 Task: Find connections with filter location Bururi with filter topic #digitalnomadwith filter profile language Spanish with filter current company The Souled Store with filter school National Institute of Technology, Andhra Pradesh with filter industry Electric Lighting Equipment Manufacturing with filter service category Retirement Planning with filter keywords title Owner
Action: Mouse moved to (144, 237)
Screenshot: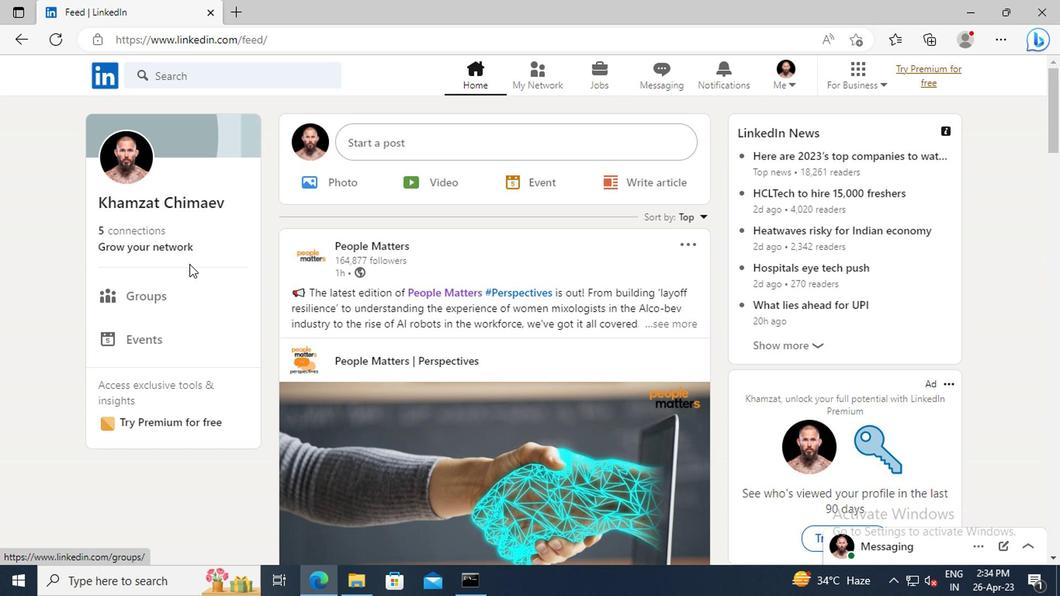 
Action: Mouse pressed left at (144, 237)
Screenshot: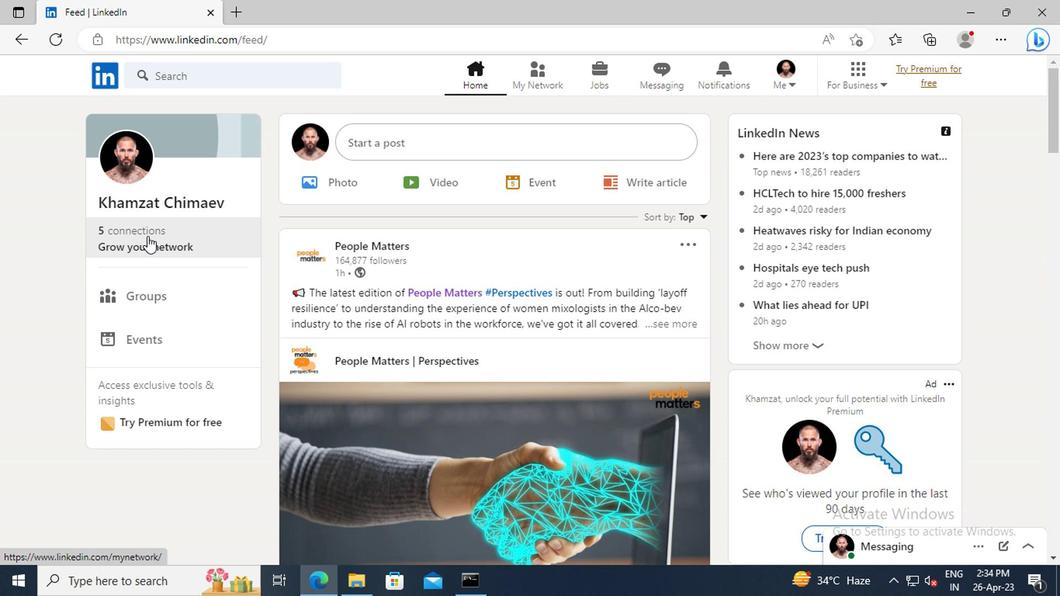 
Action: Mouse moved to (169, 164)
Screenshot: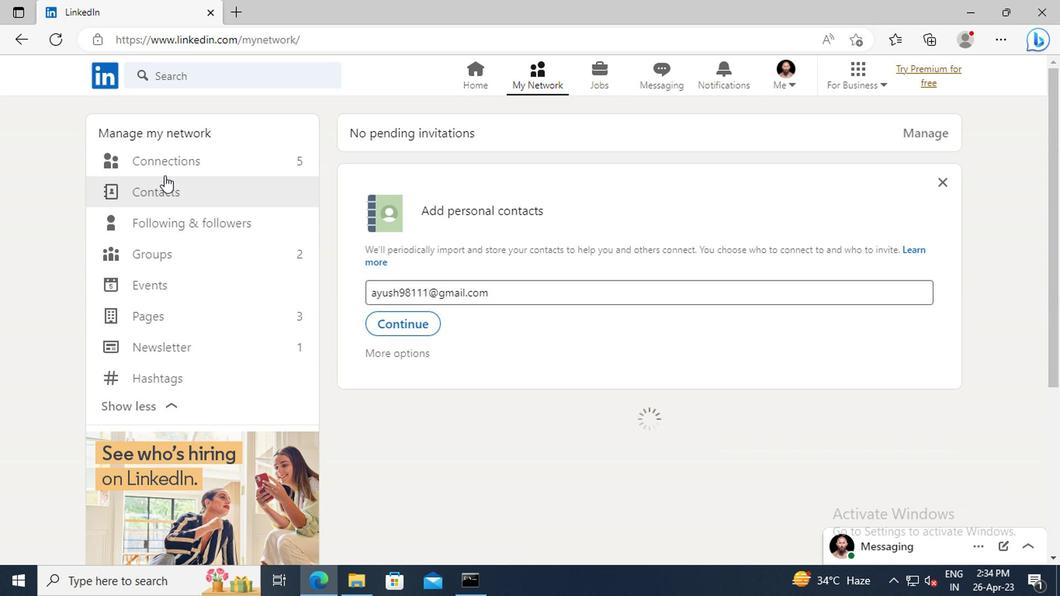 
Action: Mouse pressed left at (169, 164)
Screenshot: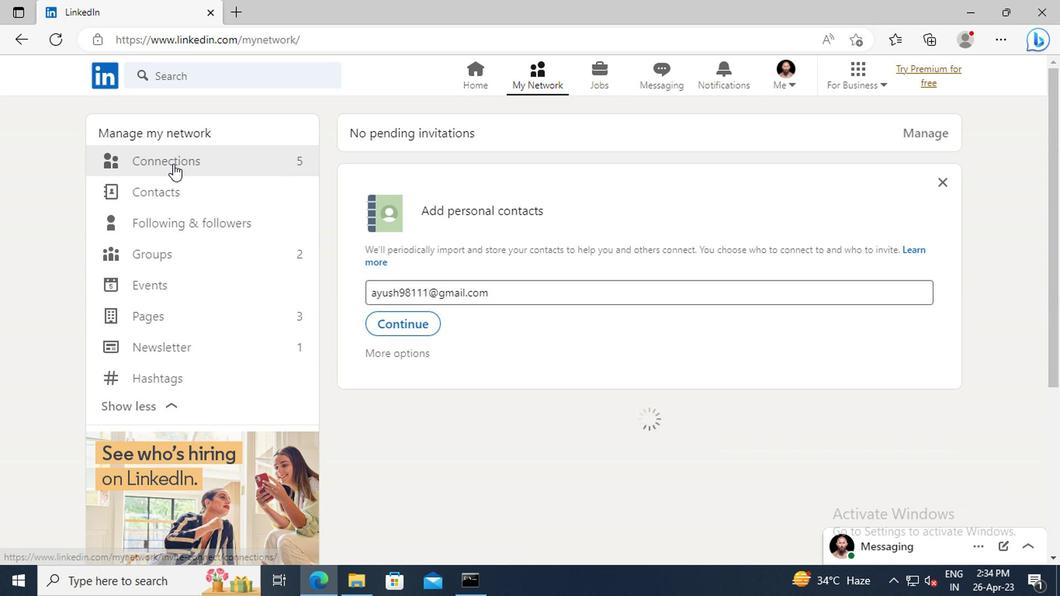 
Action: Mouse moved to (617, 168)
Screenshot: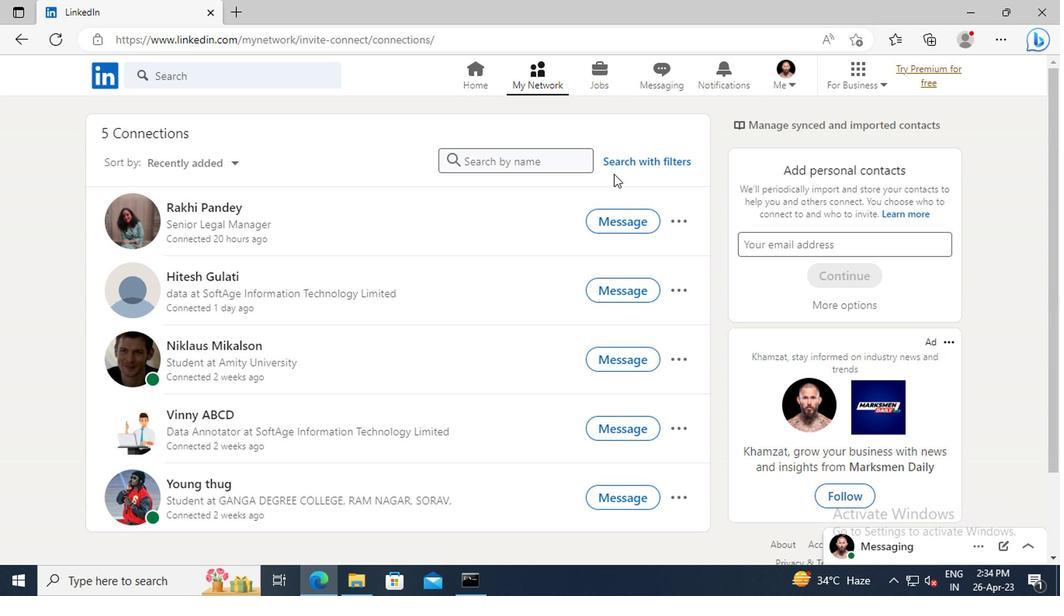 
Action: Mouse pressed left at (617, 168)
Screenshot: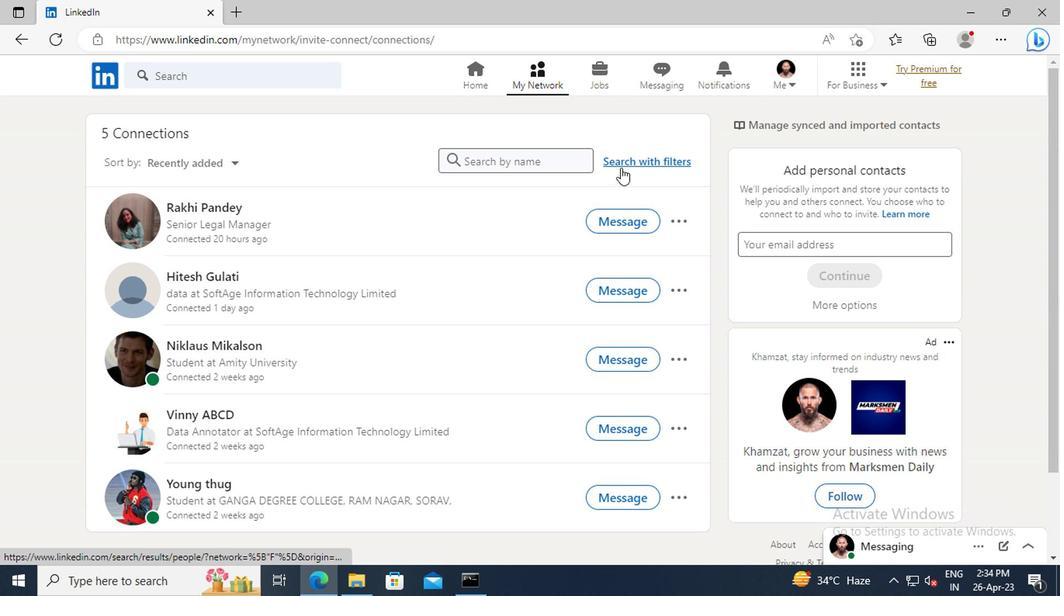 
Action: Mouse moved to (567, 123)
Screenshot: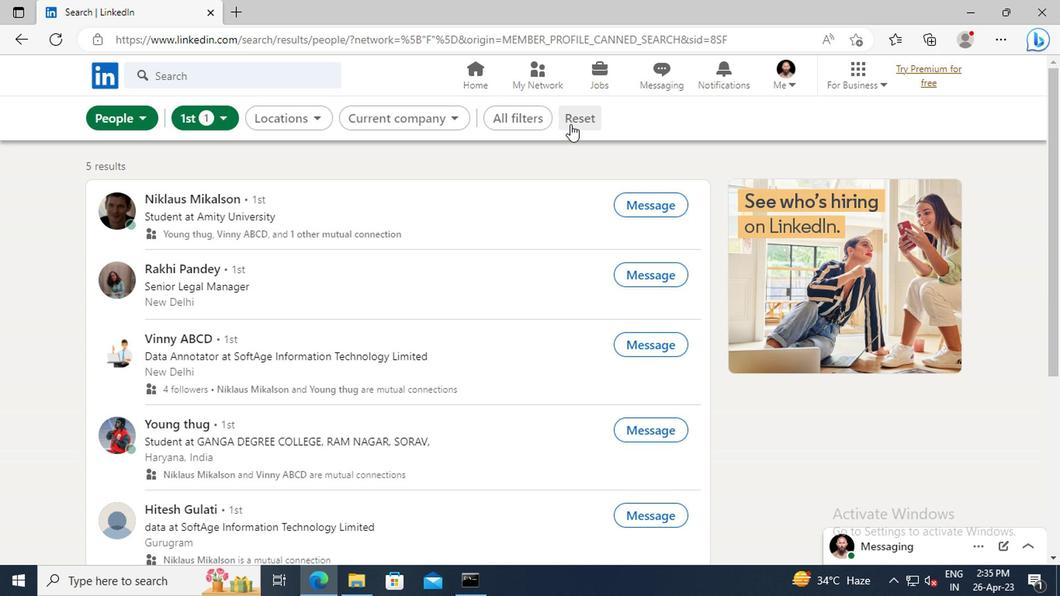 
Action: Mouse pressed left at (567, 123)
Screenshot: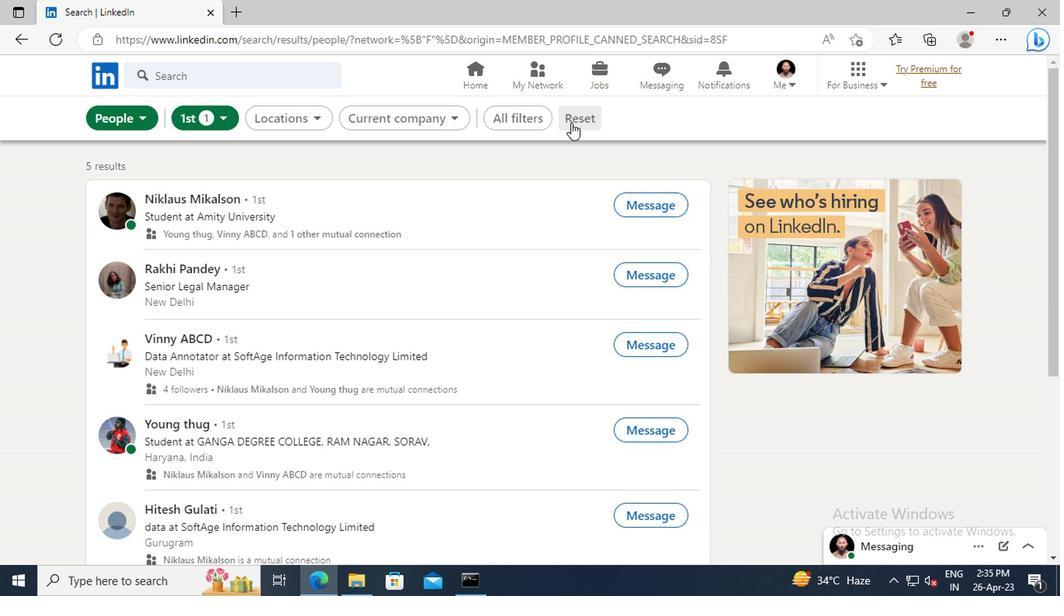 
Action: Mouse moved to (553, 118)
Screenshot: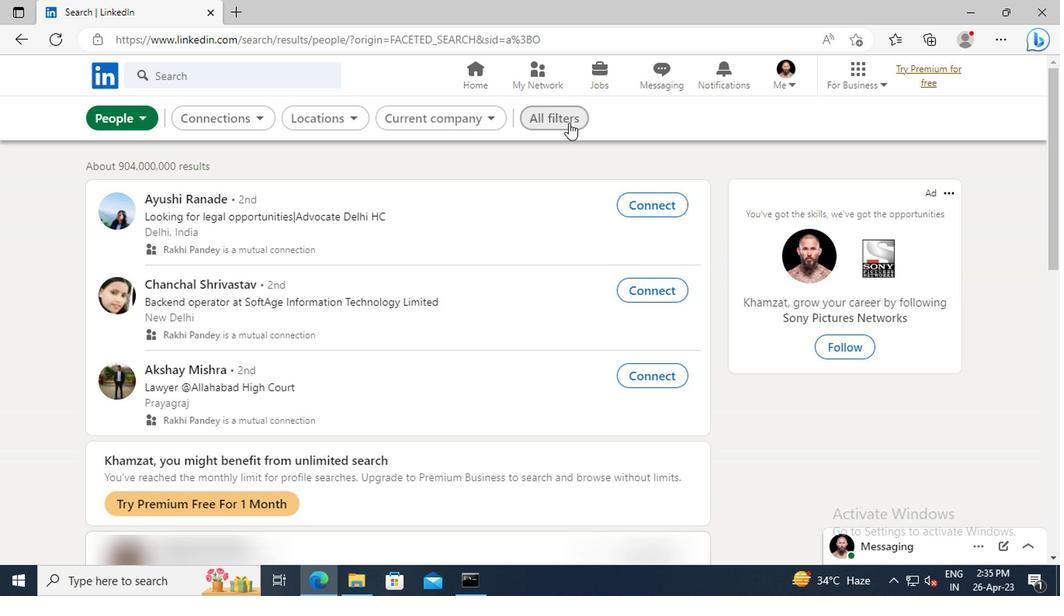 
Action: Mouse pressed left at (553, 118)
Screenshot: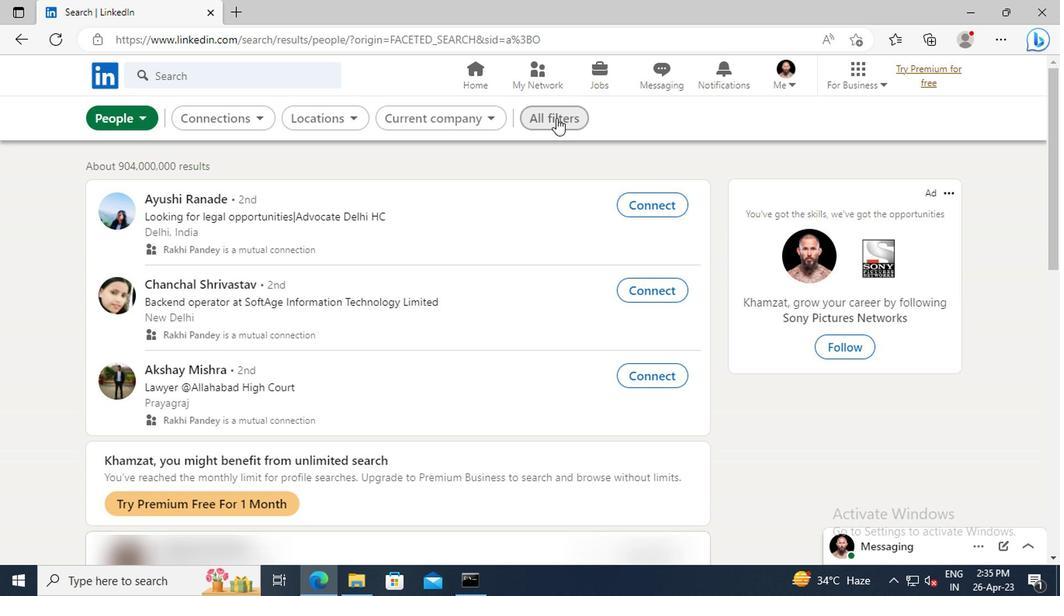 
Action: Mouse moved to (858, 316)
Screenshot: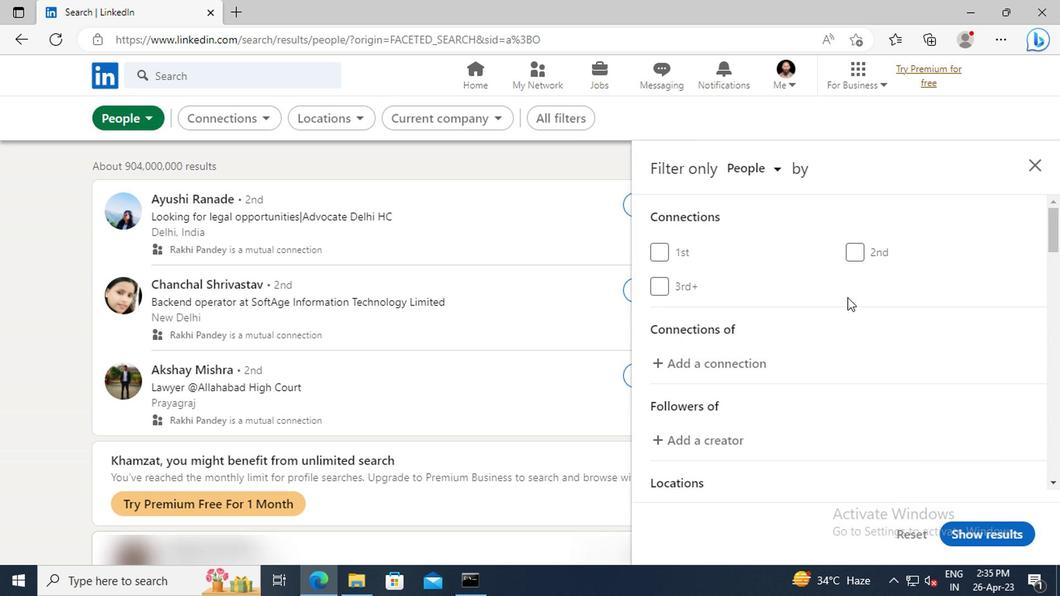 
Action: Mouse scrolled (858, 314) with delta (0, -1)
Screenshot: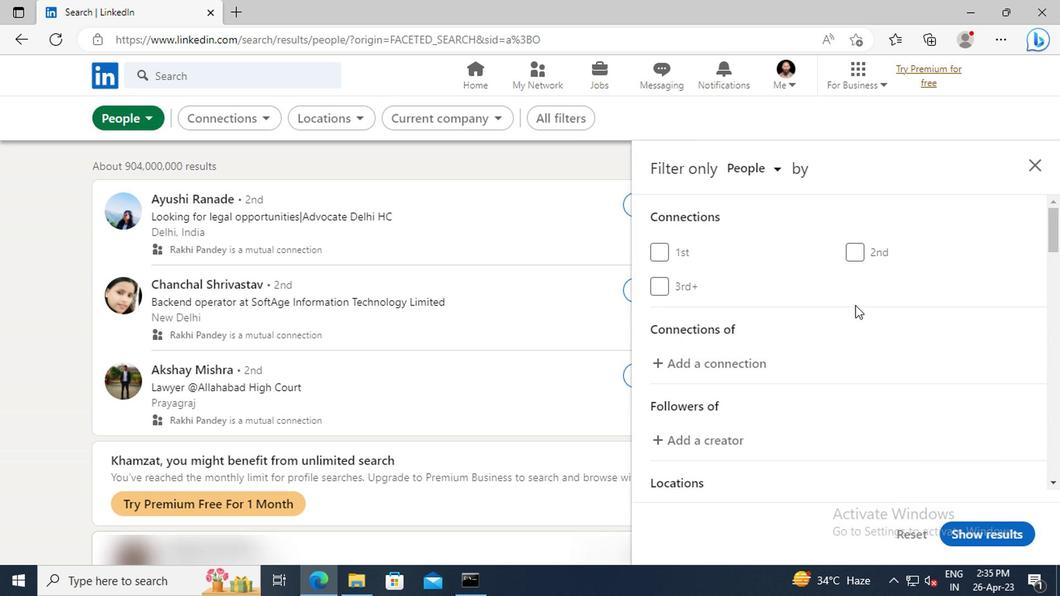 
Action: Mouse moved to (858, 316)
Screenshot: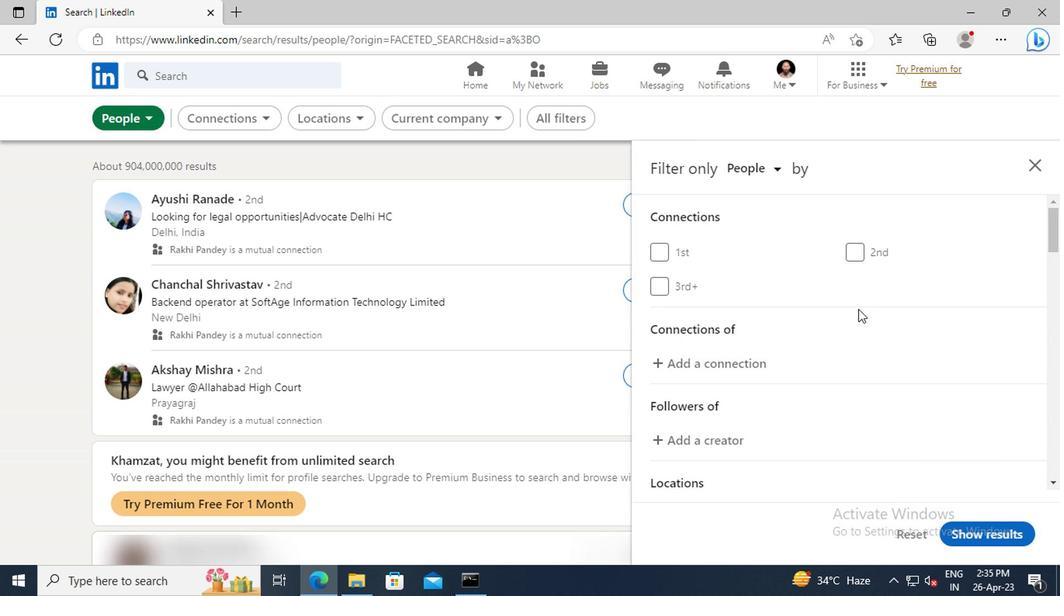 
Action: Mouse scrolled (858, 314) with delta (0, -1)
Screenshot: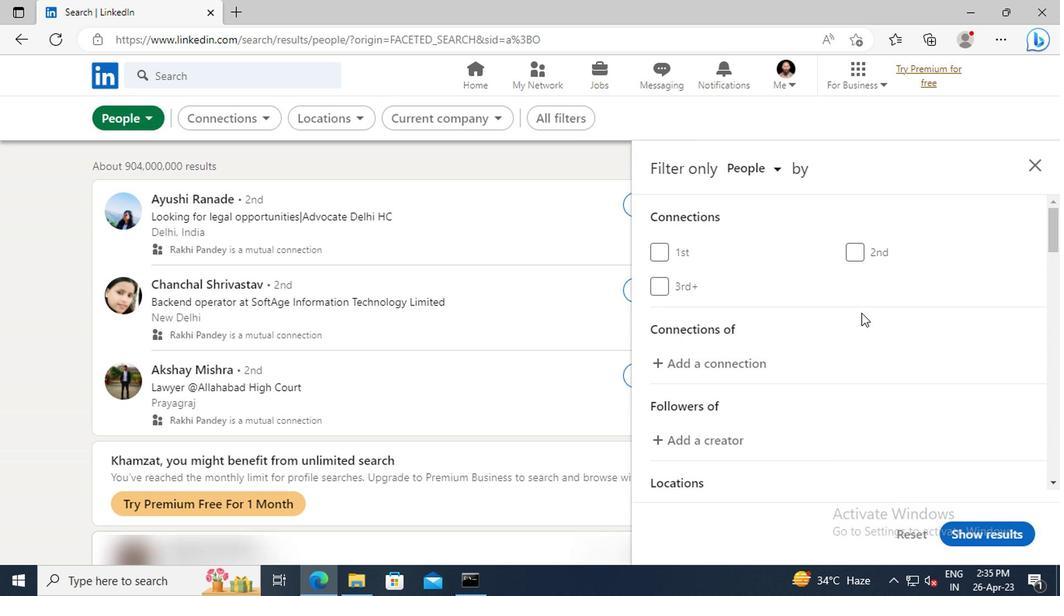
Action: Mouse scrolled (858, 314) with delta (0, -1)
Screenshot: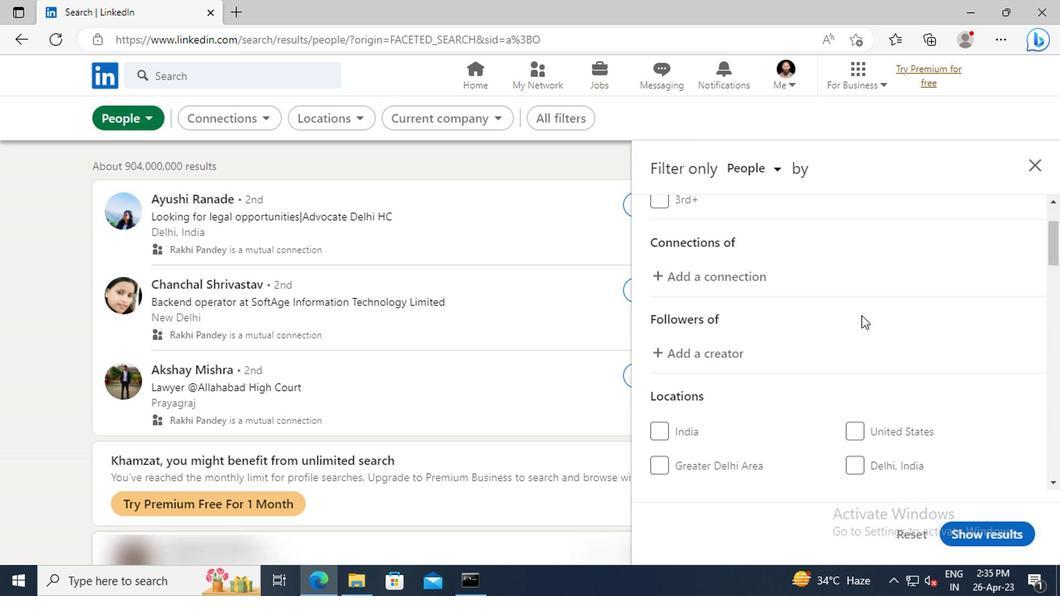 
Action: Mouse scrolled (858, 314) with delta (0, -1)
Screenshot: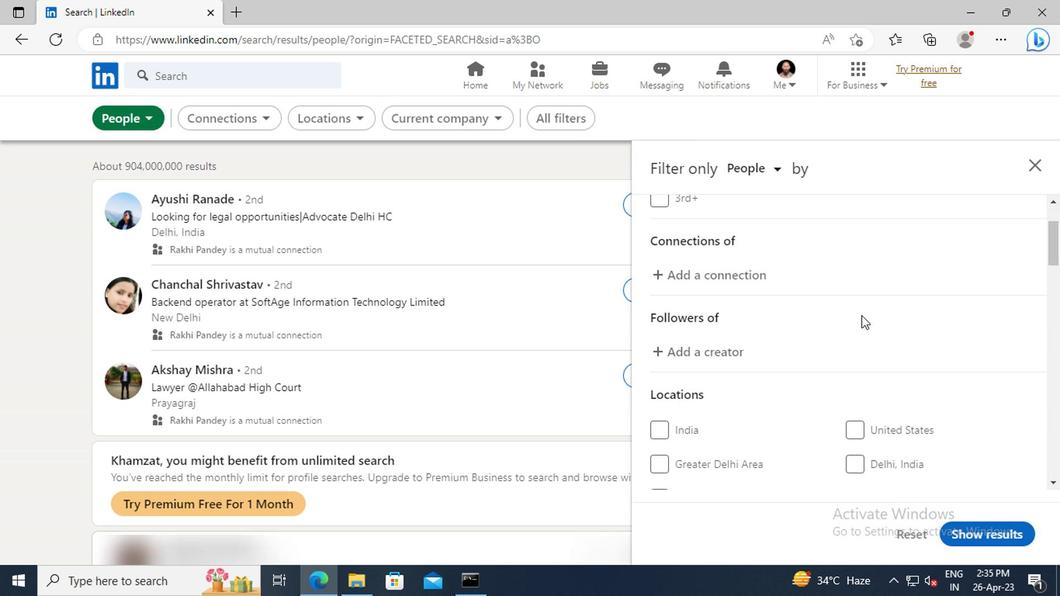 
Action: Mouse scrolled (858, 314) with delta (0, -1)
Screenshot: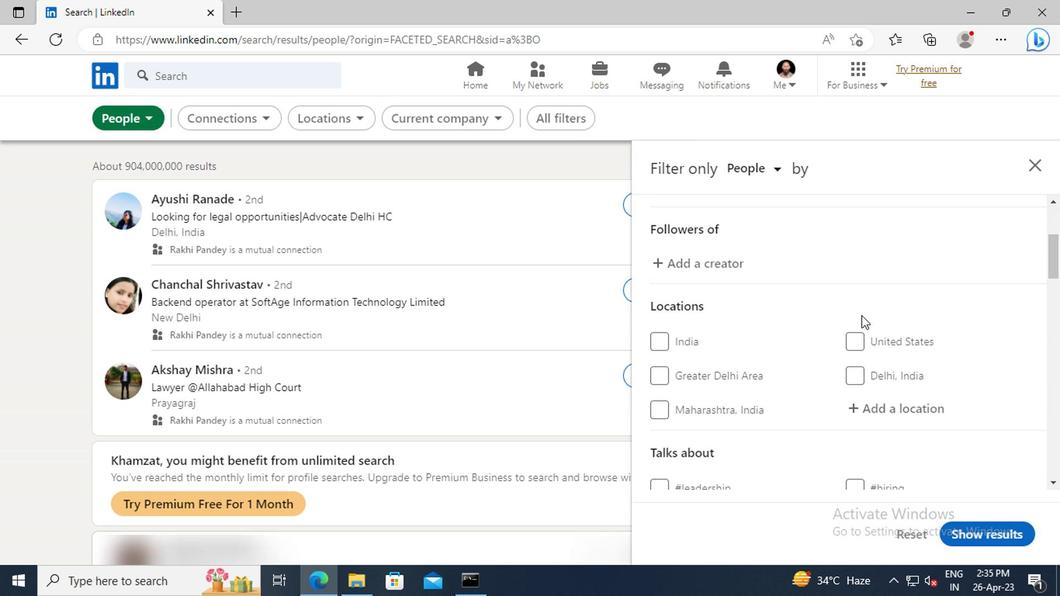 
Action: Mouse scrolled (858, 314) with delta (0, -1)
Screenshot: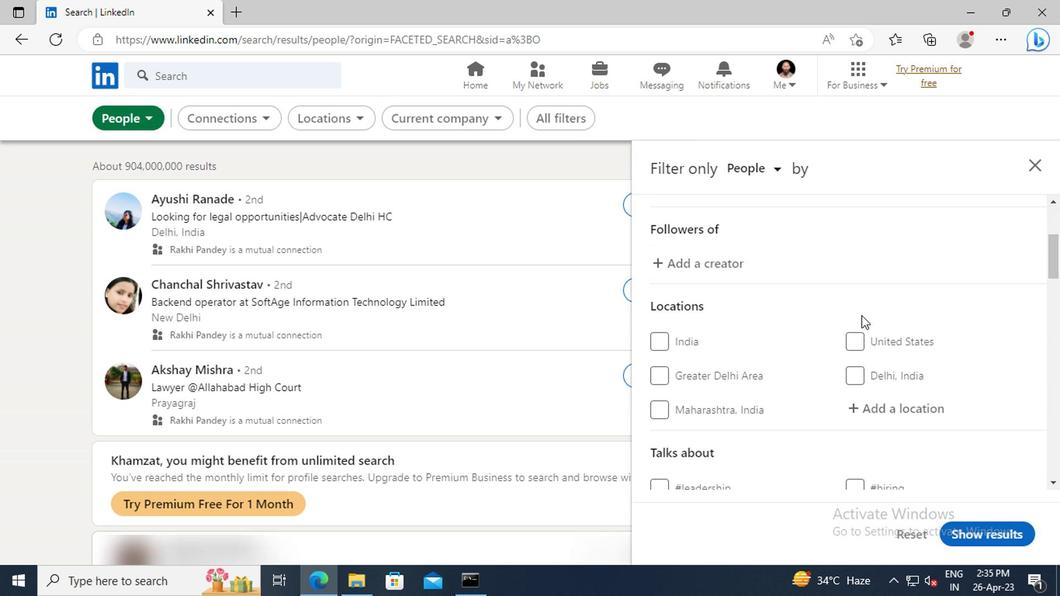 
Action: Mouse moved to (869, 326)
Screenshot: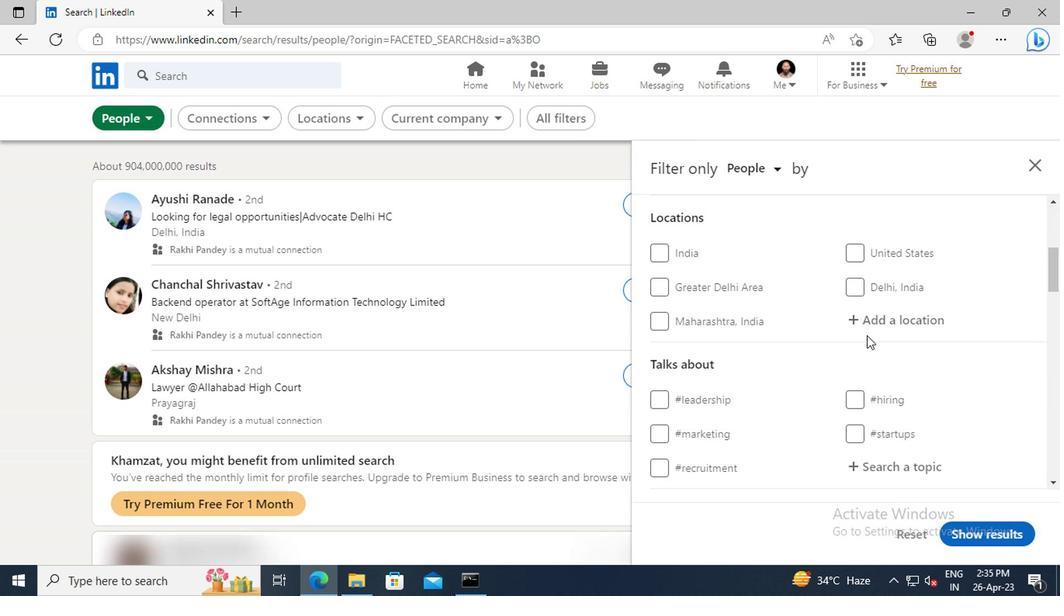 
Action: Mouse pressed left at (869, 326)
Screenshot: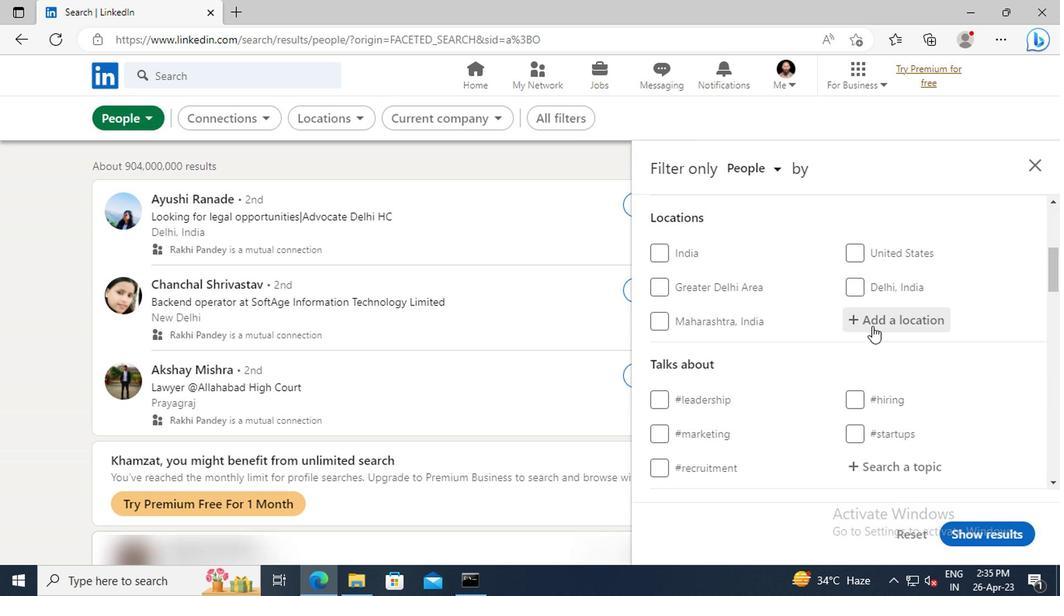 
Action: Mouse moved to (760, 285)
Screenshot: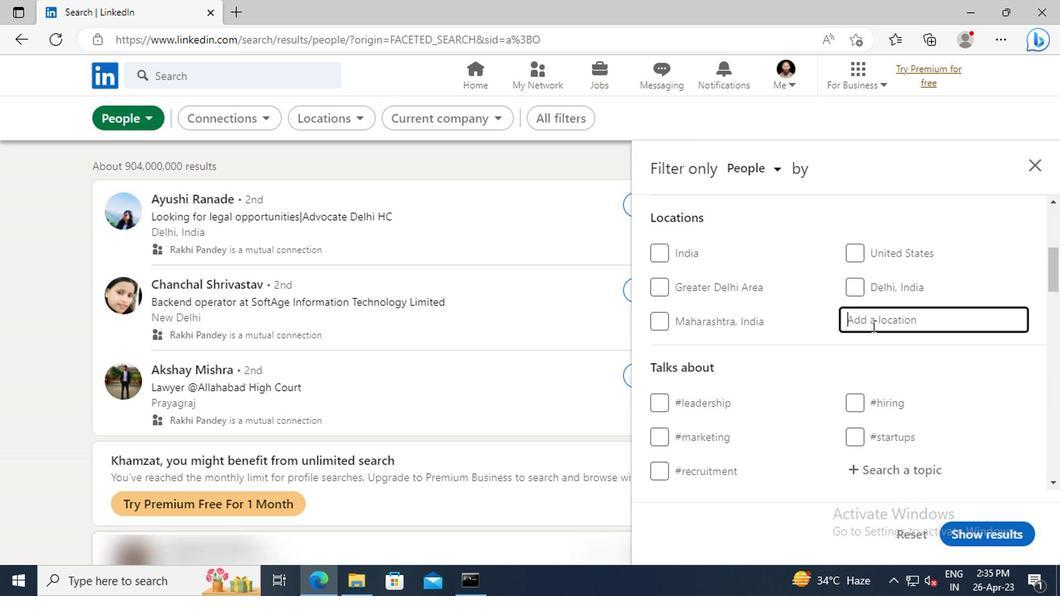 
Action: Key pressed <Key.shift>BURURI
Screenshot: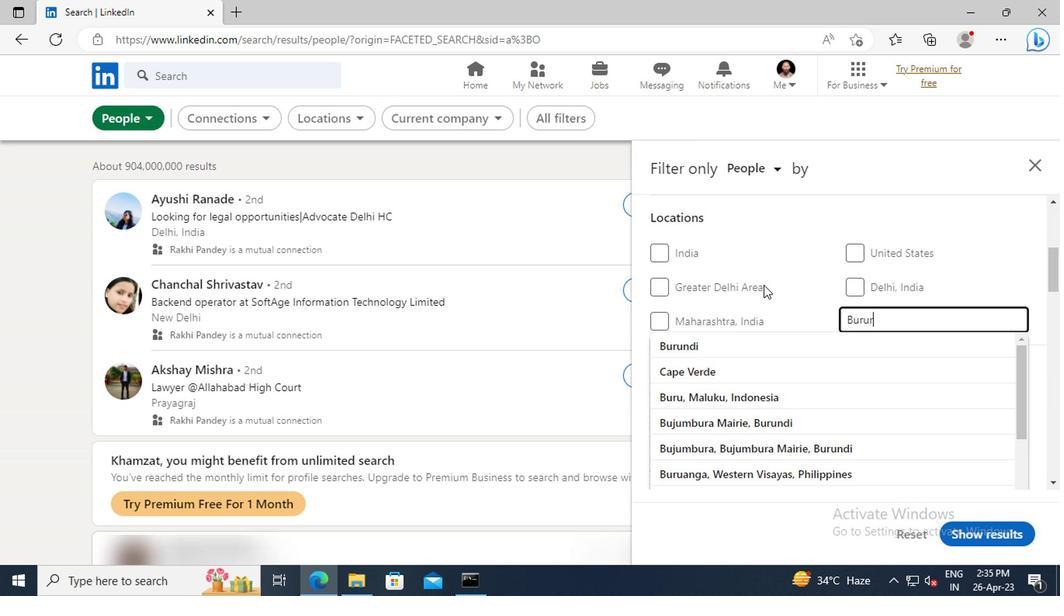
Action: Mouse moved to (785, 344)
Screenshot: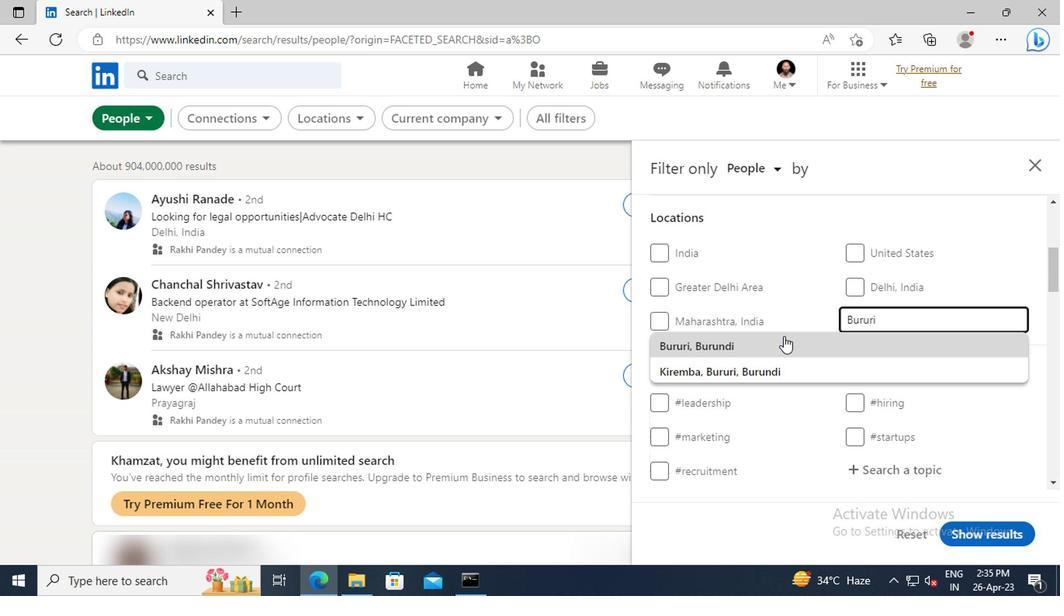 
Action: Mouse pressed left at (785, 344)
Screenshot: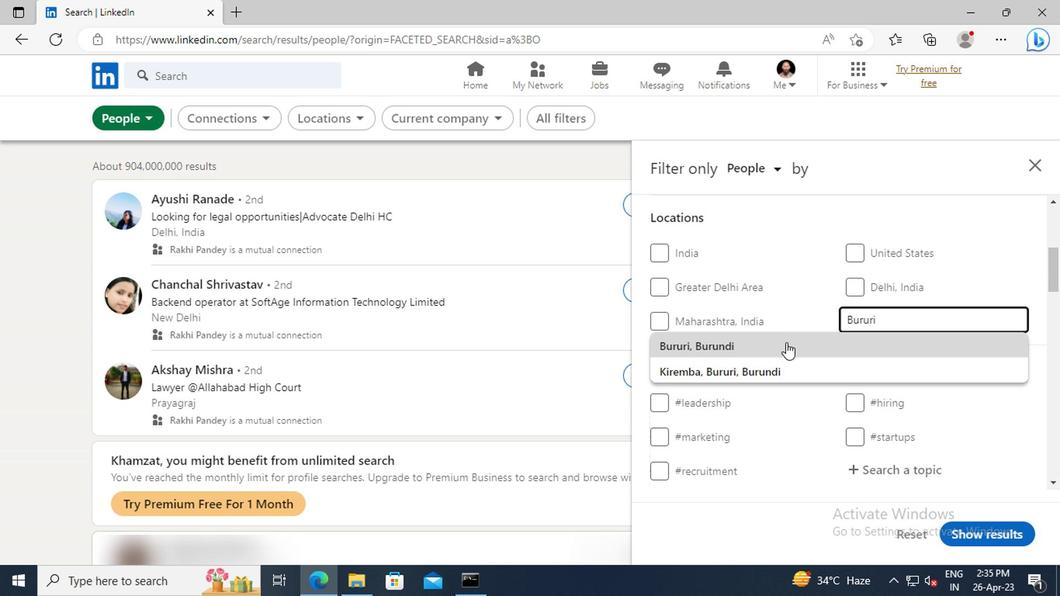 
Action: Mouse moved to (840, 344)
Screenshot: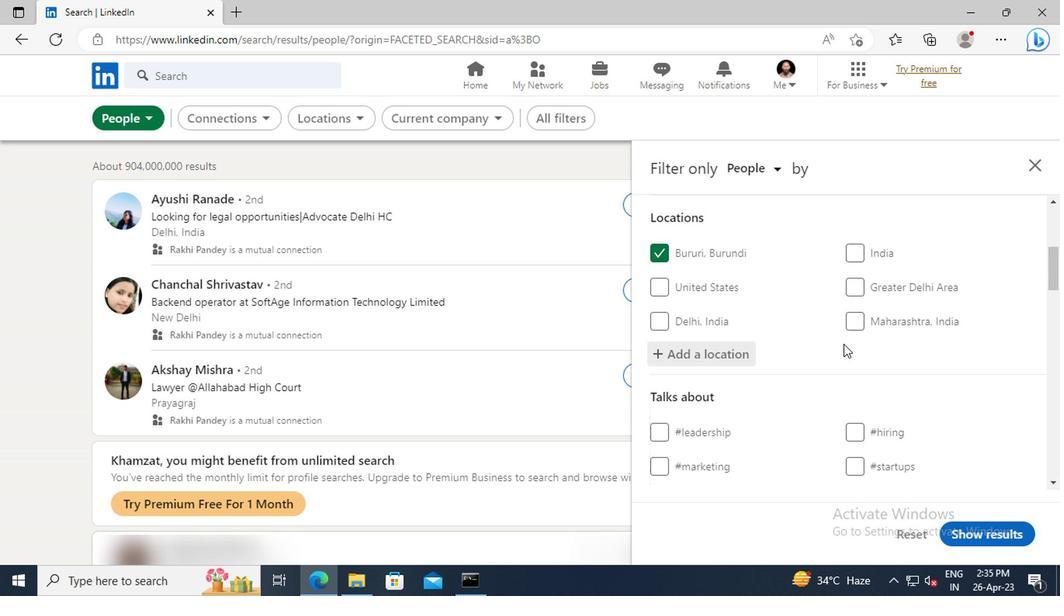 
Action: Mouse scrolled (840, 343) with delta (0, -1)
Screenshot: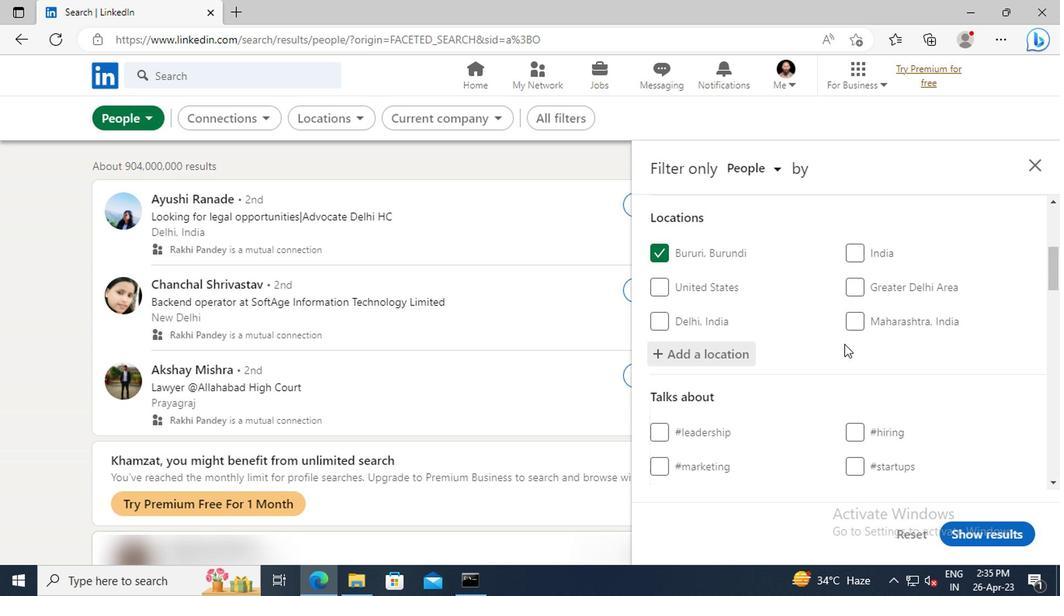 
Action: Mouse scrolled (840, 343) with delta (0, -1)
Screenshot: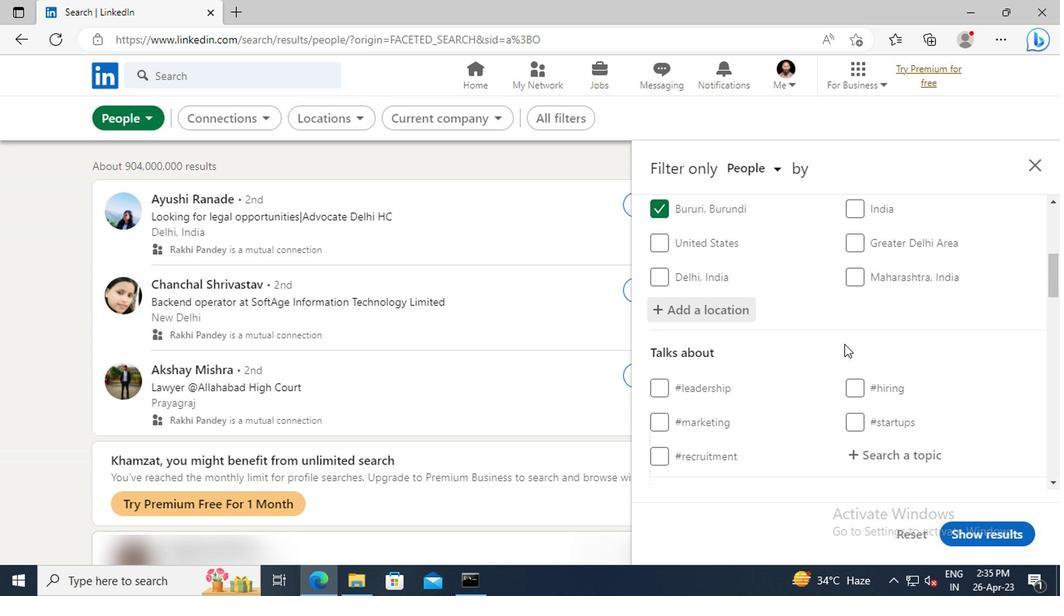 
Action: Mouse scrolled (840, 343) with delta (0, -1)
Screenshot: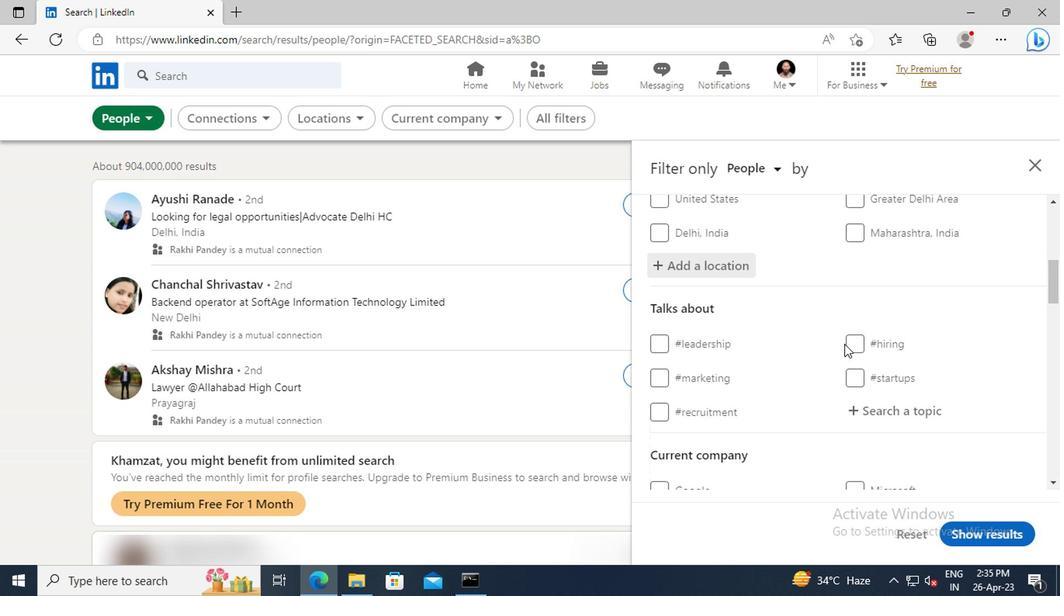 
Action: Mouse scrolled (840, 343) with delta (0, -1)
Screenshot: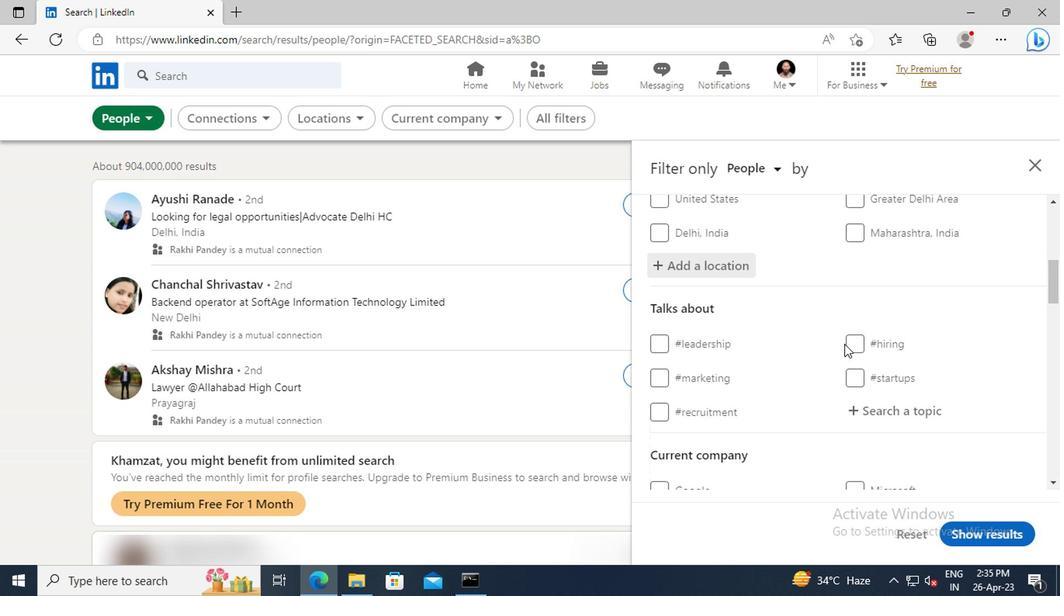 
Action: Mouse moved to (863, 332)
Screenshot: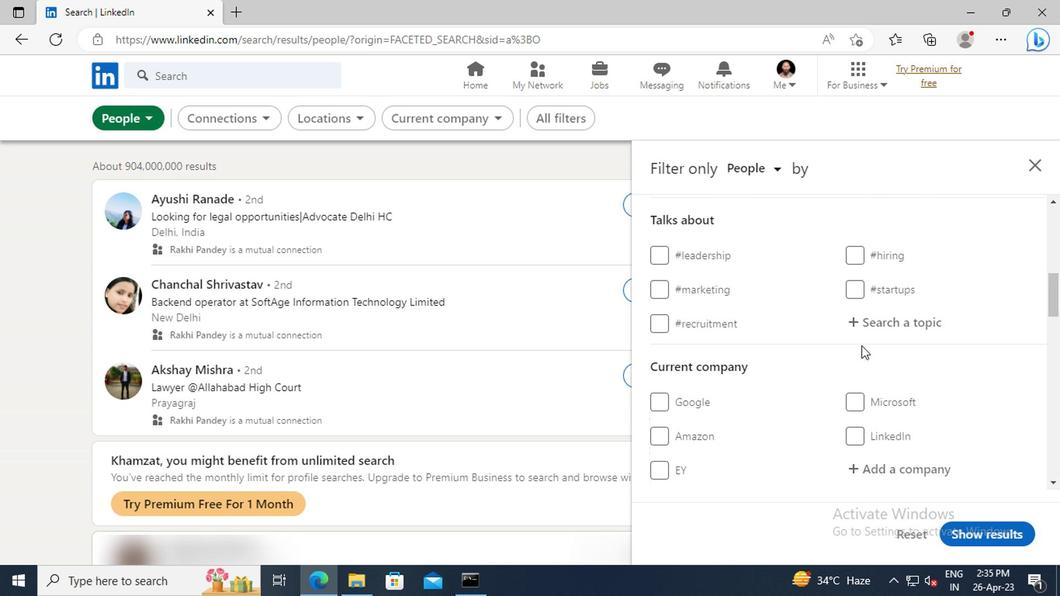 
Action: Mouse pressed left at (863, 332)
Screenshot: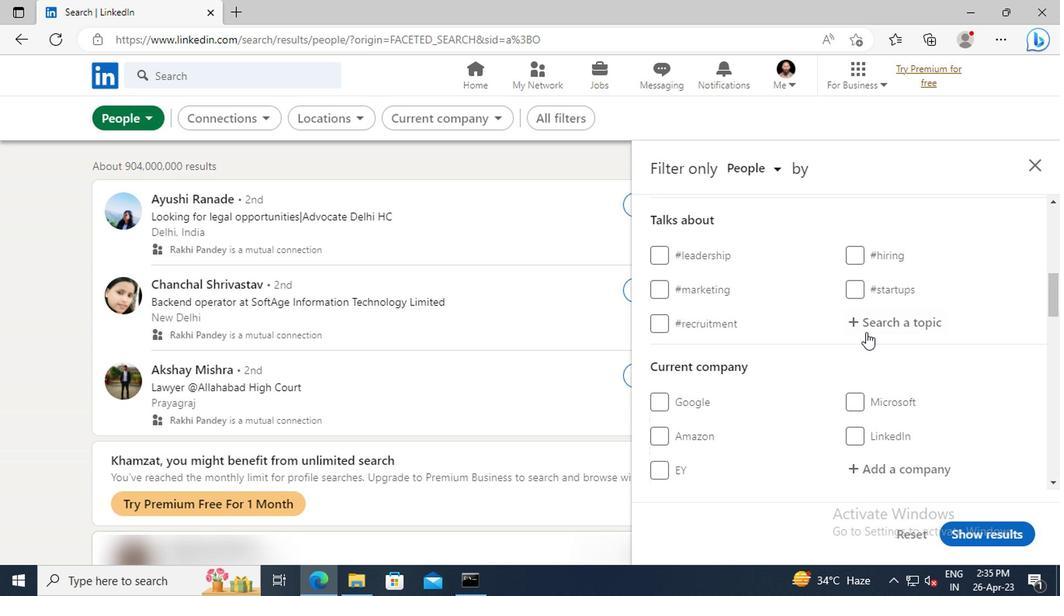 
Action: Key pressed <Key.shift>#
Screenshot: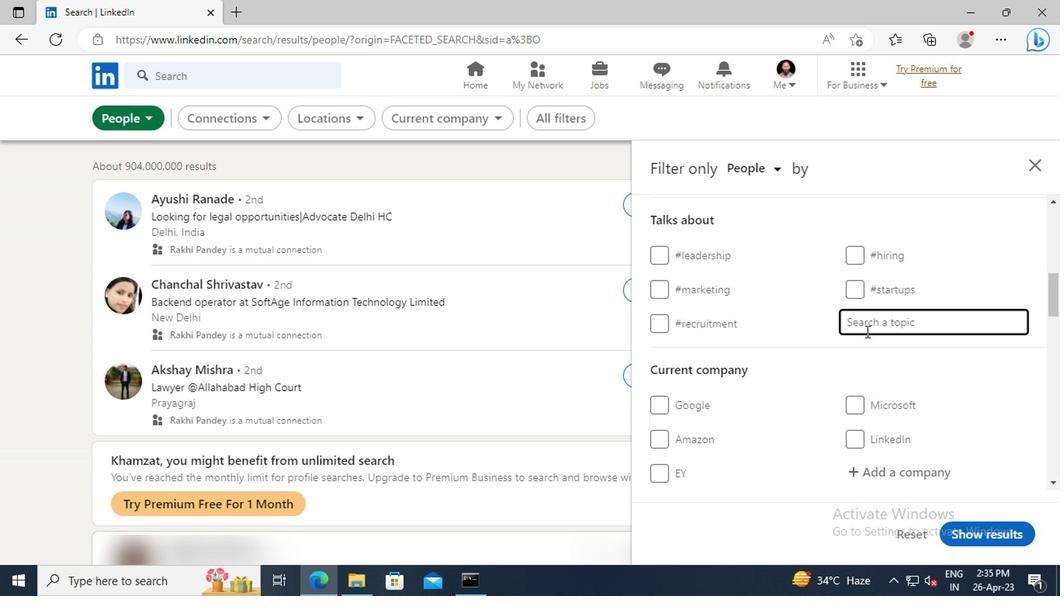 
Action: Mouse moved to (848, 322)
Screenshot: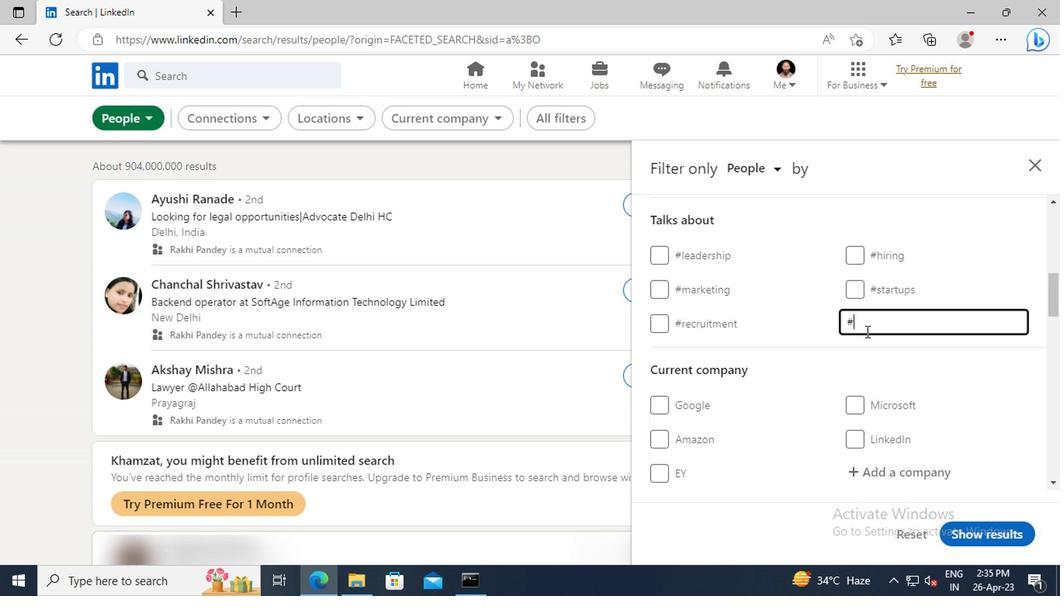 
Action: Key pressed DIGITALNOMADWITH<Key.enter>
Screenshot: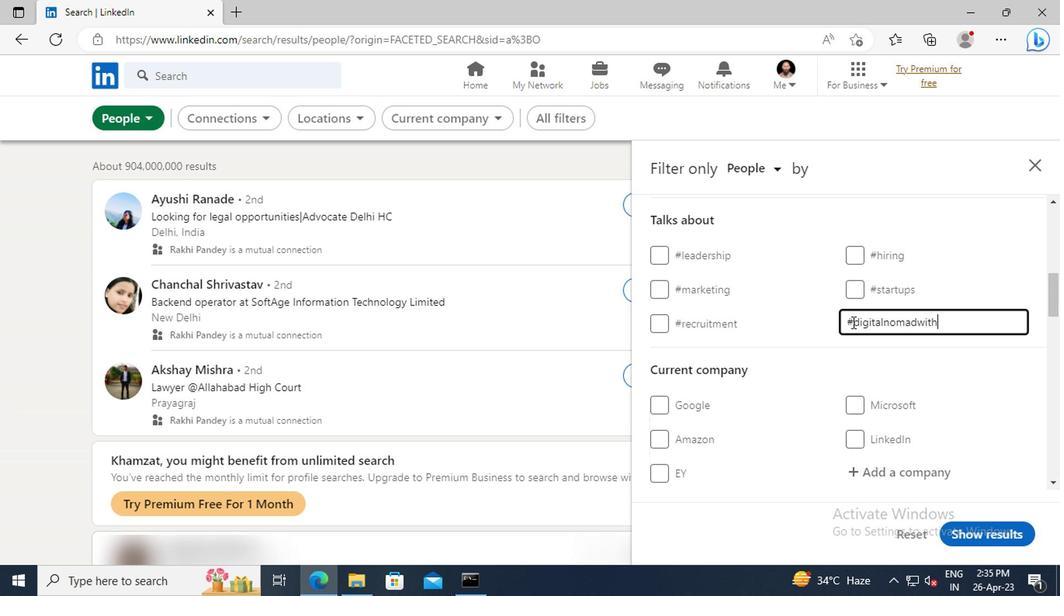 
Action: Mouse scrolled (848, 322) with delta (0, 0)
Screenshot: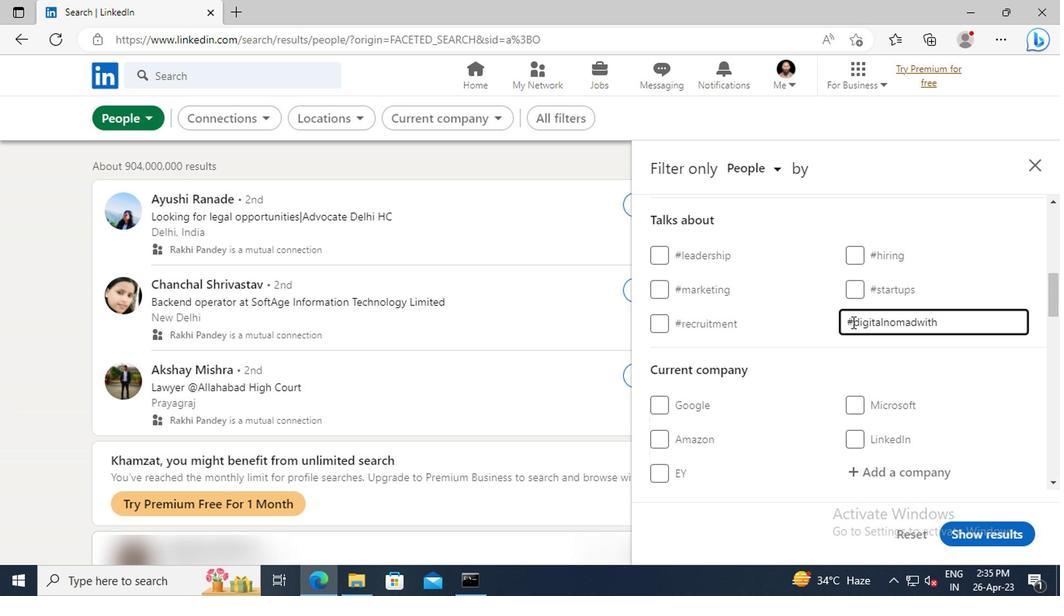 
Action: Mouse scrolled (848, 322) with delta (0, 0)
Screenshot: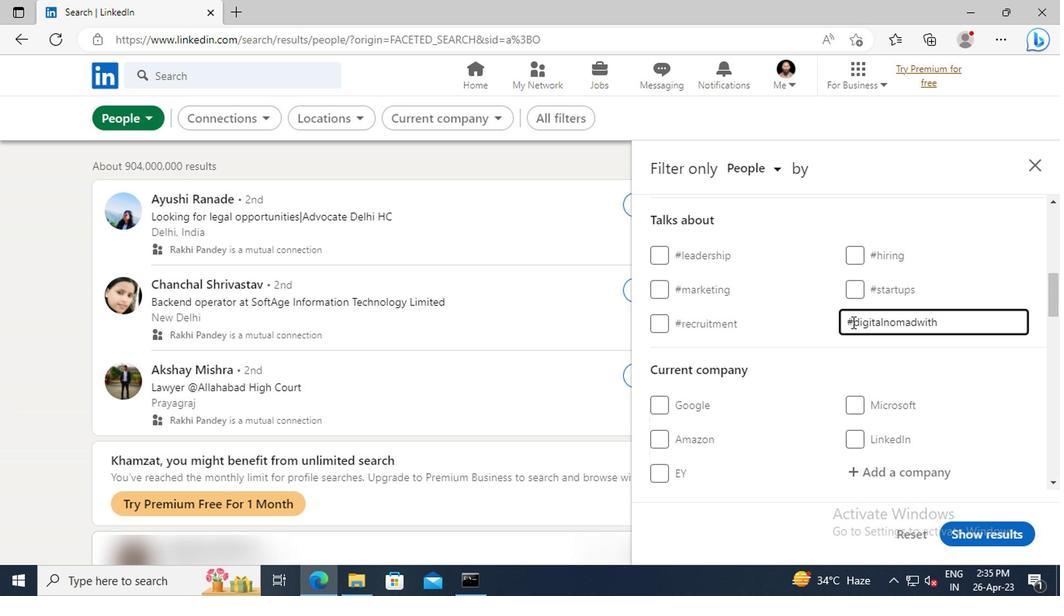 
Action: Mouse moved to (842, 325)
Screenshot: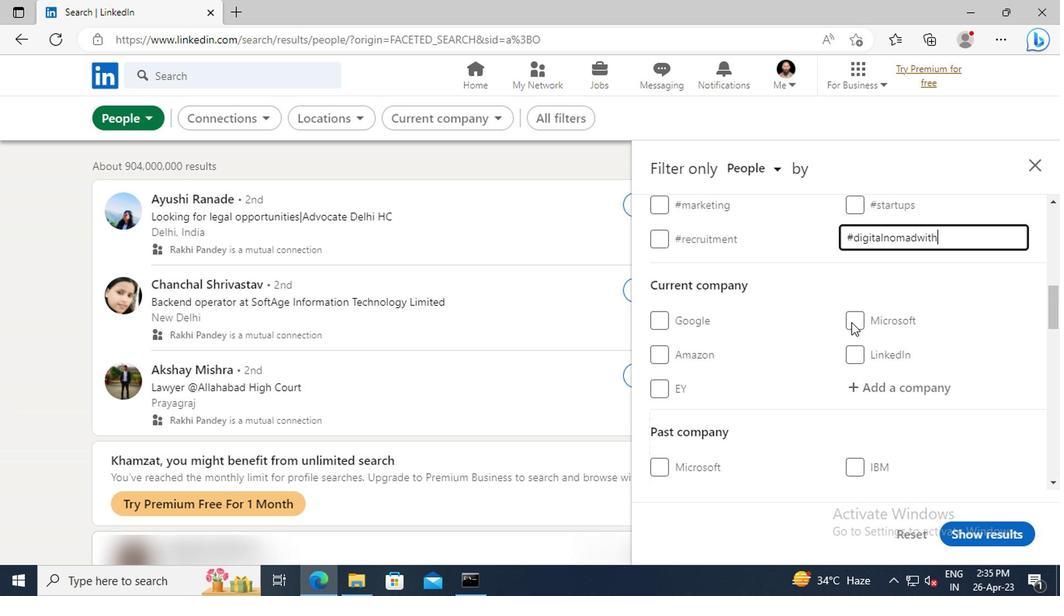 
Action: Mouse scrolled (842, 325) with delta (0, 0)
Screenshot: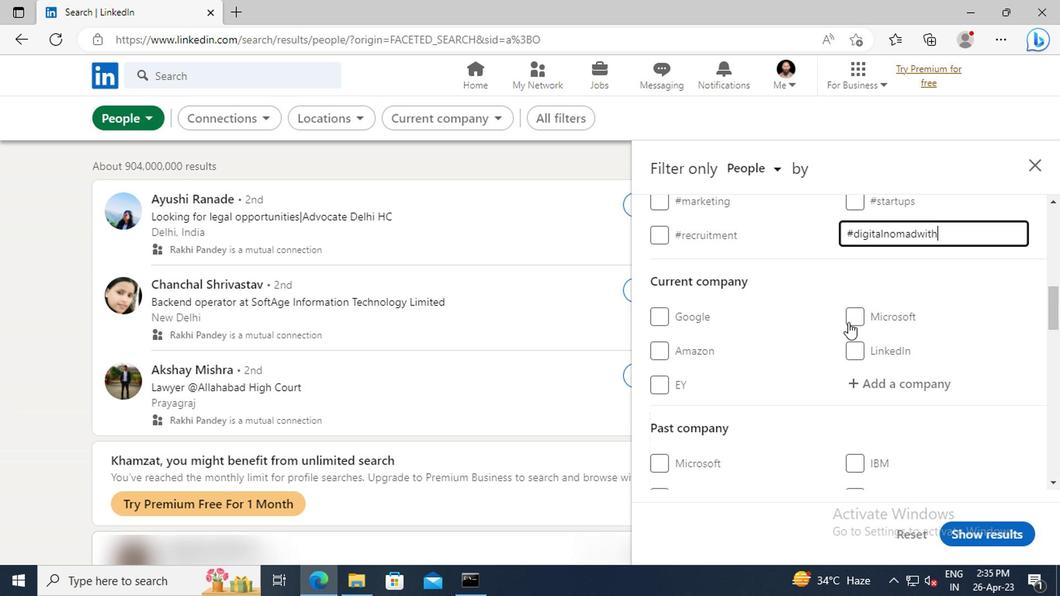 
Action: Mouse scrolled (842, 325) with delta (0, 0)
Screenshot: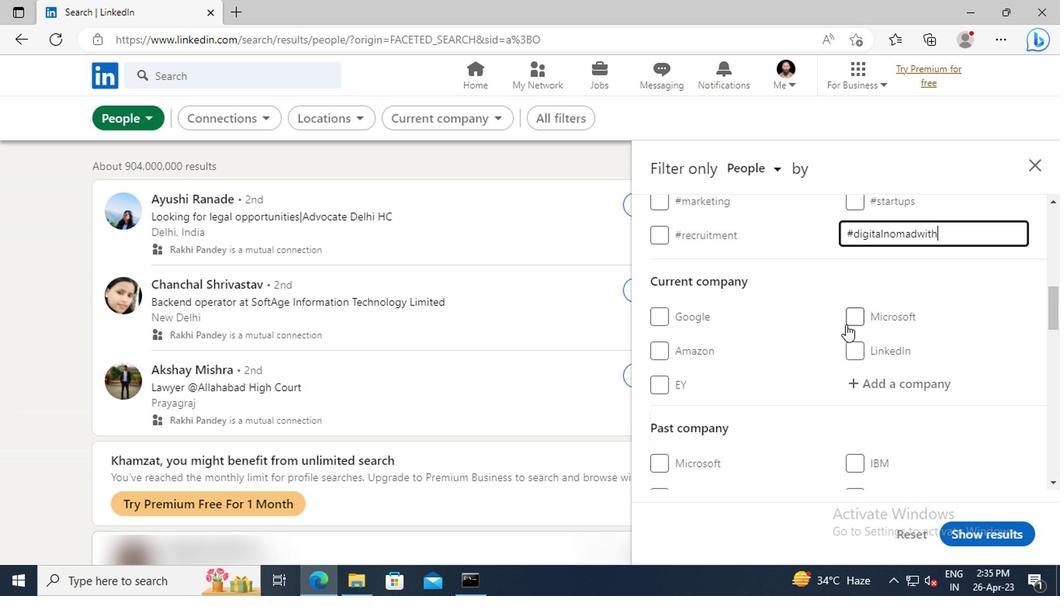 
Action: Mouse scrolled (842, 325) with delta (0, 0)
Screenshot: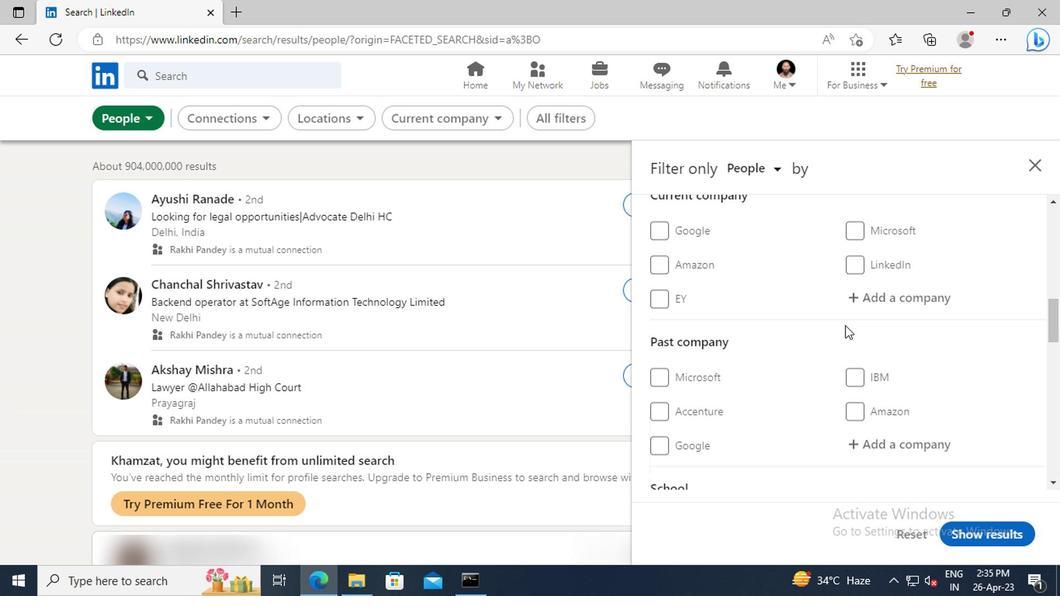 
Action: Mouse scrolled (842, 325) with delta (0, 0)
Screenshot: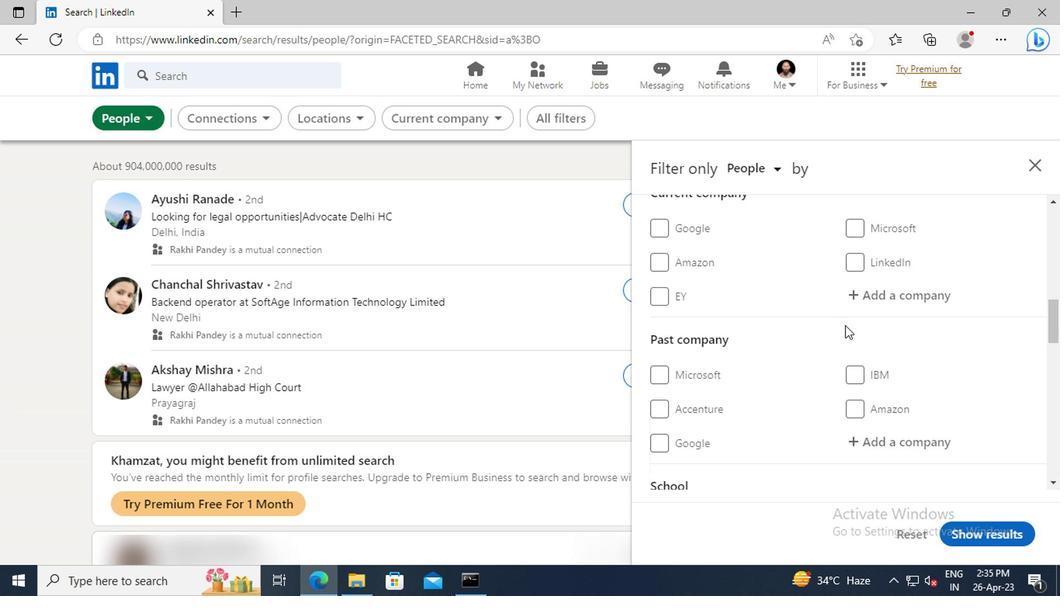 
Action: Mouse scrolled (842, 325) with delta (0, 0)
Screenshot: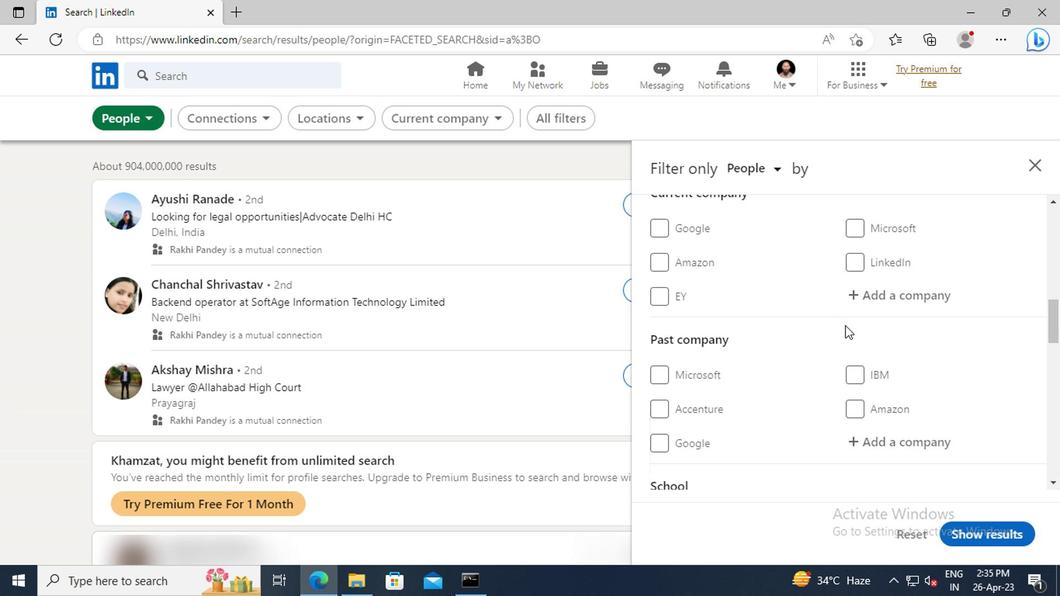 
Action: Mouse scrolled (842, 325) with delta (0, 0)
Screenshot: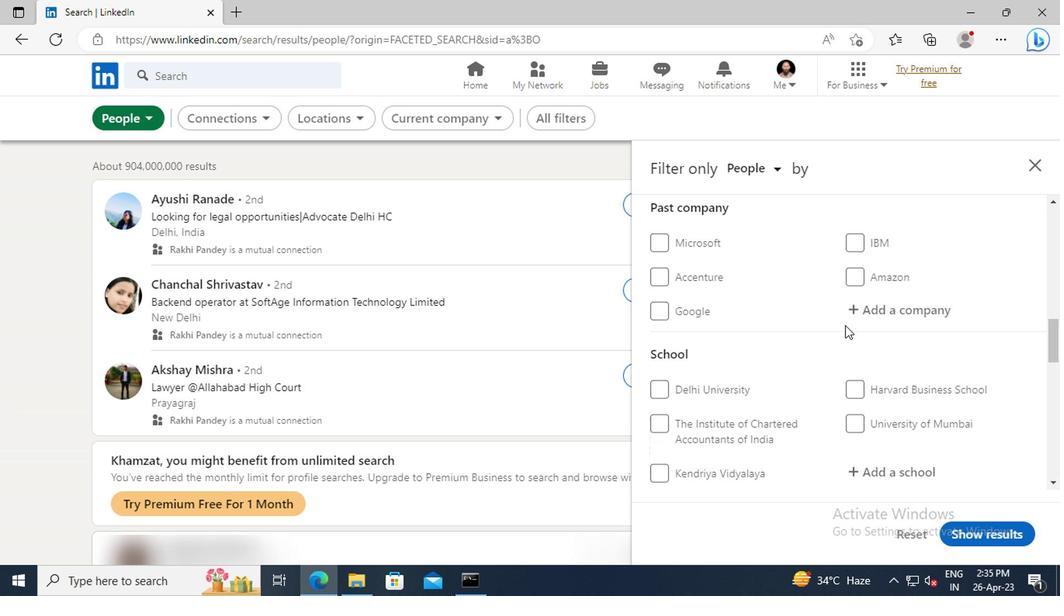 
Action: Mouse scrolled (842, 325) with delta (0, 0)
Screenshot: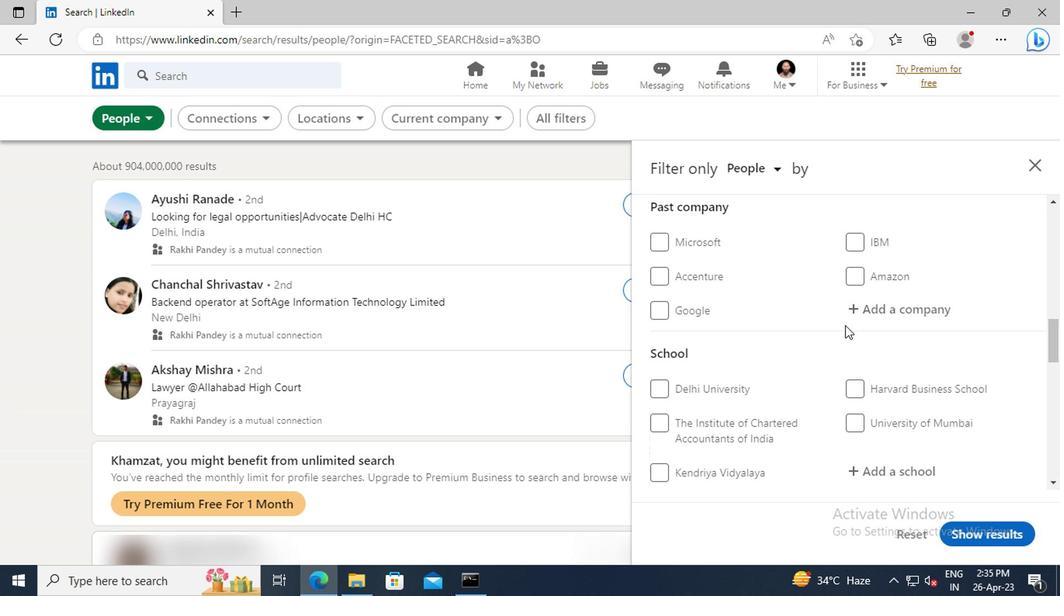 
Action: Mouse scrolled (842, 325) with delta (0, 0)
Screenshot: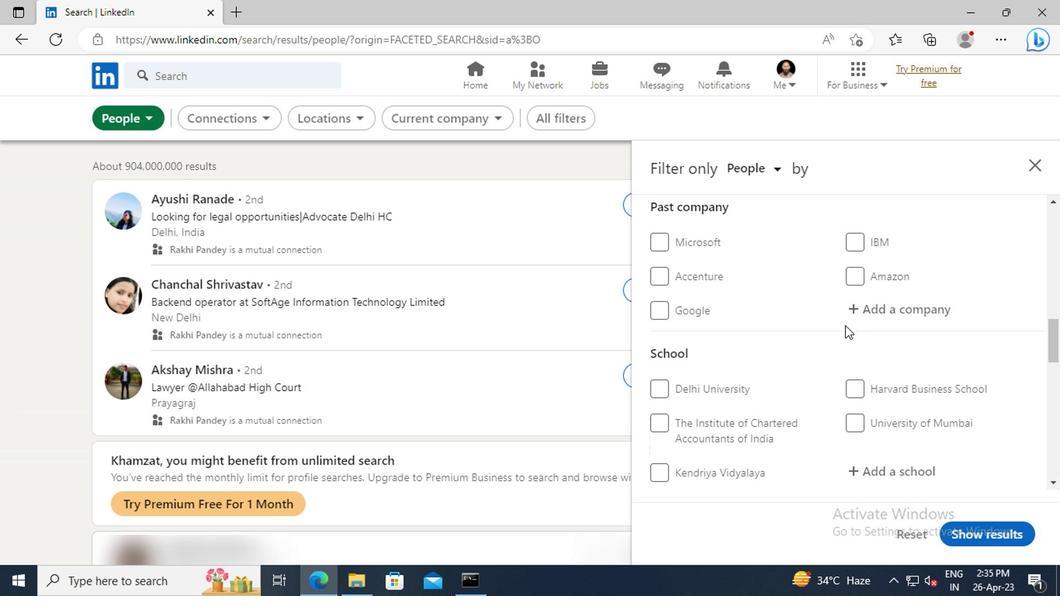
Action: Mouse scrolled (842, 325) with delta (0, 0)
Screenshot: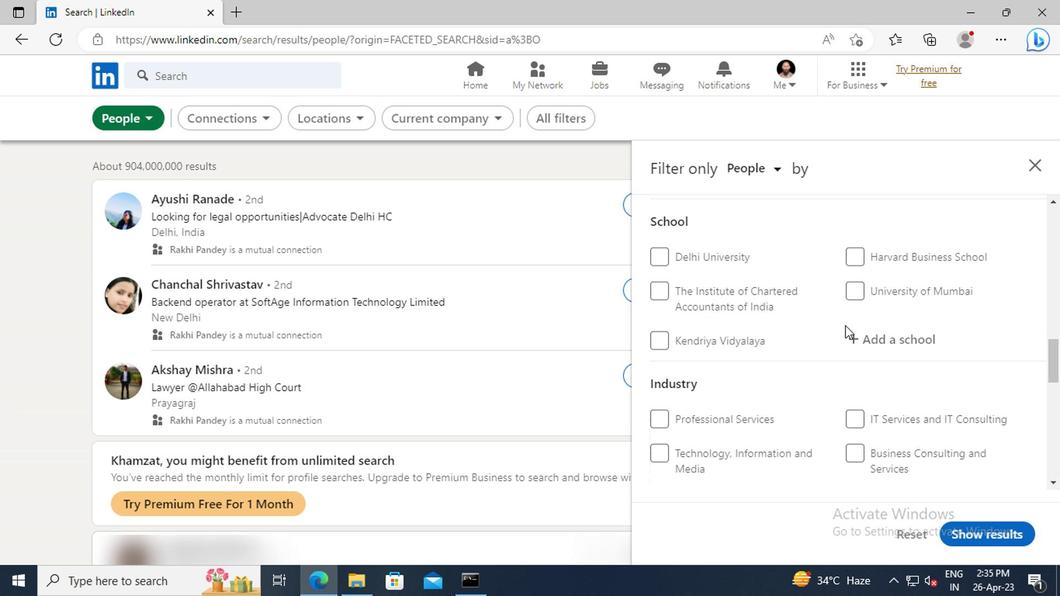 
Action: Mouse scrolled (842, 325) with delta (0, 0)
Screenshot: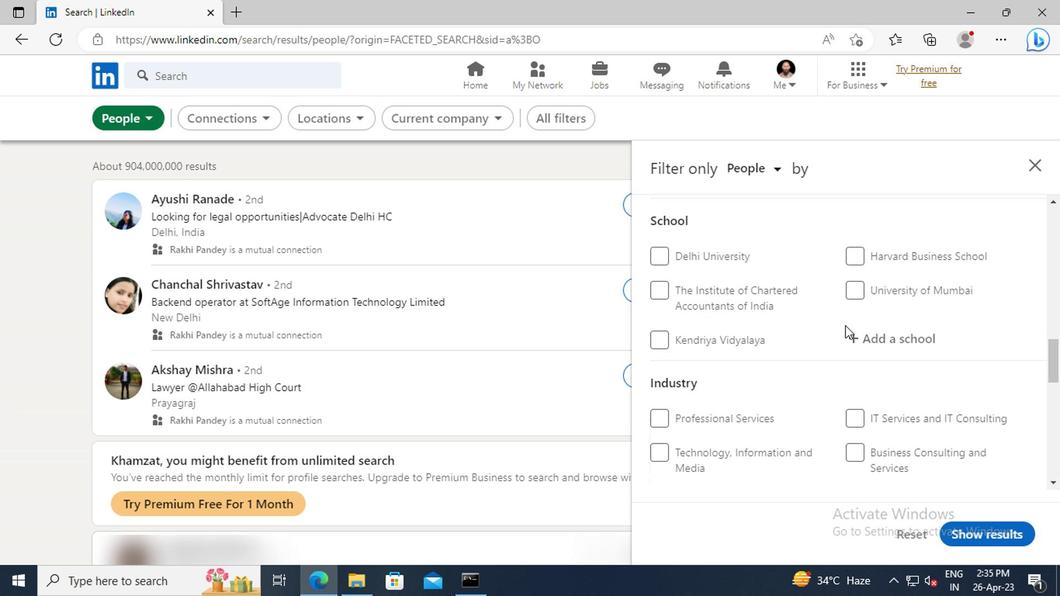 
Action: Mouse scrolled (842, 325) with delta (0, 0)
Screenshot: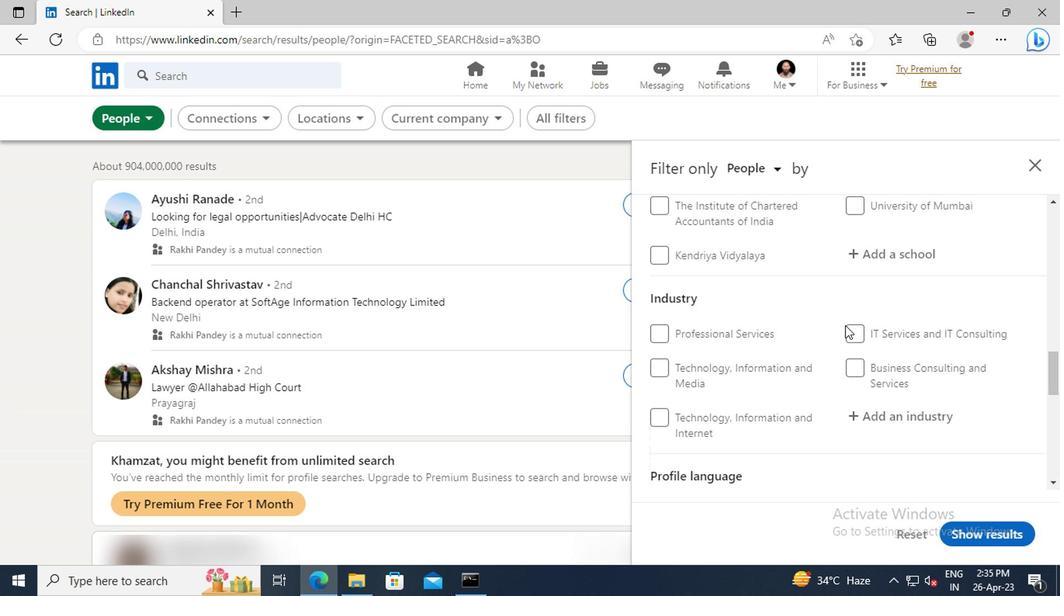 
Action: Mouse scrolled (842, 325) with delta (0, 0)
Screenshot: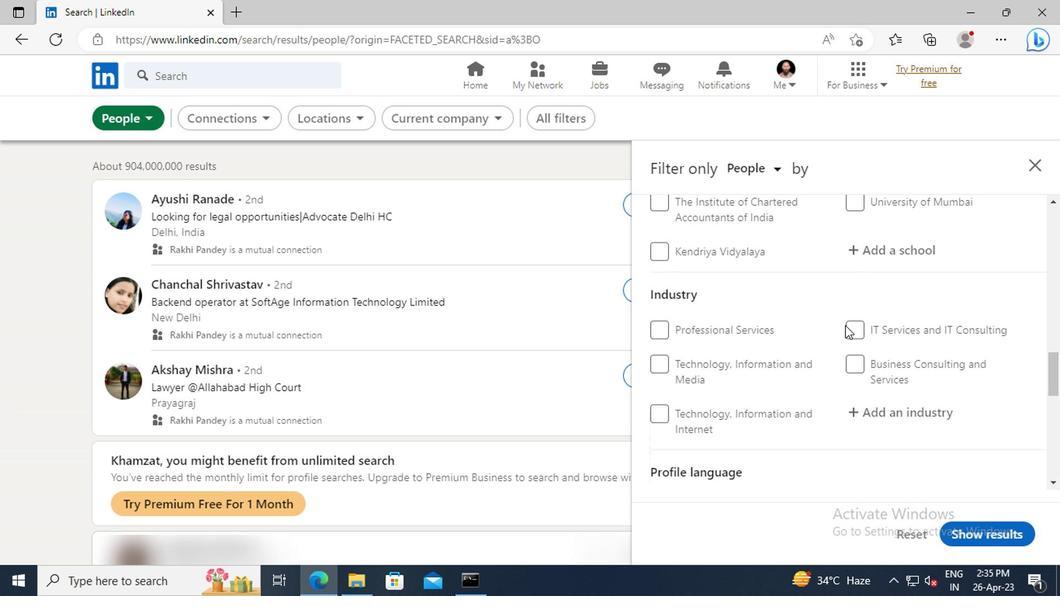 
Action: Mouse scrolled (842, 325) with delta (0, 0)
Screenshot: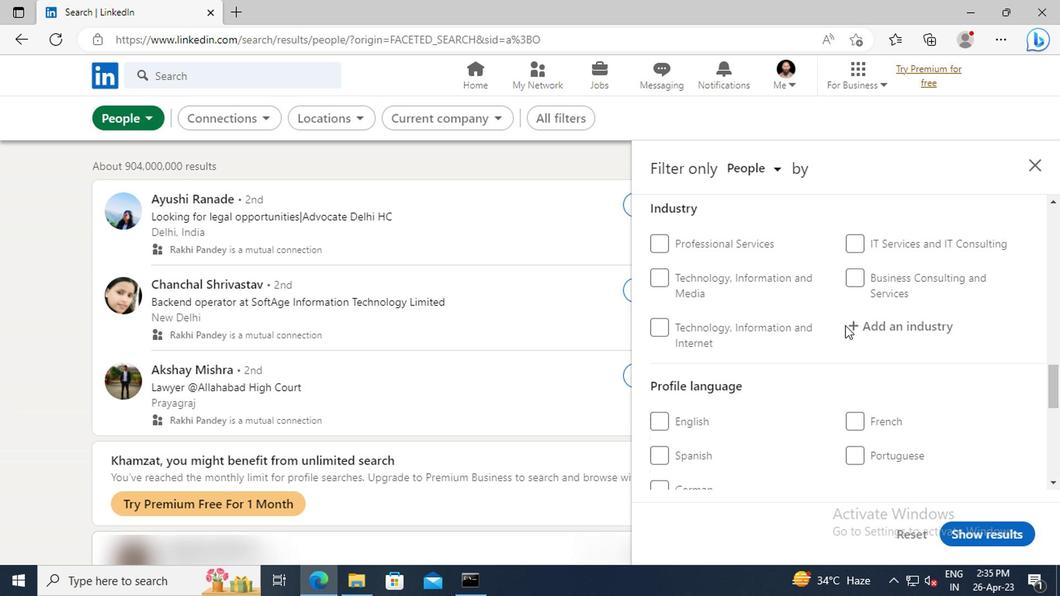 
Action: Mouse scrolled (842, 325) with delta (0, 0)
Screenshot: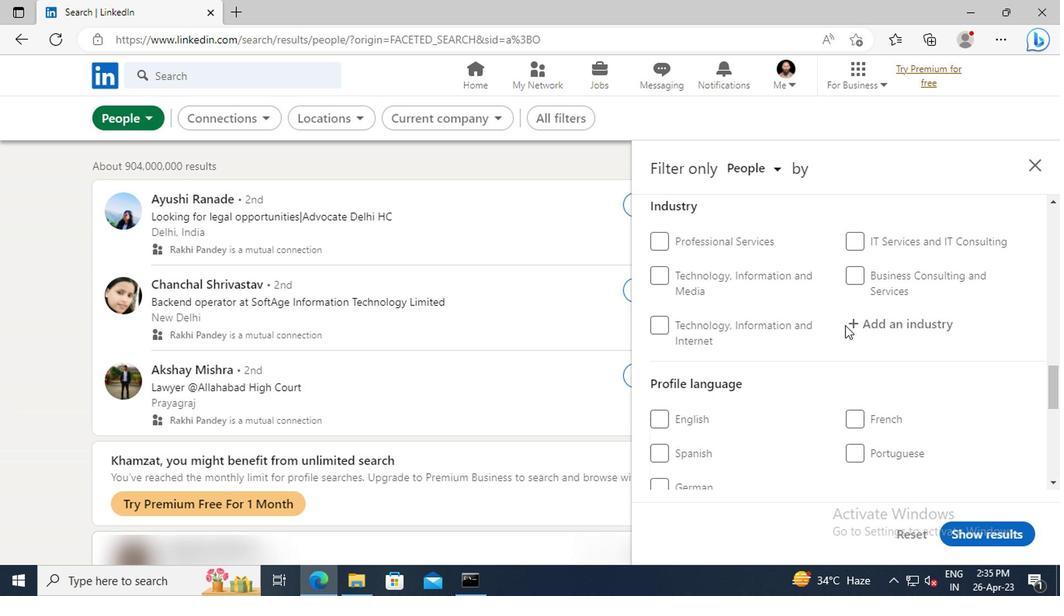 
Action: Mouse moved to (659, 364)
Screenshot: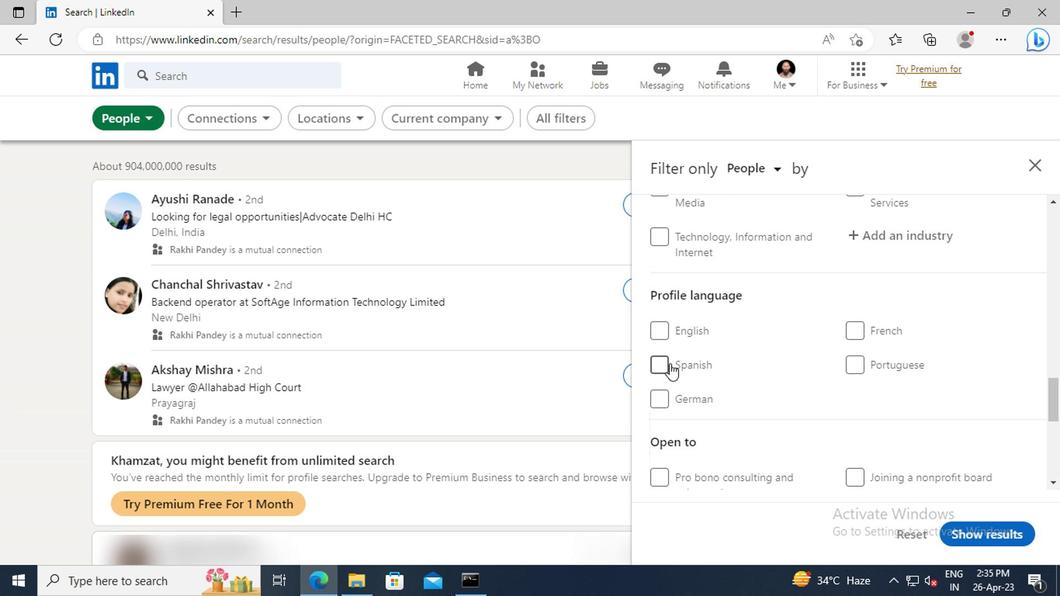 
Action: Mouse pressed left at (659, 364)
Screenshot: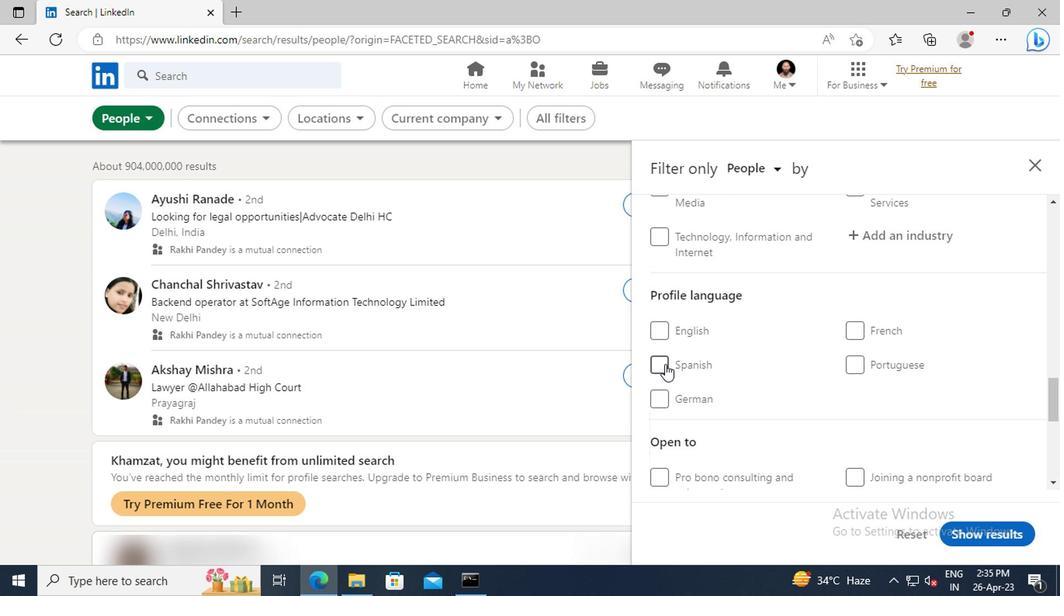 
Action: Mouse moved to (800, 369)
Screenshot: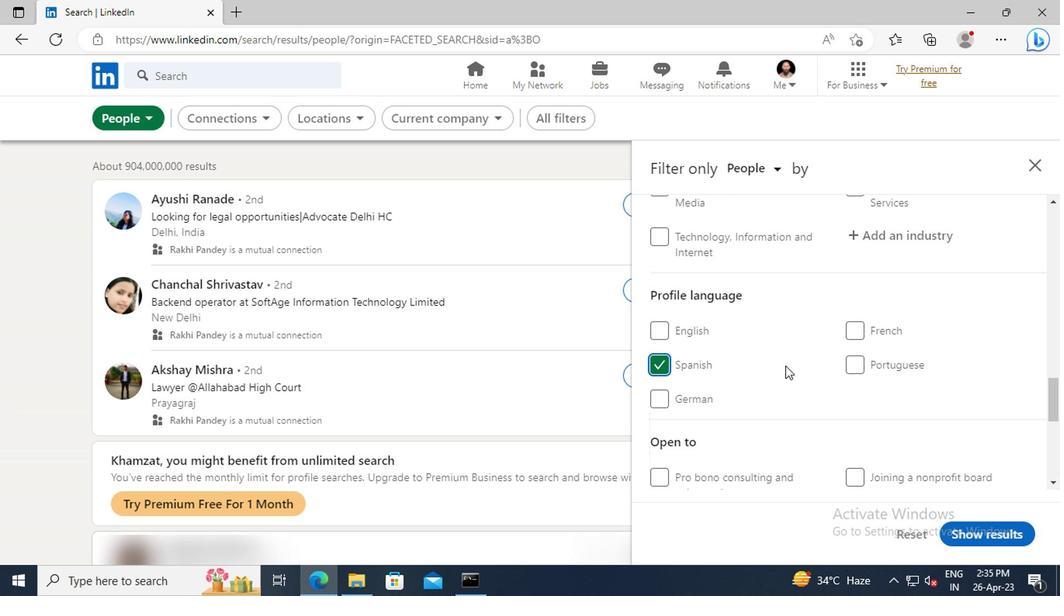 
Action: Mouse scrolled (800, 370) with delta (0, 0)
Screenshot: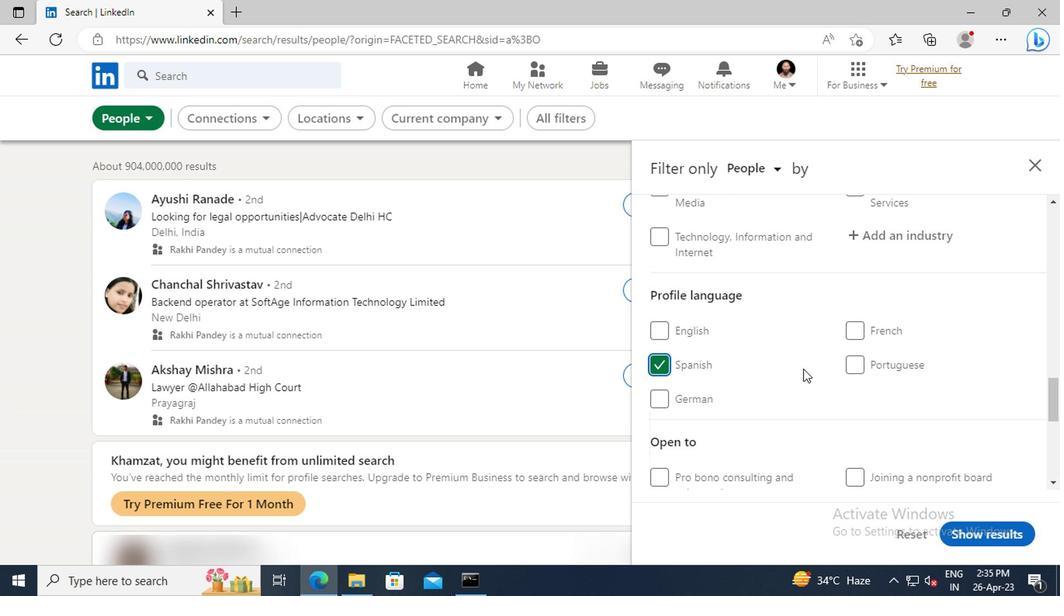 
Action: Mouse scrolled (800, 370) with delta (0, 0)
Screenshot: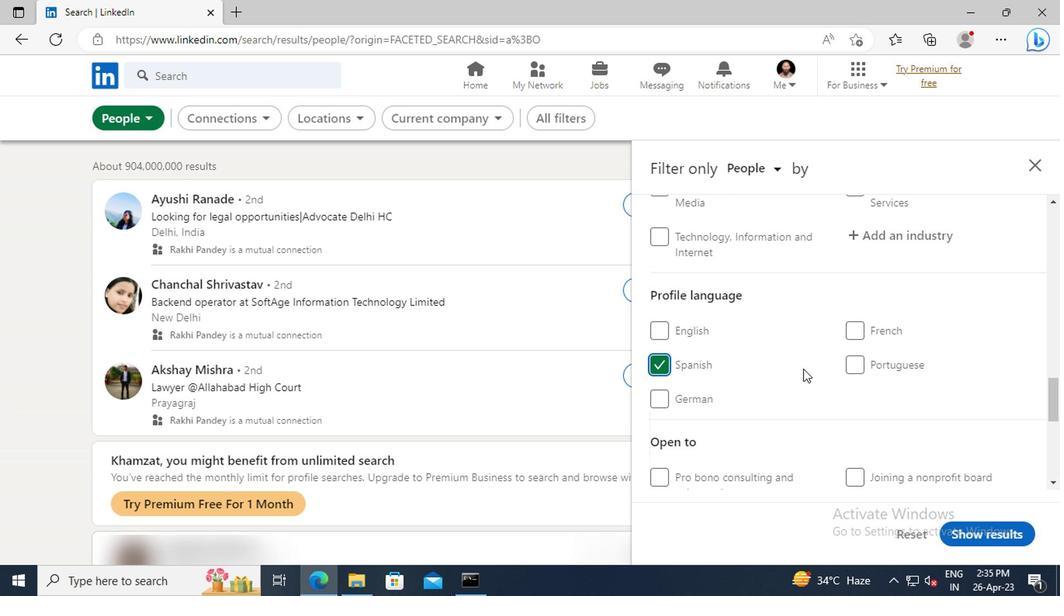 
Action: Mouse scrolled (800, 370) with delta (0, 0)
Screenshot: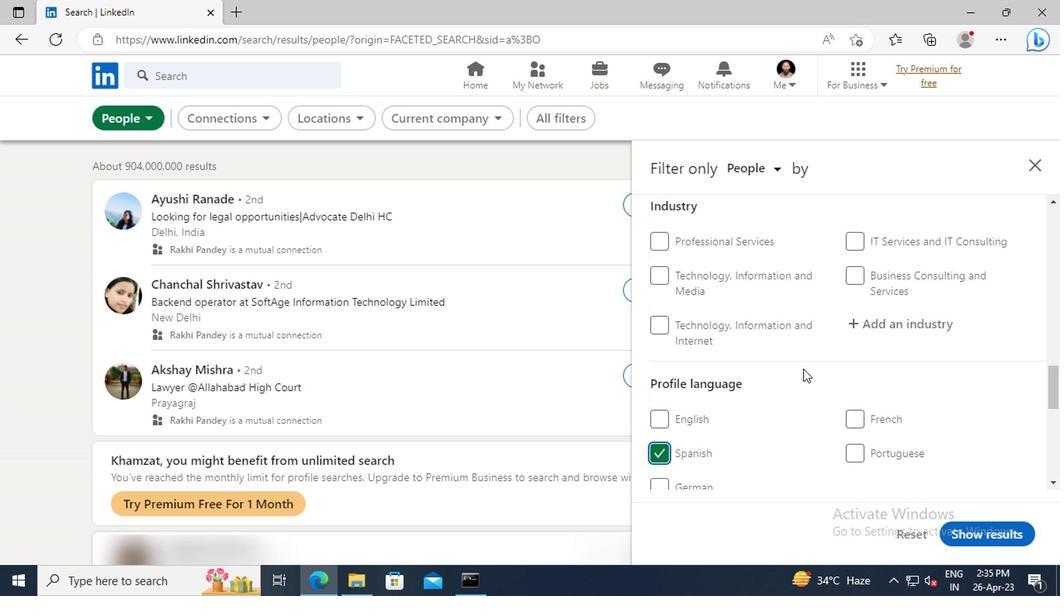 
Action: Mouse scrolled (800, 370) with delta (0, 0)
Screenshot: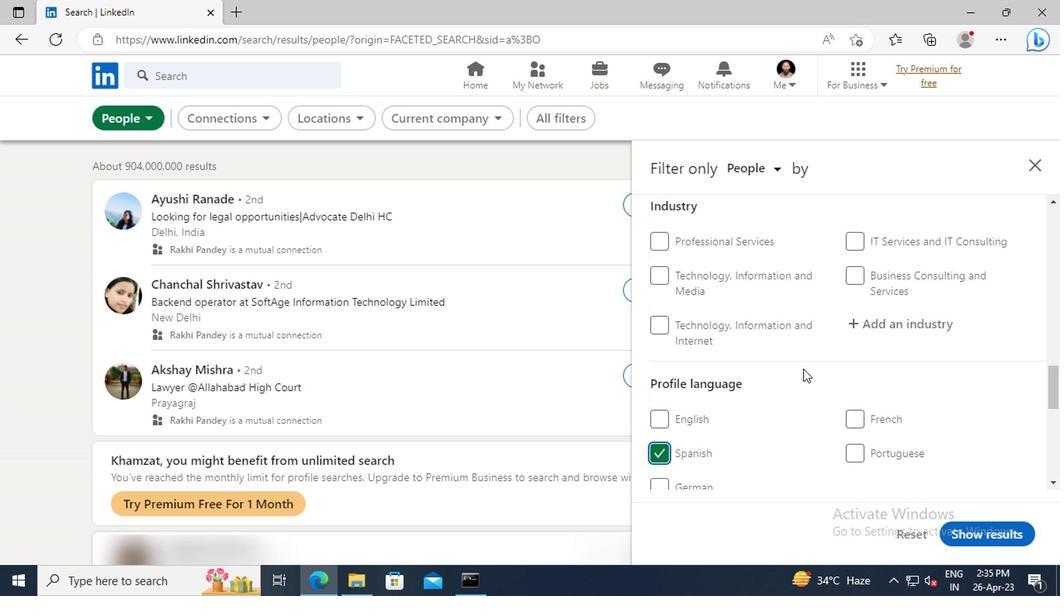 
Action: Mouse scrolled (800, 370) with delta (0, 0)
Screenshot: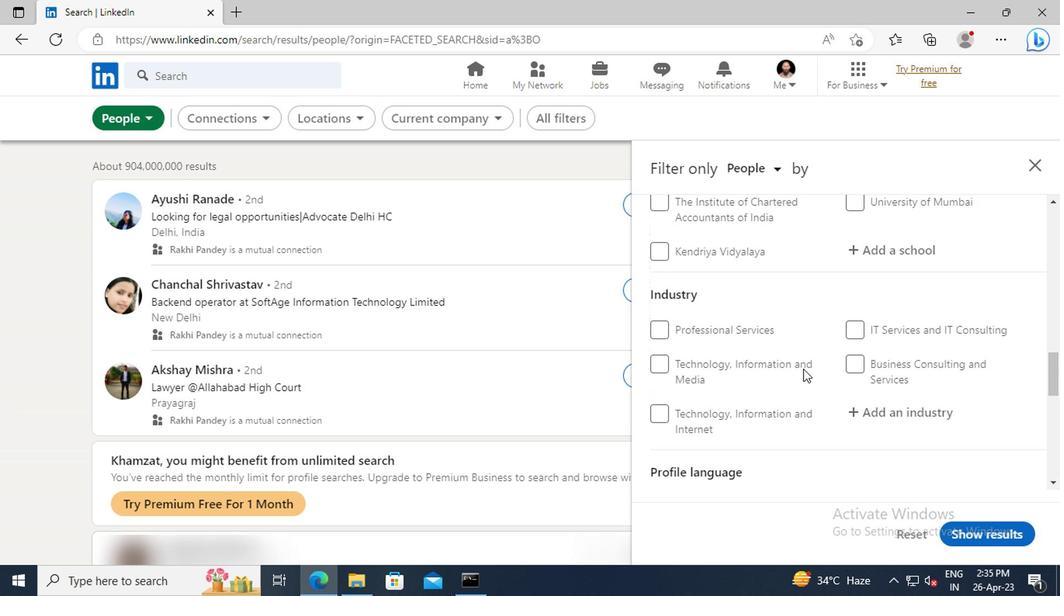 
Action: Mouse scrolled (800, 370) with delta (0, 0)
Screenshot: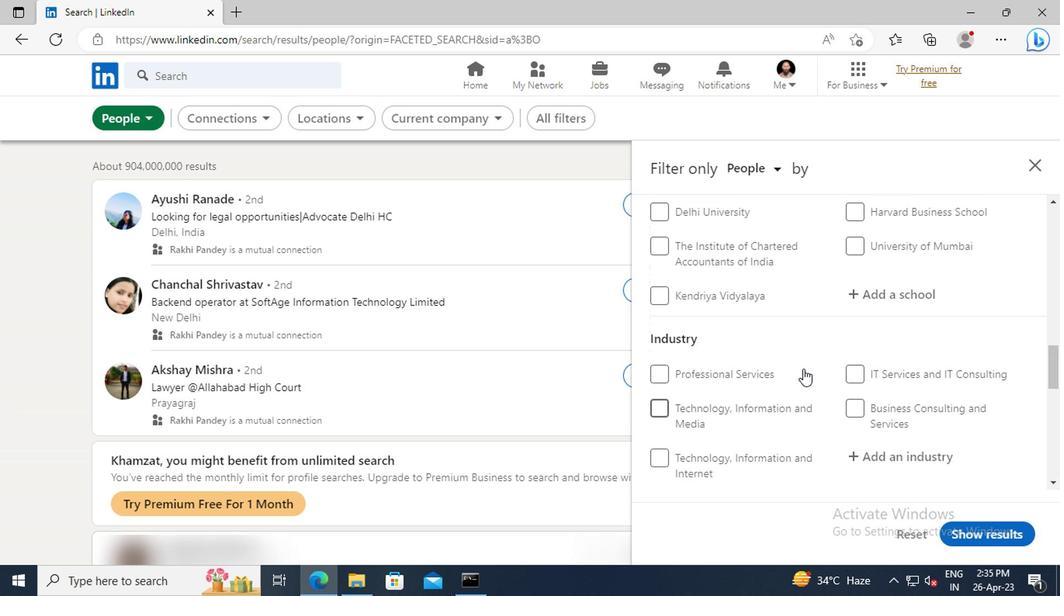 
Action: Mouse scrolled (800, 370) with delta (0, 0)
Screenshot: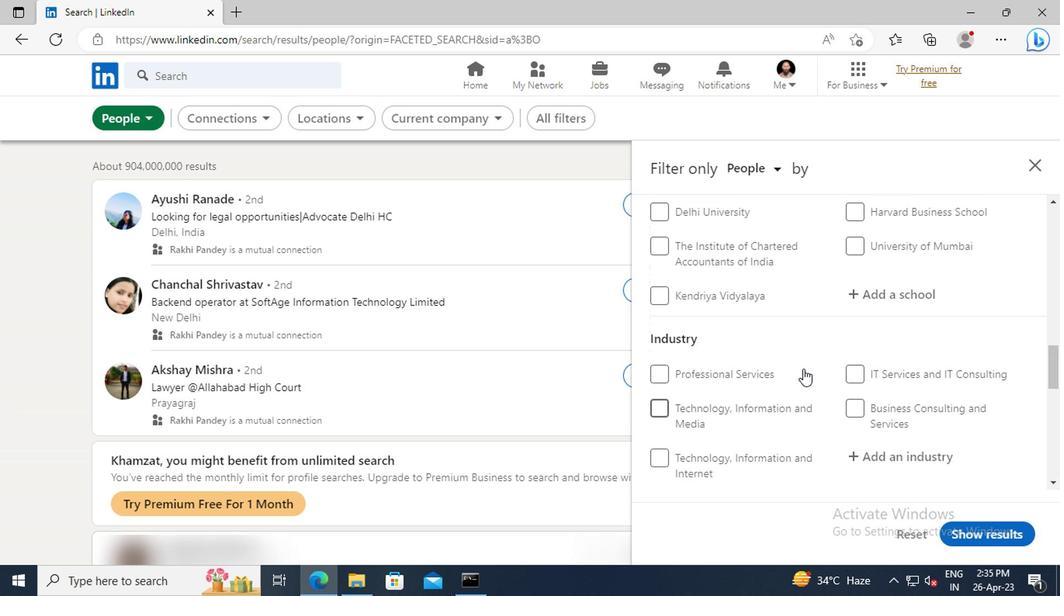 
Action: Mouse scrolled (800, 370) with delta (0, 0)
Screenshot: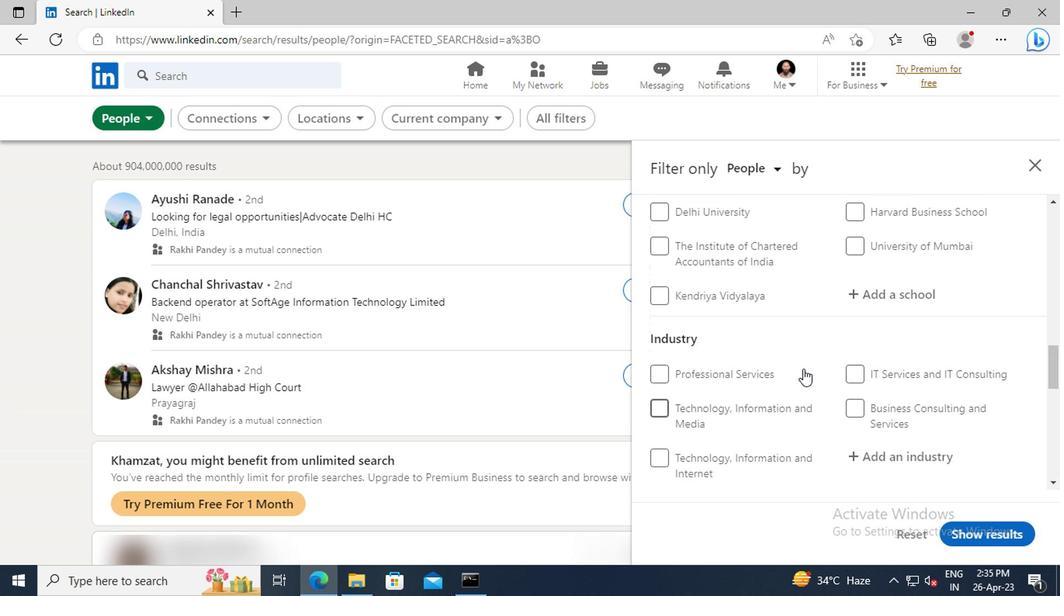 
Action: Mouse scrolled (800, 370) with delta (0, 0)
Screenshot: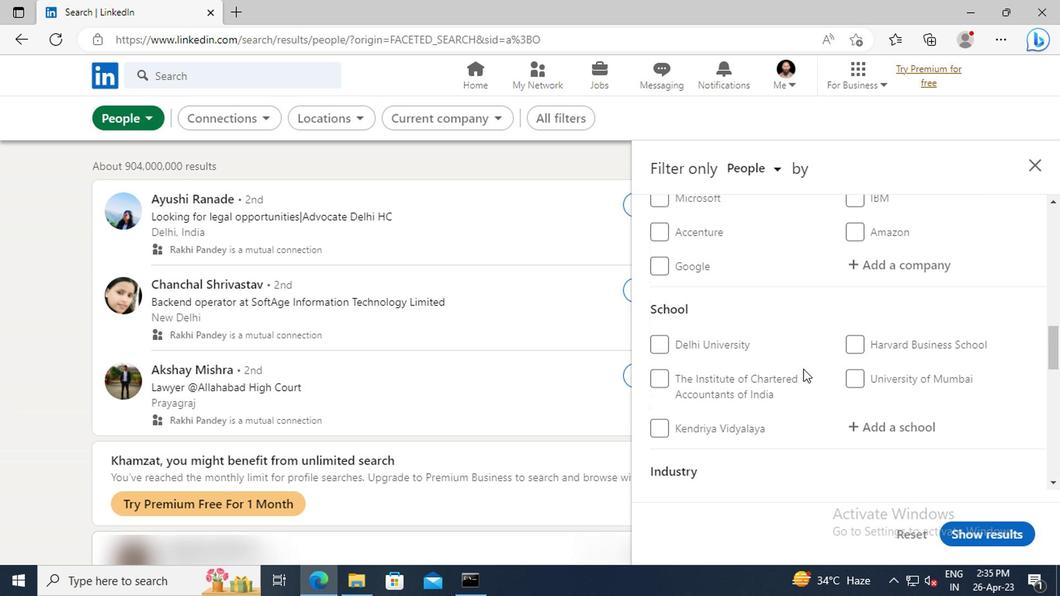 
Action: Mouse scrolled (800, 370) with delta (0, 0)
Screenshot: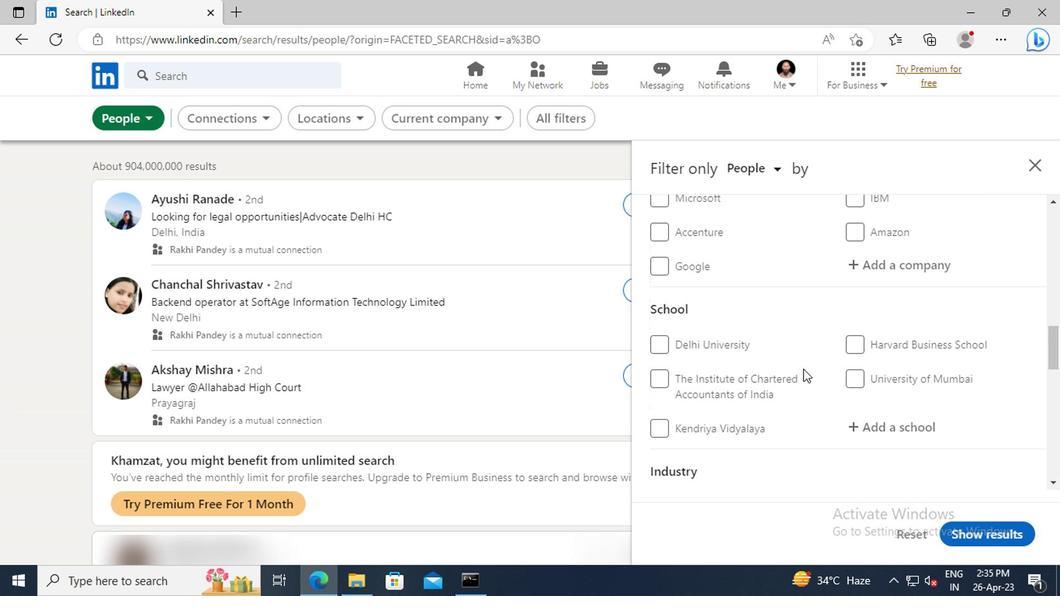 
Action: Mouse scrolled (800, 370) with delta (0, 0)
Screenshot: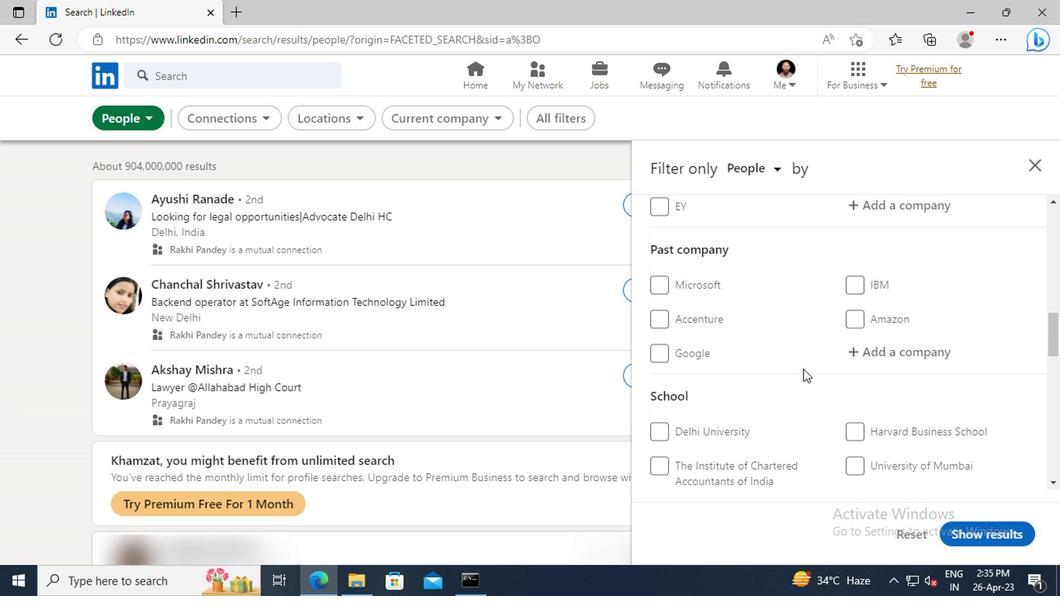 
Action: Mouse scrolled (800, 370) with delta (0, 0)
Screenshot: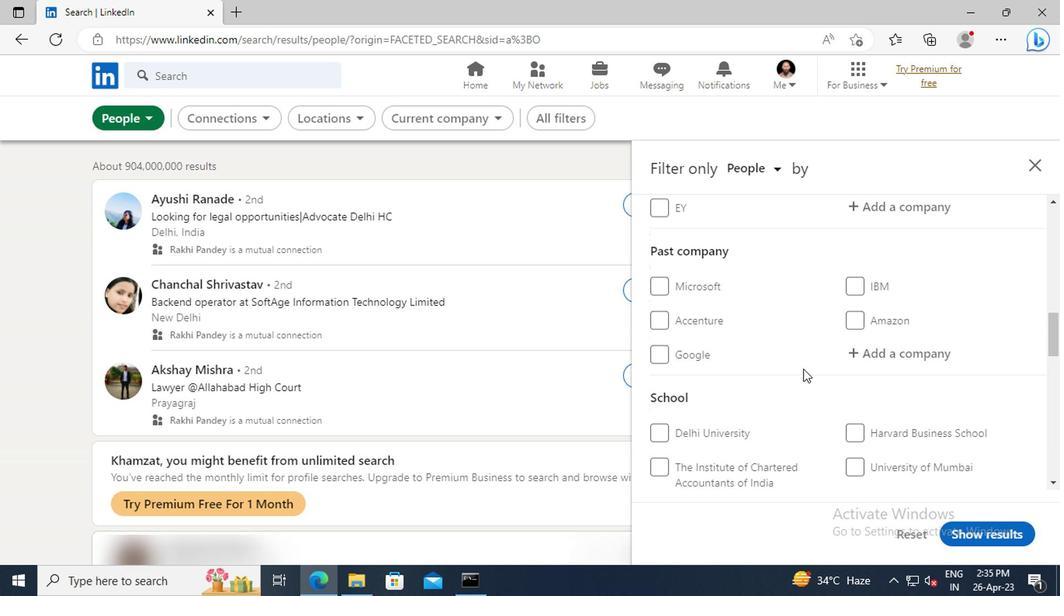 
Action: Mouse scrolled (800, 370) with delta (0, 0)
Screenshot: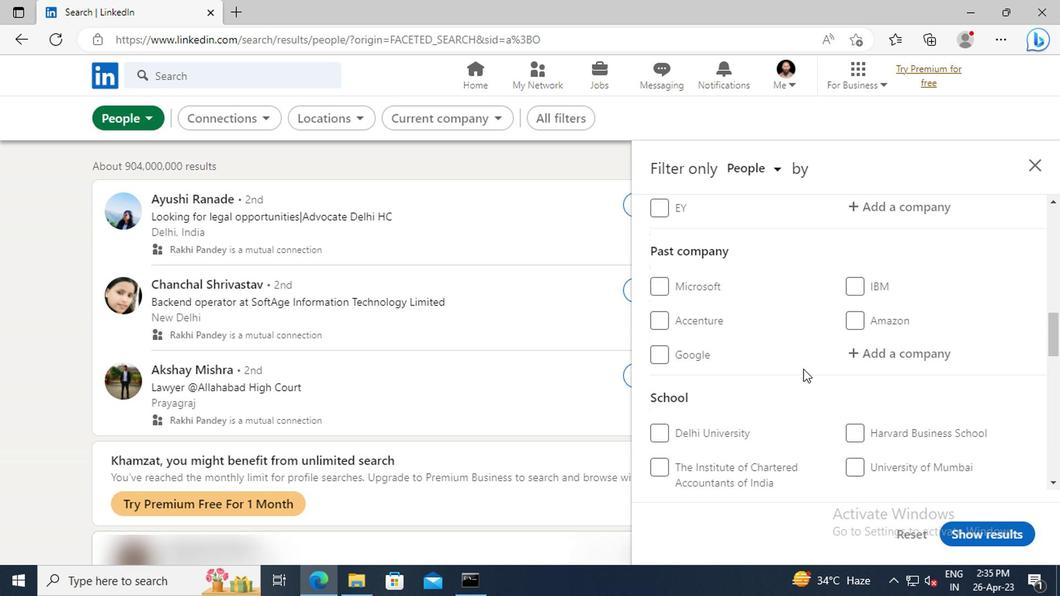 
Action: Mouse scrolled (800, 370) with delta (0, 0)
Screenshot: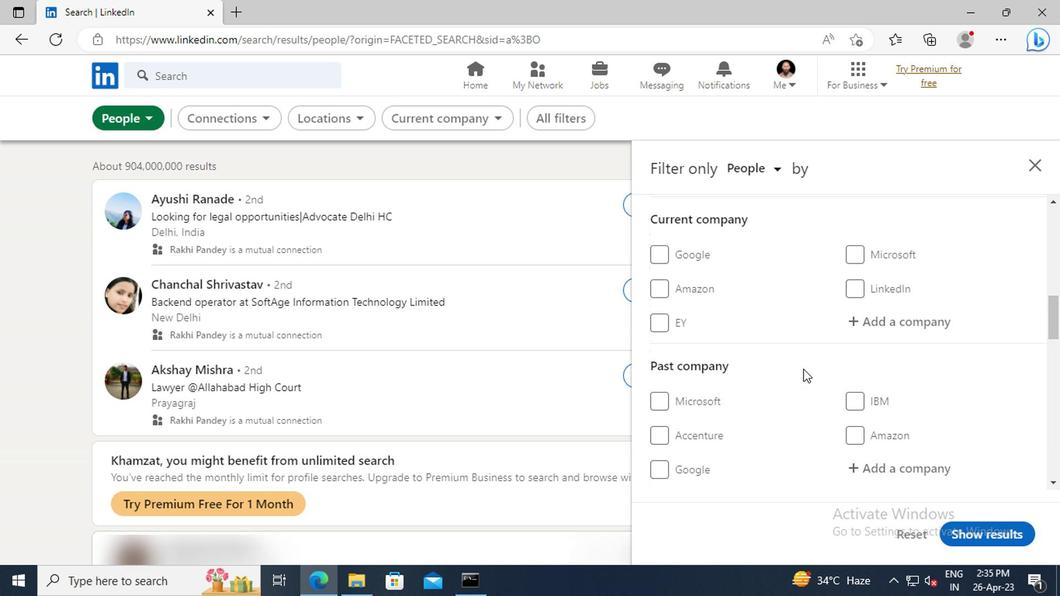 
Action: Mouse scrolled (800, 370) with delta (0, 0)
Screenshot: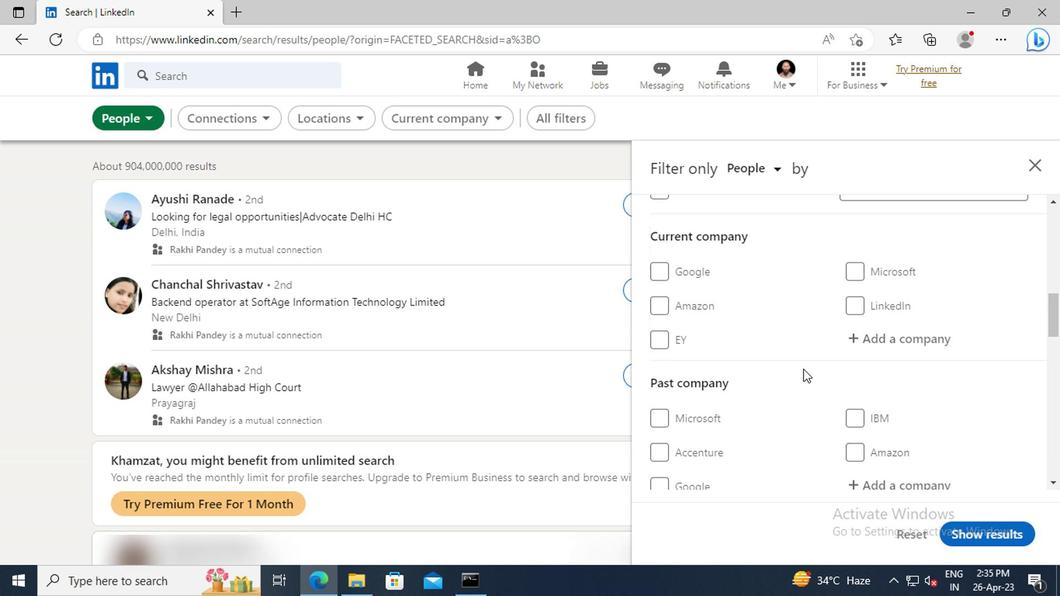 
Action: Mouse moved to (865, 421)
Screenshot: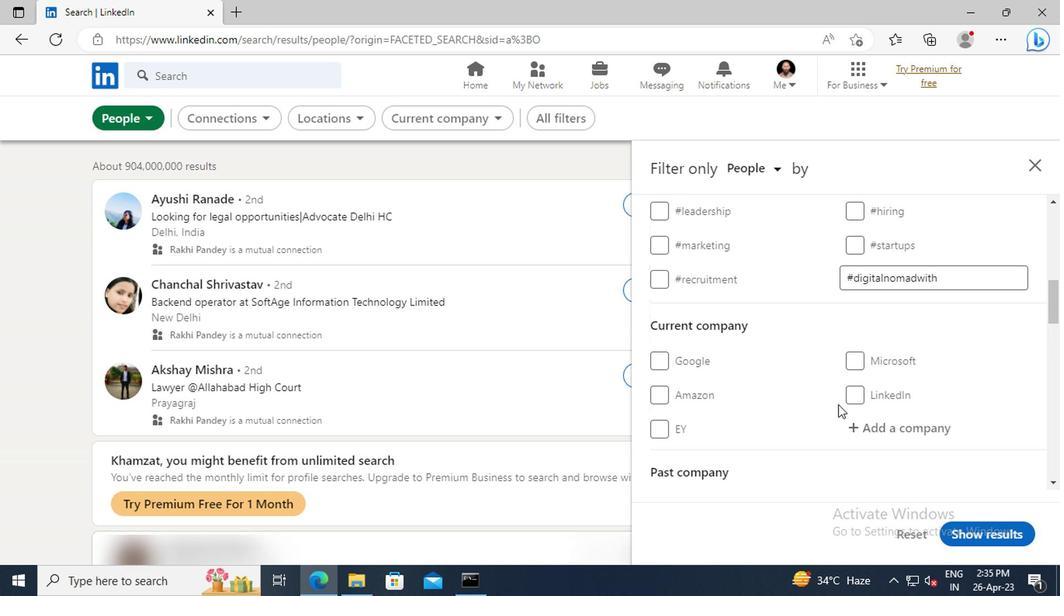 
Action: Mouse pressed left at (865, 421)
Screenshot: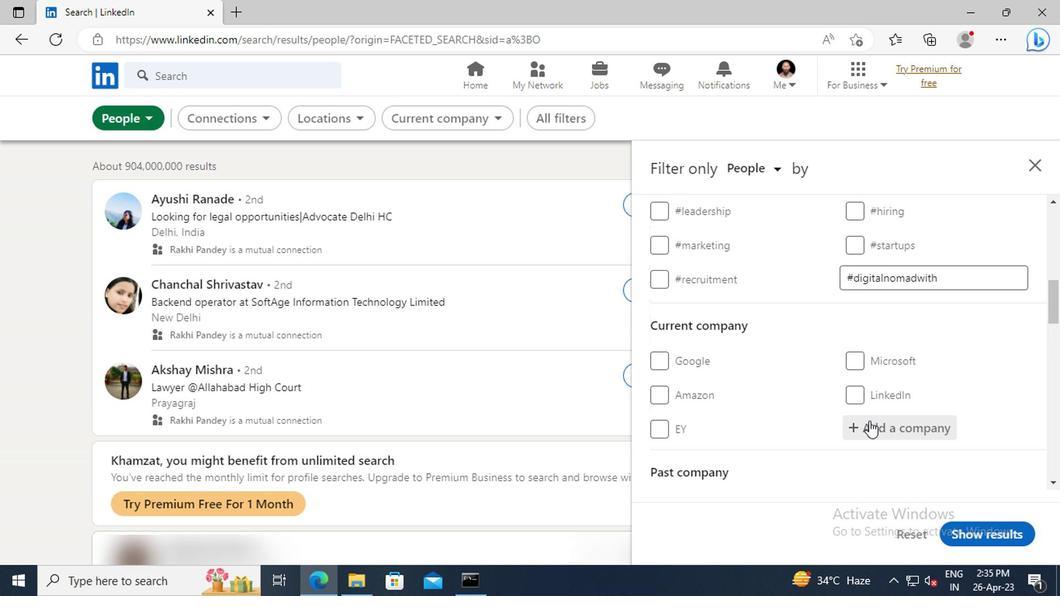 
Action: Mouse moved to (839, 407)
Screenshot: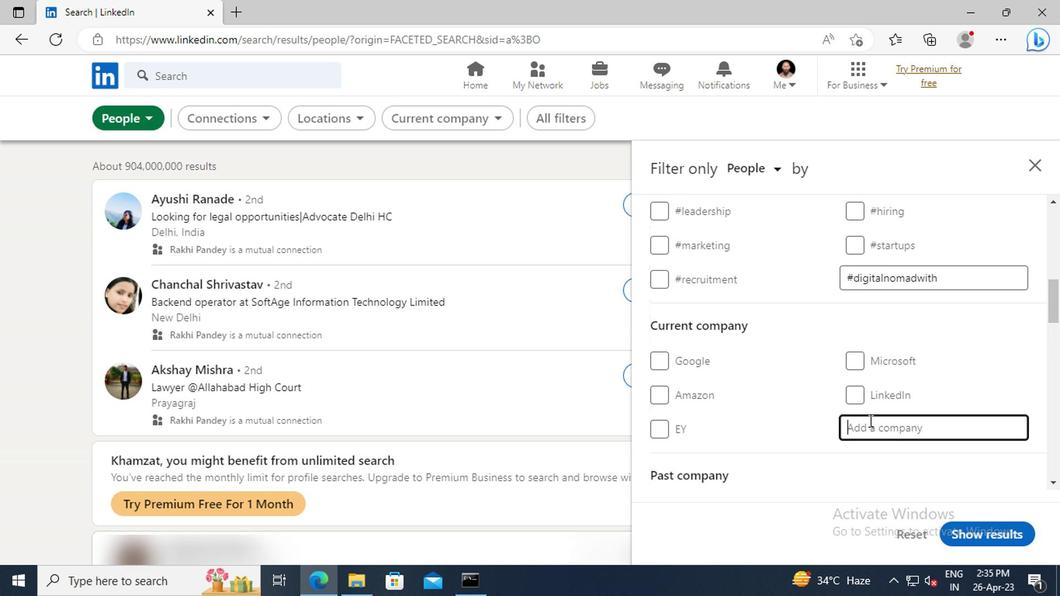 
Action: Key pressed <Key.shift>THE<Key.space><Key.shift>SOULED<Key.space><Key.shift>STORE
Screenshot: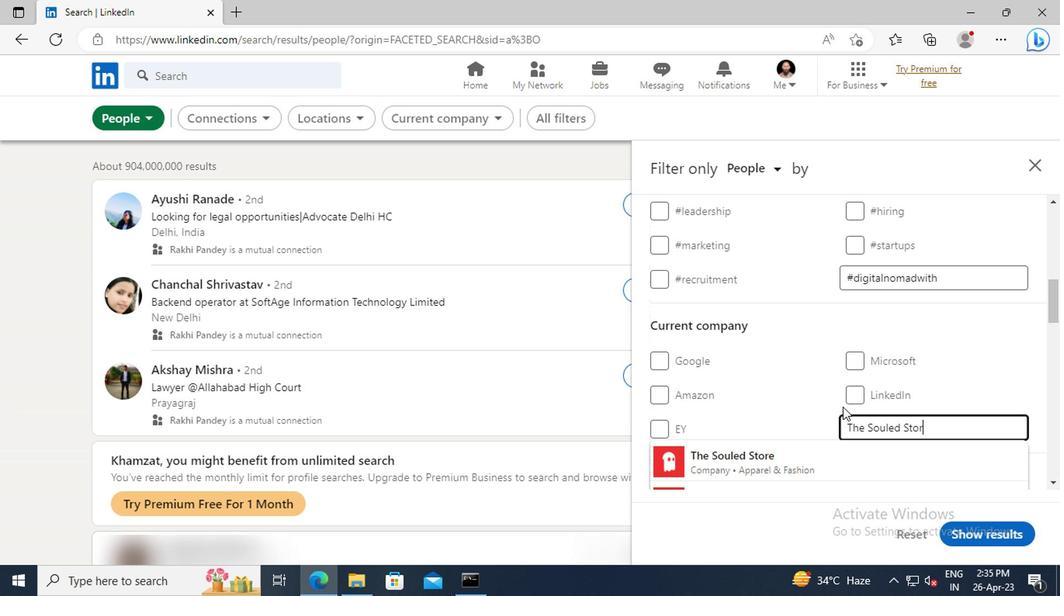 
Action: Mouse moved to (815, 459)
Screenshot: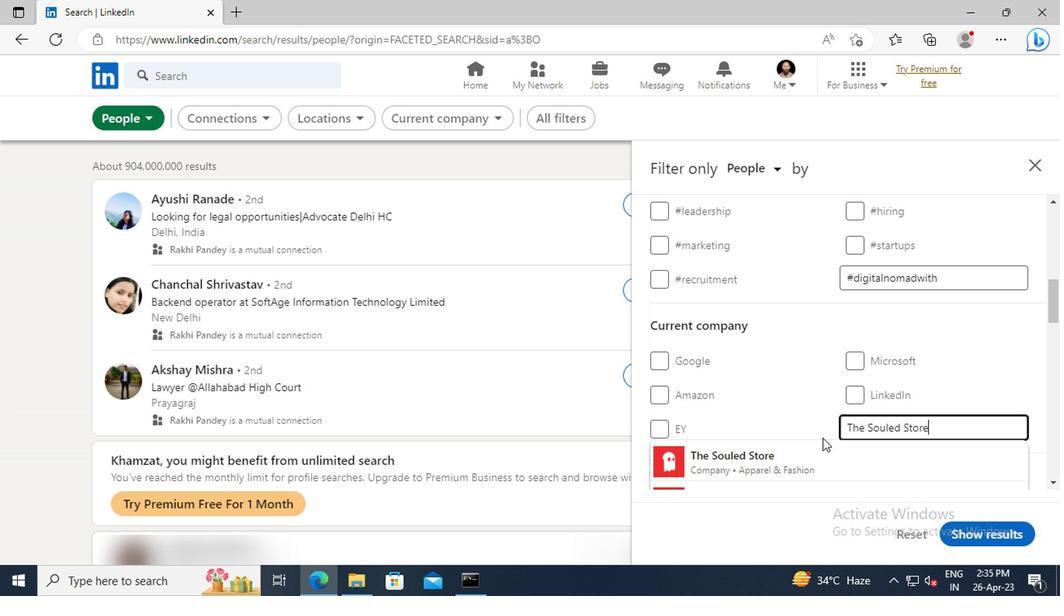 
Action: Mouse pressed left at (815, 459)
Screenshot: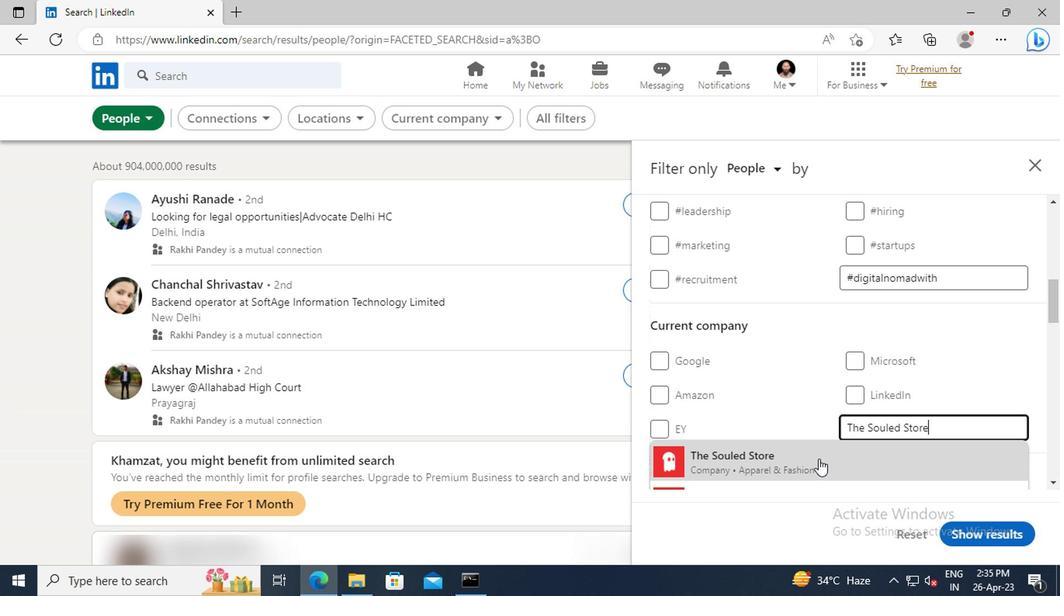
Action: Mouse moved to (825, 352)
Screenshot: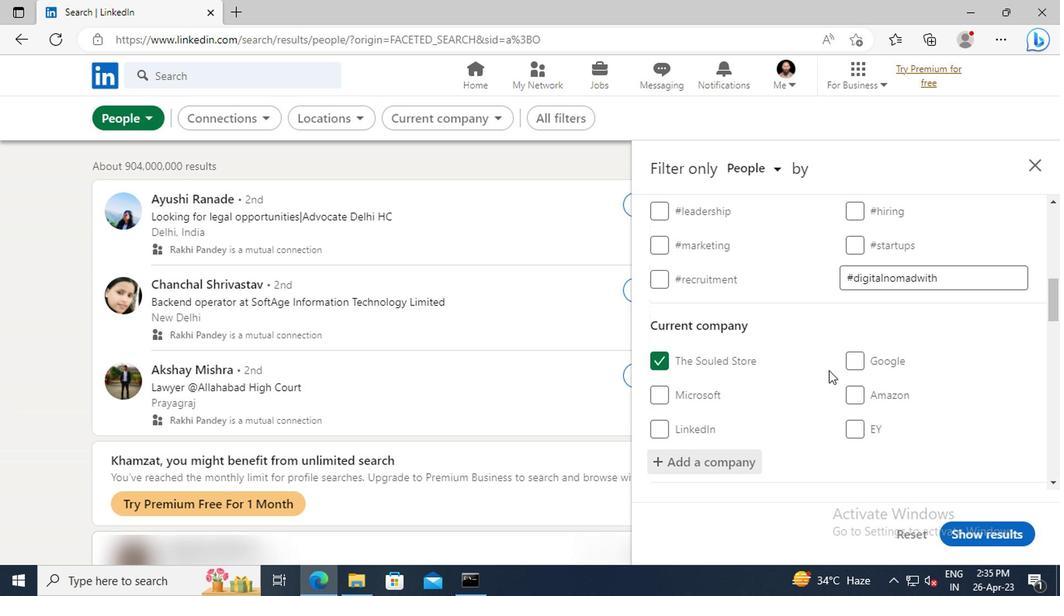 
Action: Mouse scrolled (825, 351) with delta (0, -1)
Screenshot: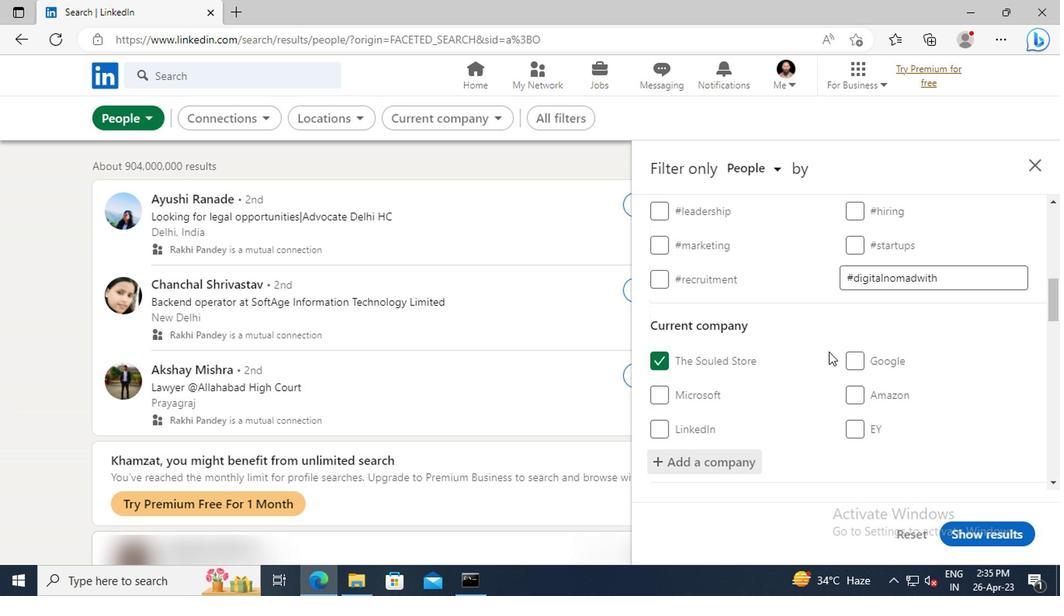 
Action: Mouse scrolled (825, 351) with delta (0, -1)
Screenshot: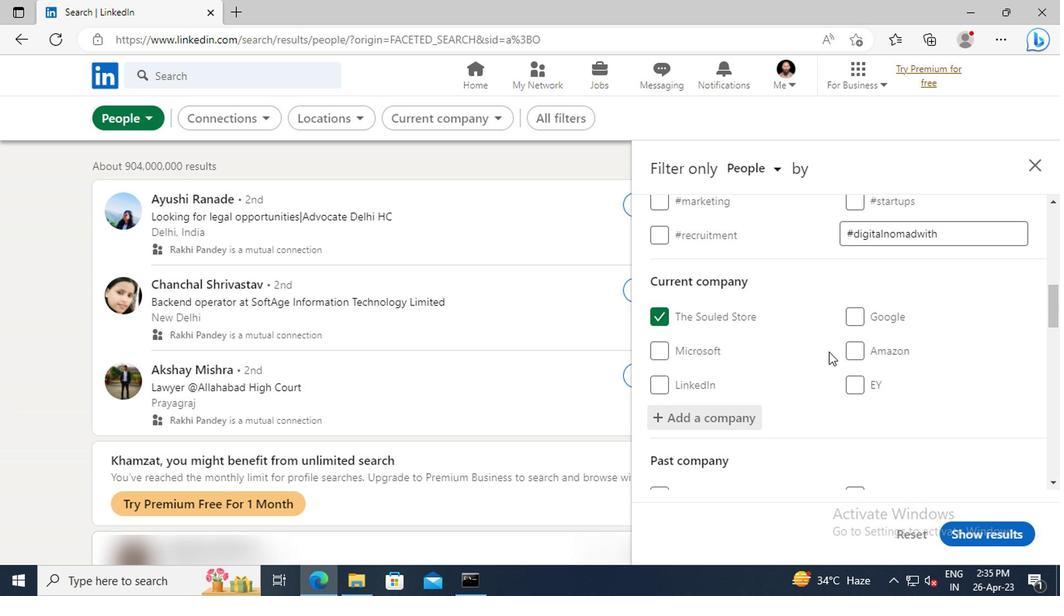 
Action: Mouse scrolled (825, 351) with delta (0, -1)
Screenshot: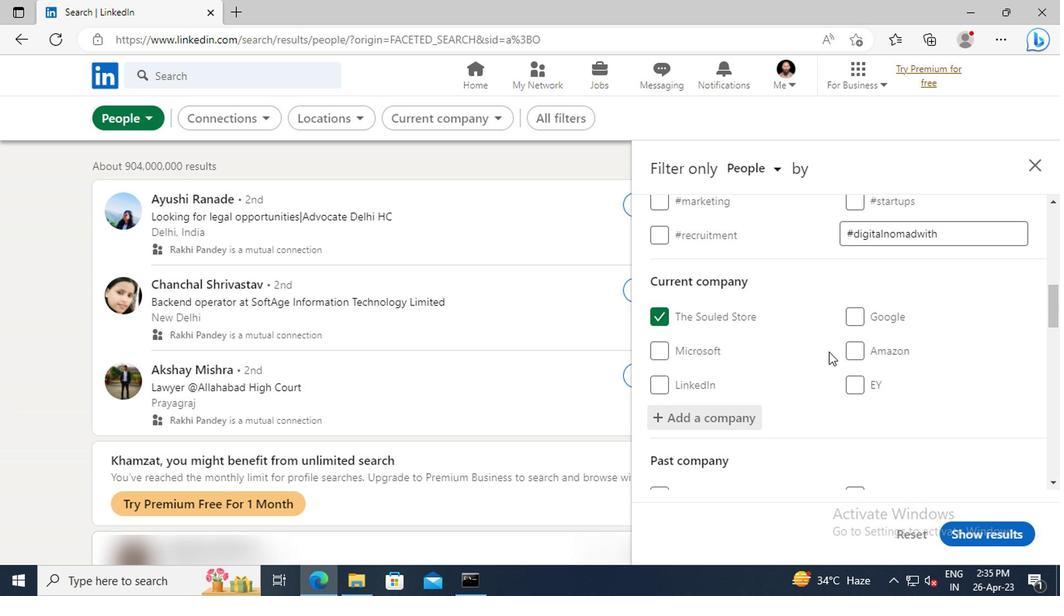 
Action: Mouse moved to (825, 351)
Screenshot: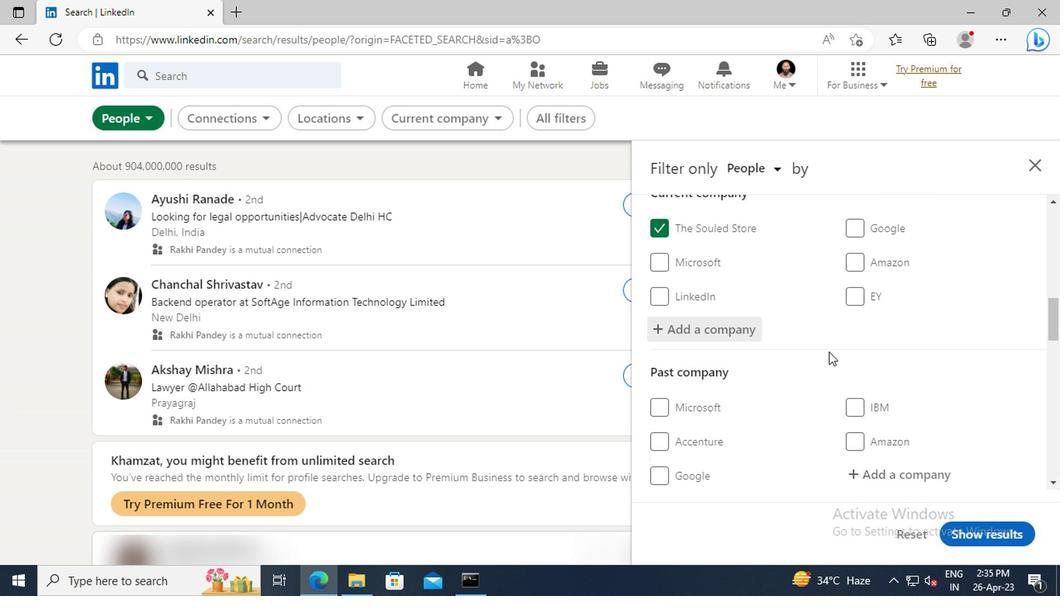 
Action: Mouse scrolled (825, 350) with delta (0, 0)
Screenshot: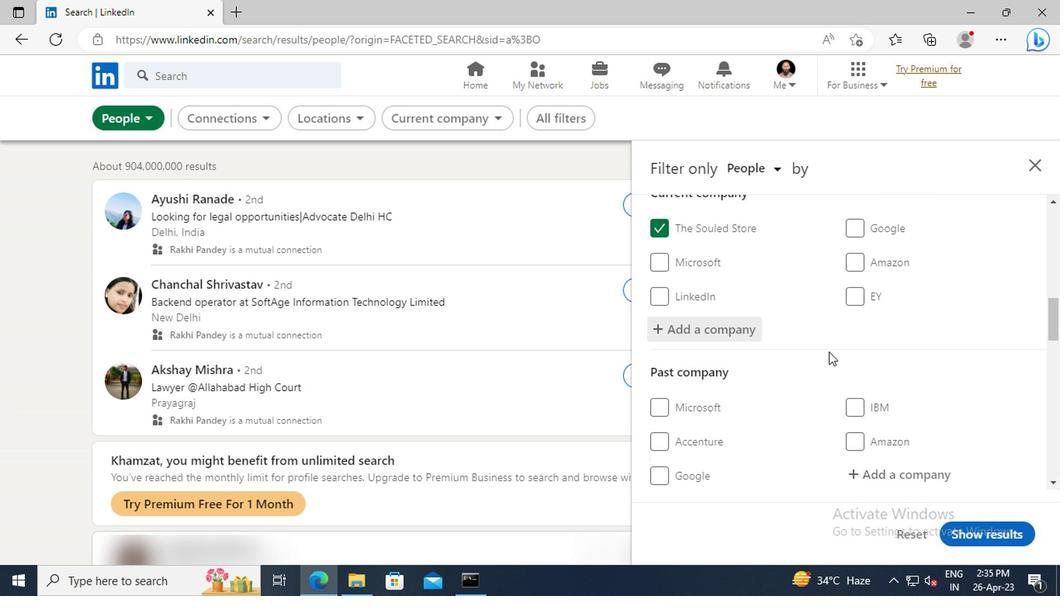 
Action: Mouse scrolled (825, 350) with delta (0, 0)
Screenshot: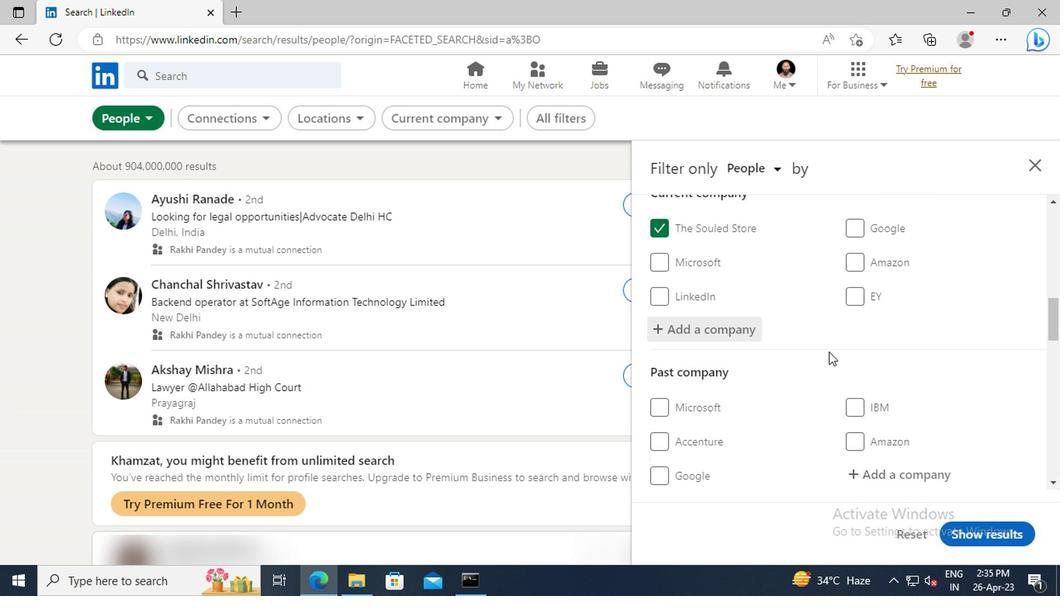 
Action: Mouse scrolled (825, 350) with delta (0, 0)
Screenshot: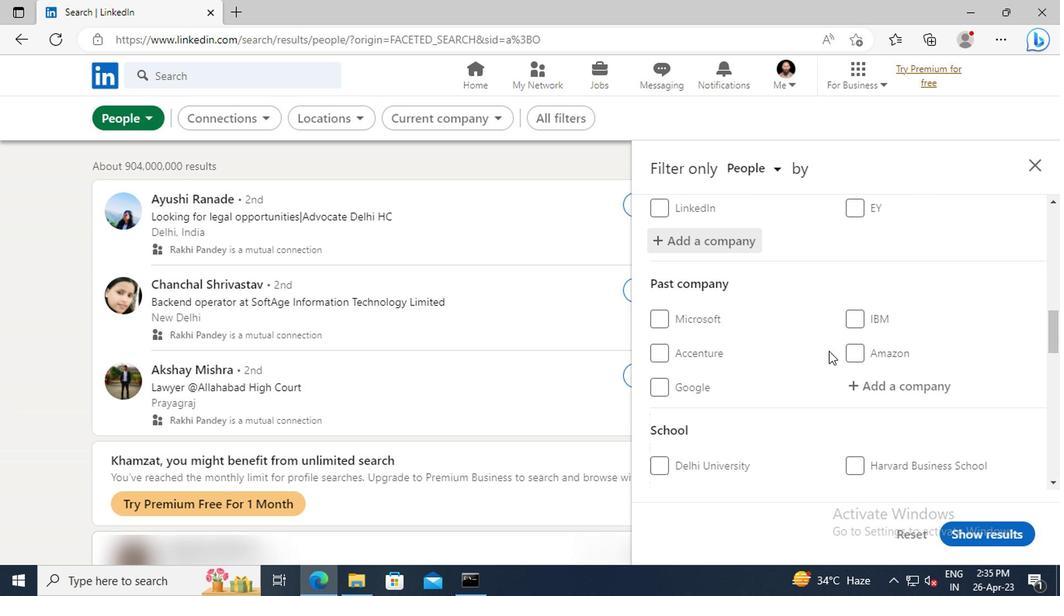 
Action: Mouse scrolled (825, 350) with delta (0, 0)
Screenshot: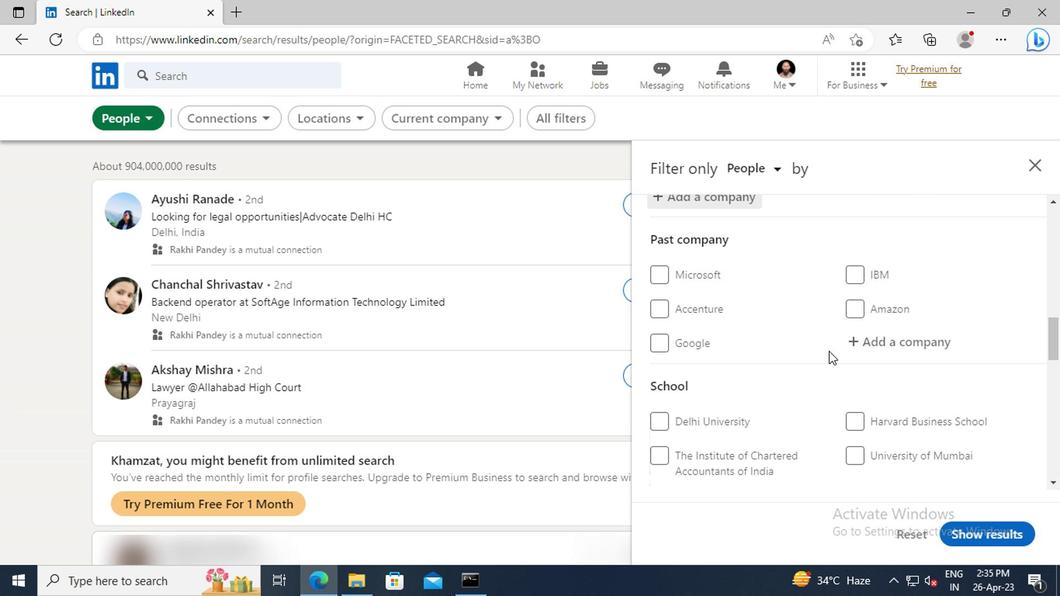 
Action: Mouse scrolled (825, 350) with delta (0, 0)
Screenshot: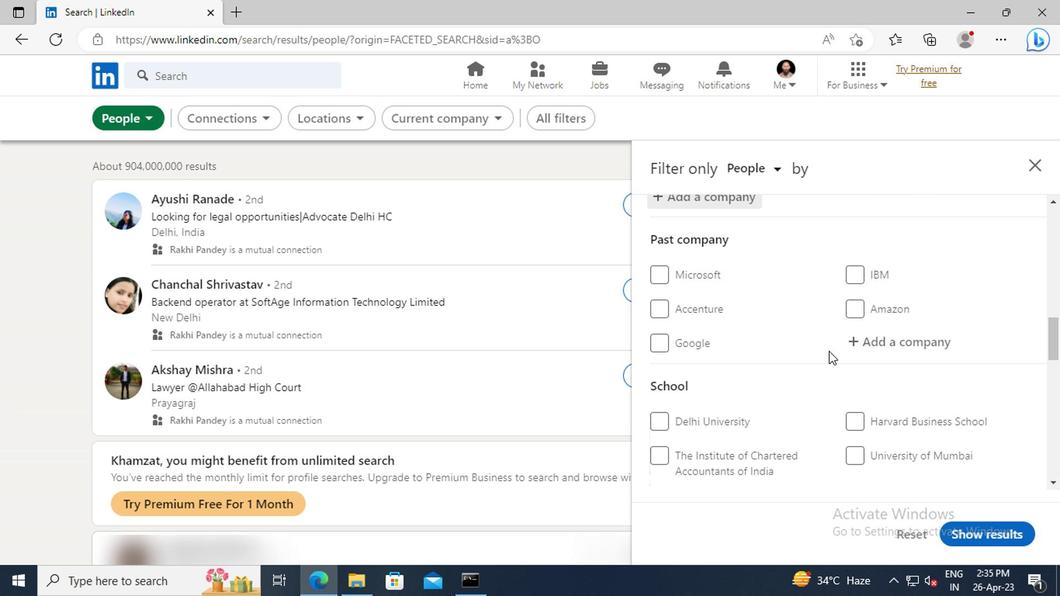 
Action: Mouse scrolled (825, 350) with delta (0, 0)
Screenshot: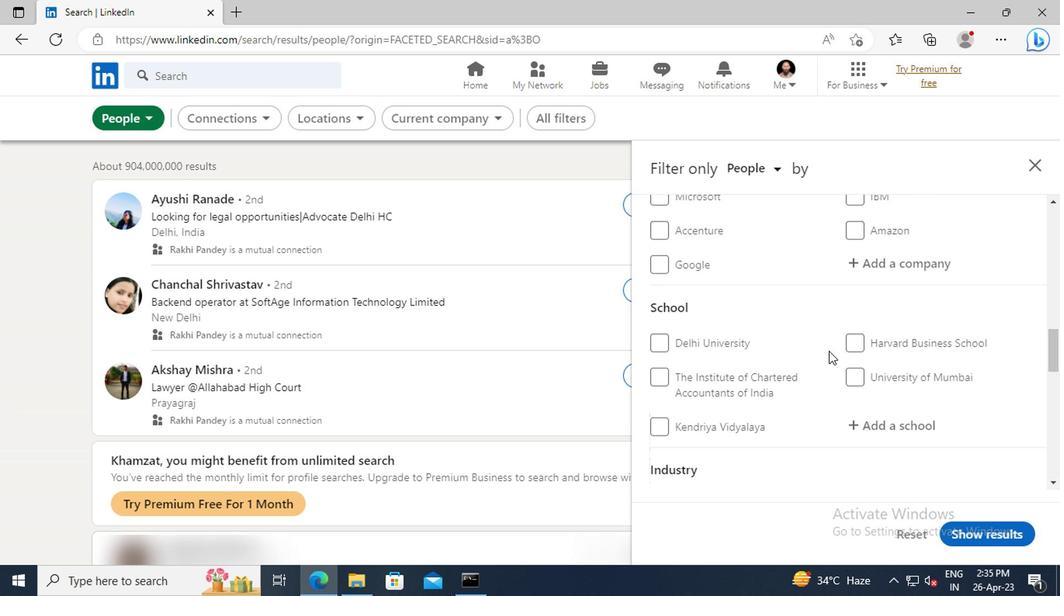 
Action: Mouse moved to (858, 370)
Screenshot: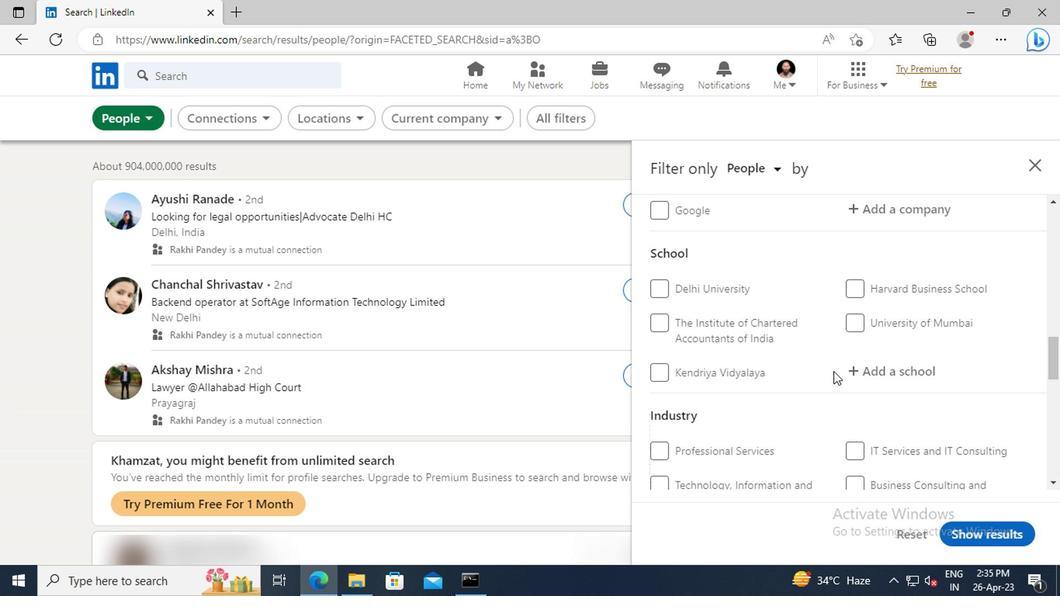 
Action: Mouse pressed left at (858, 370)
Screenshot: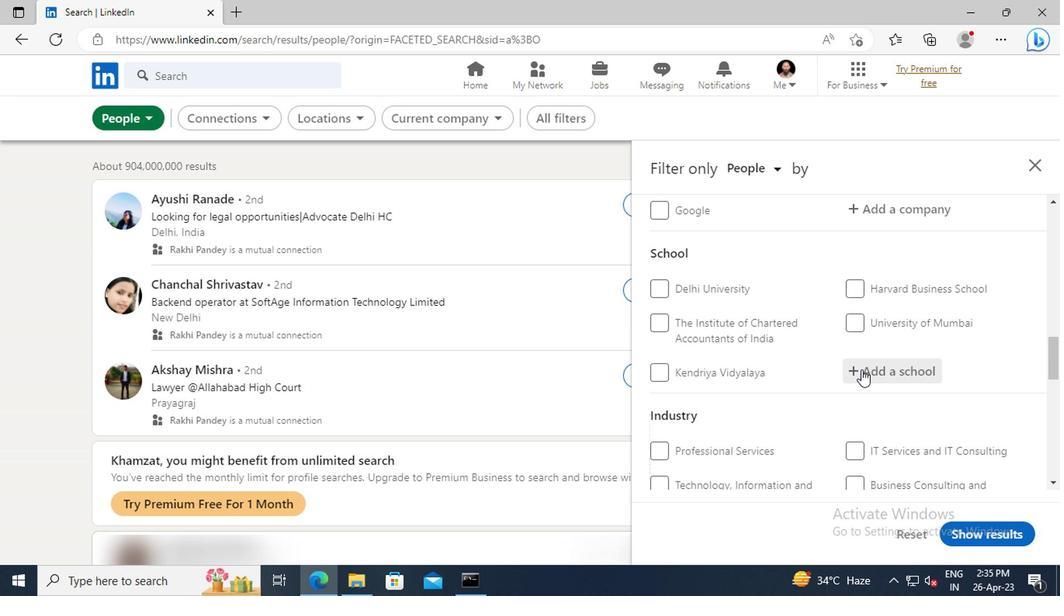 
Action: Mouse moved to (858, 370)
Screenshot: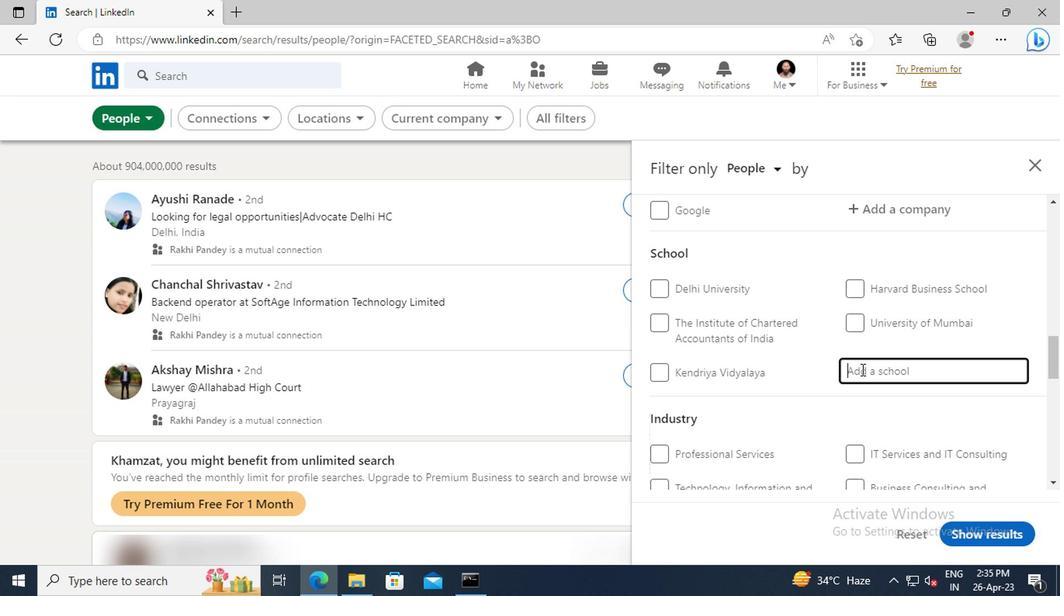 
Action: Key pressed <Key.shift>
Screenshot: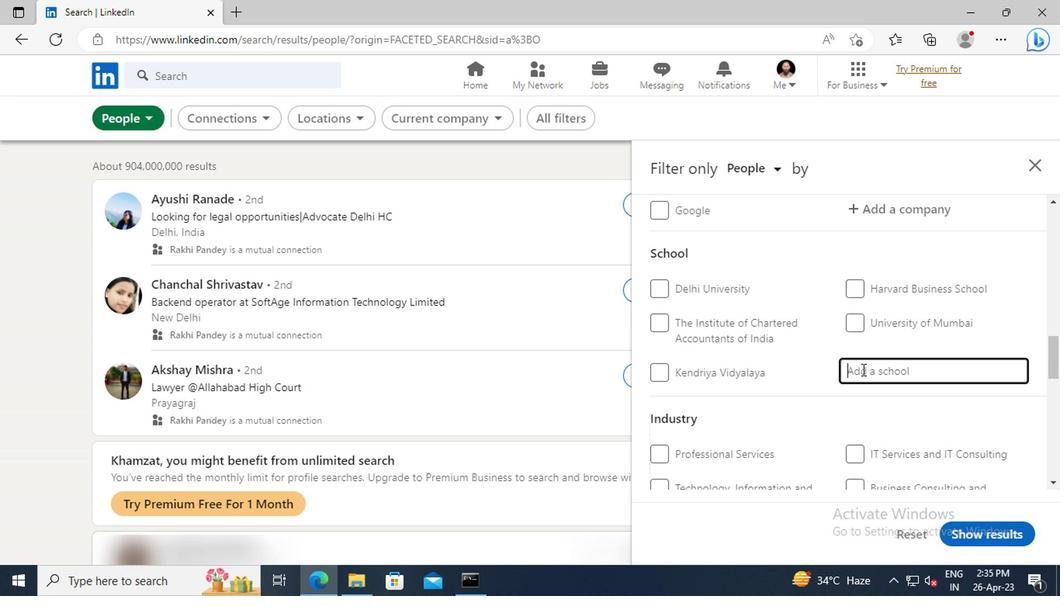 
Action: Mouse moved to (858, 369)
Screenshot: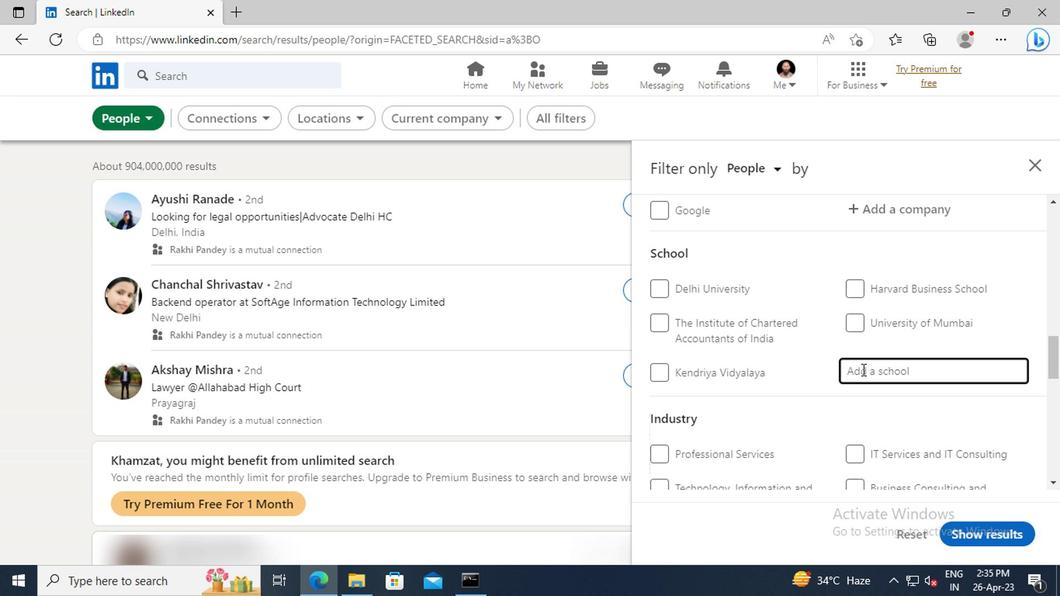 
Action: Key pressed N
Screenshot: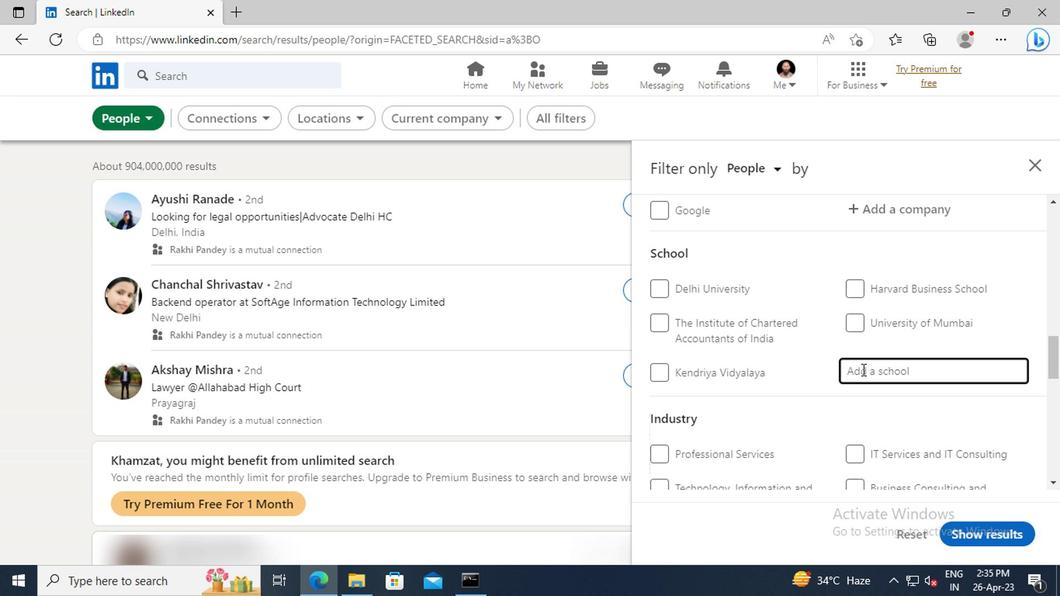 
Action: Mouse moved to (848, 363)
Screenshot: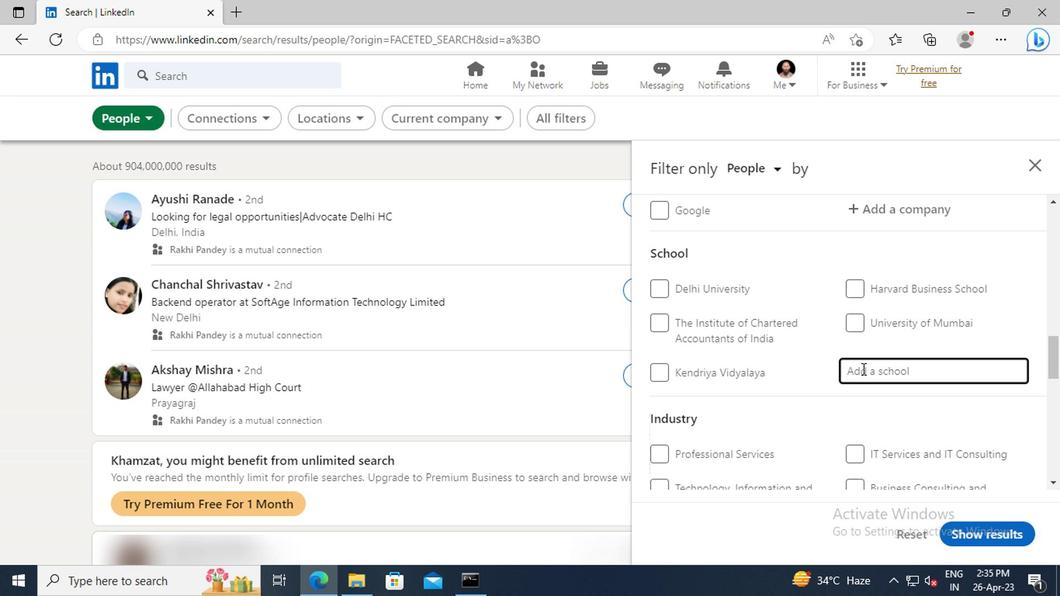 
Action: Key pressed ATI
Screenshot: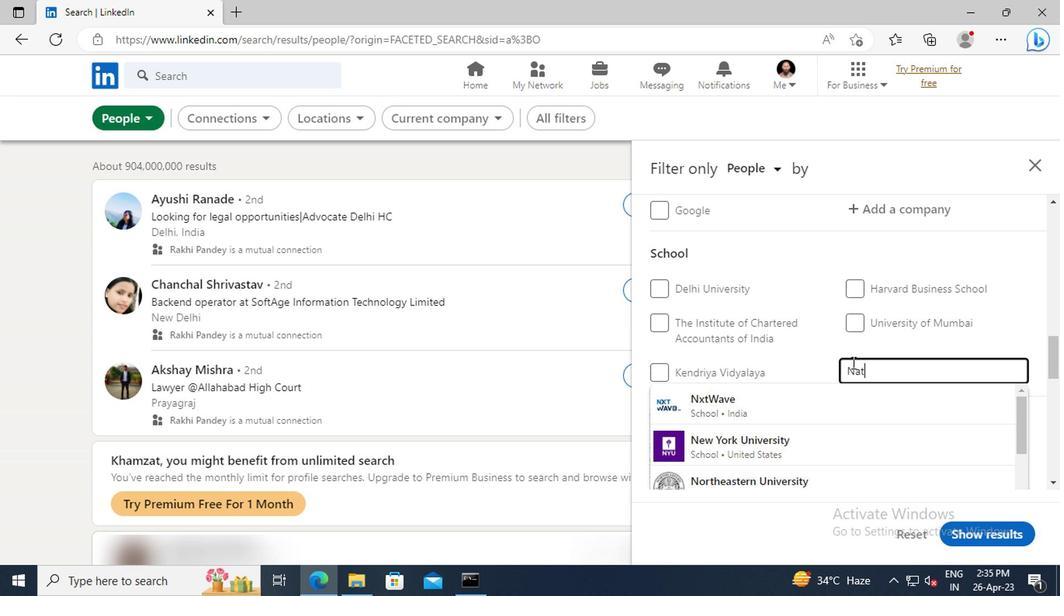 
Action: Mouse moved to (848, 363)
Screenshot: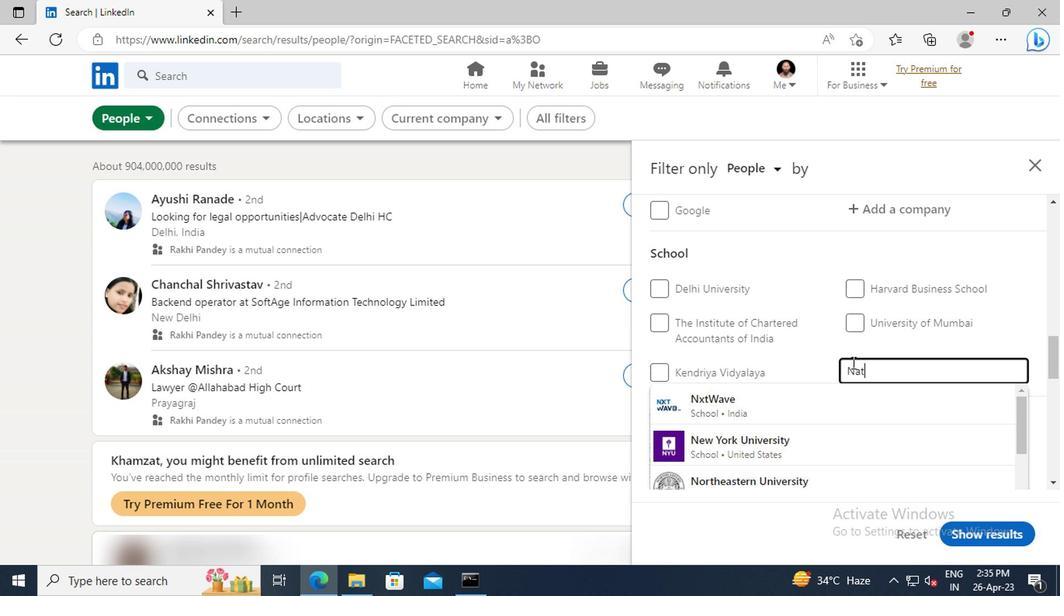 
Action: Key pressed ON
Screenshot: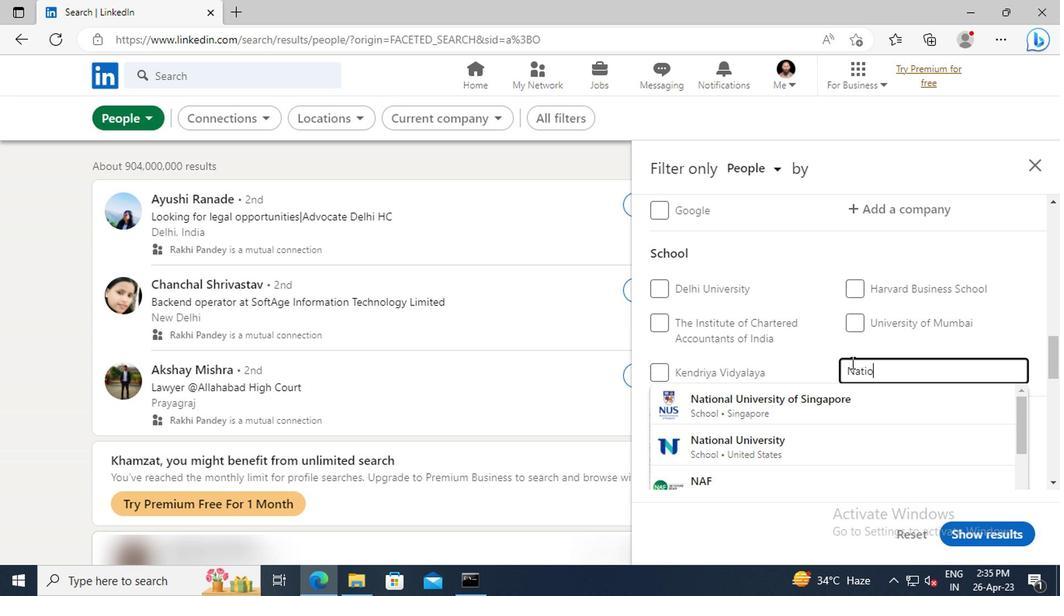 
Action: Mouse moved to (848, 362)
Screenshot: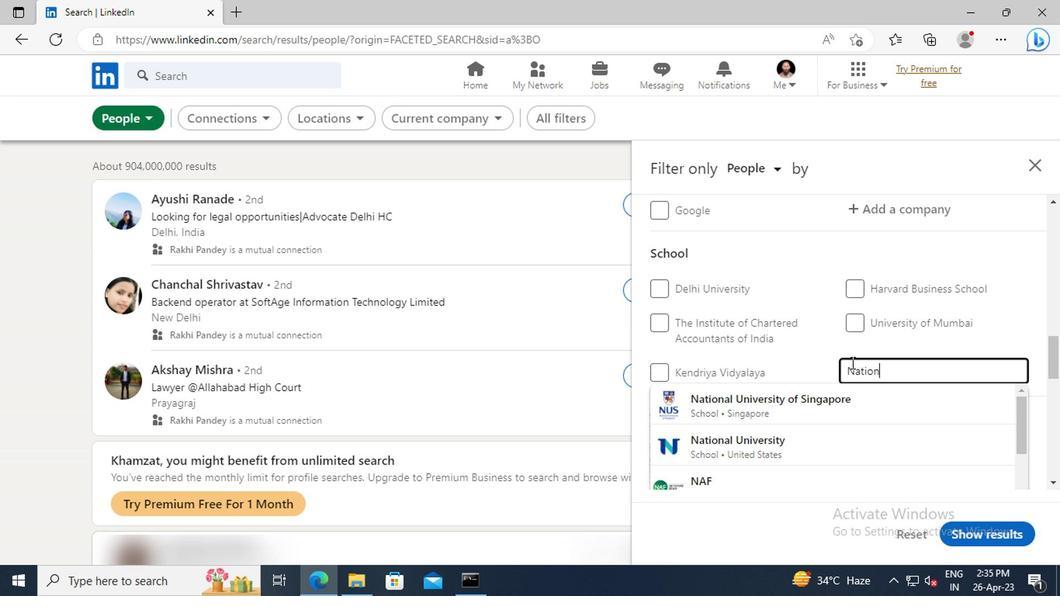 
Action: Key pressed AL<Key.space><Key.shift>INSTITUTE<Key.space>OF<Key.space><Key.shift>TECHNOLOGY,<Key.space><Key.shift>ANDHRA<Key.space><Key.shift>PRADESH
Screenshot: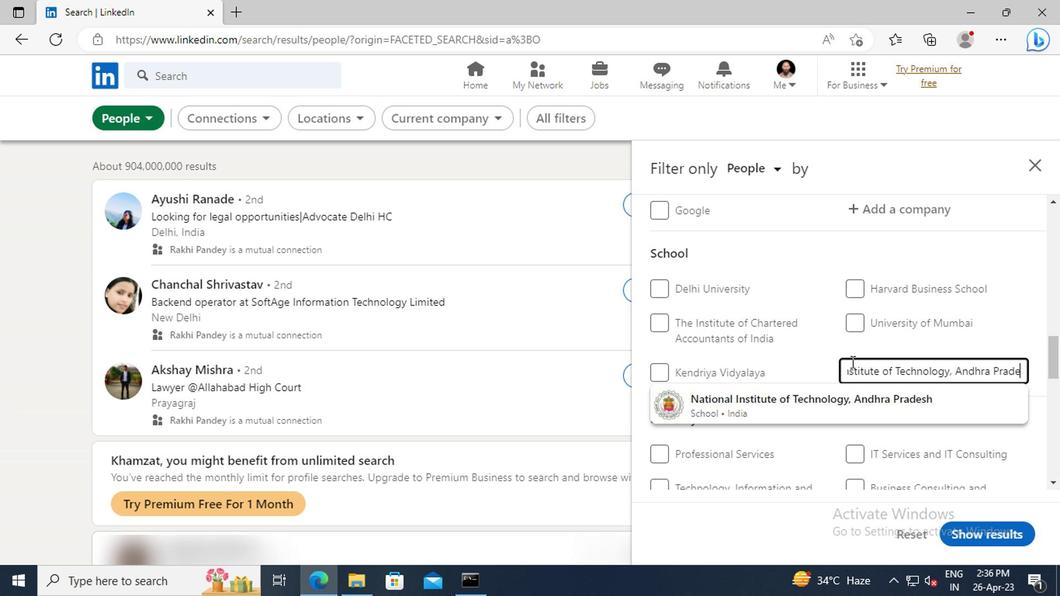 
Action: Mouse moved to (842, 395)
Screenshot: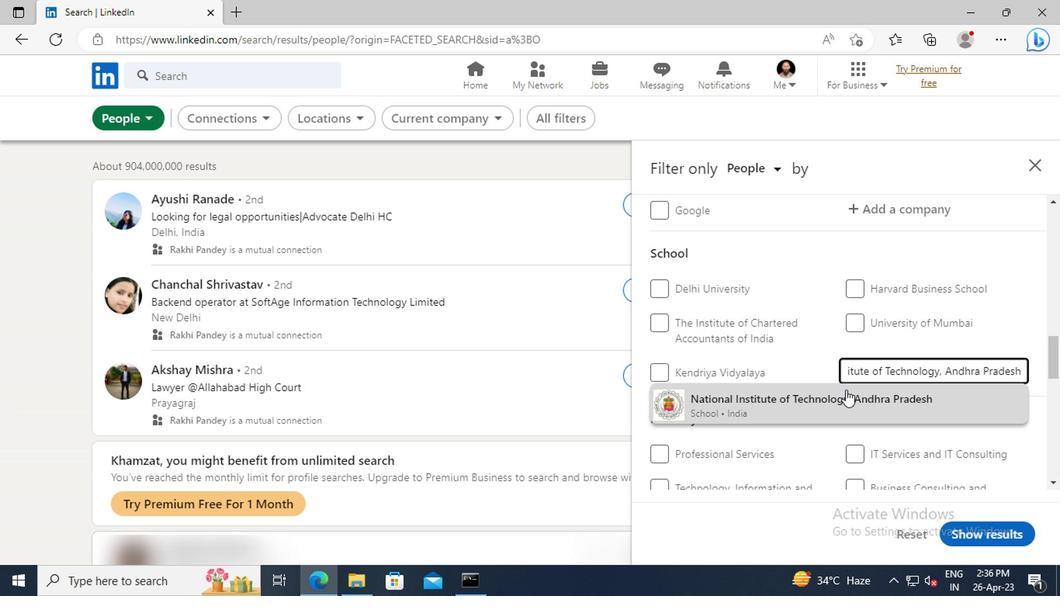
Action: Mouse pressed left at (842, 395)
Screenshot: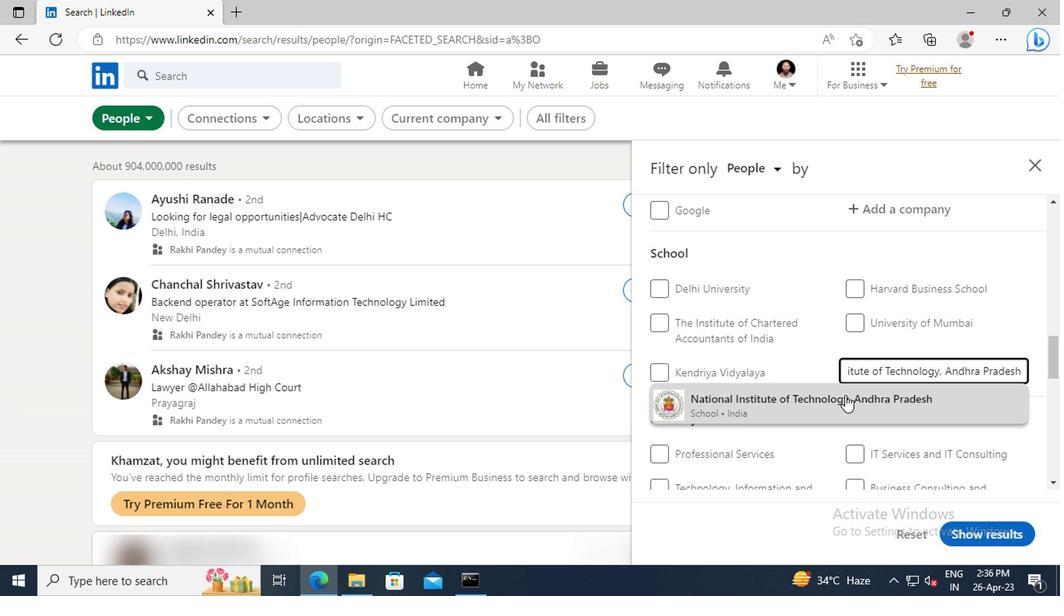 
Action: Mouse moved to (821, 301)
Screenshot: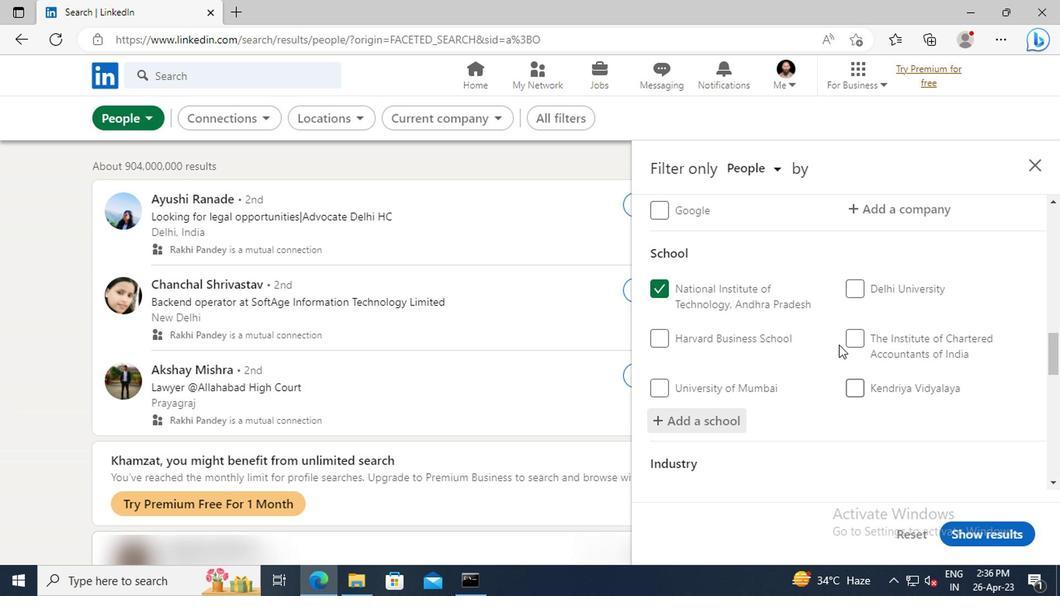 
Action: Mouse scrolled (821, 300) with delta (0, 0)
Screenshot: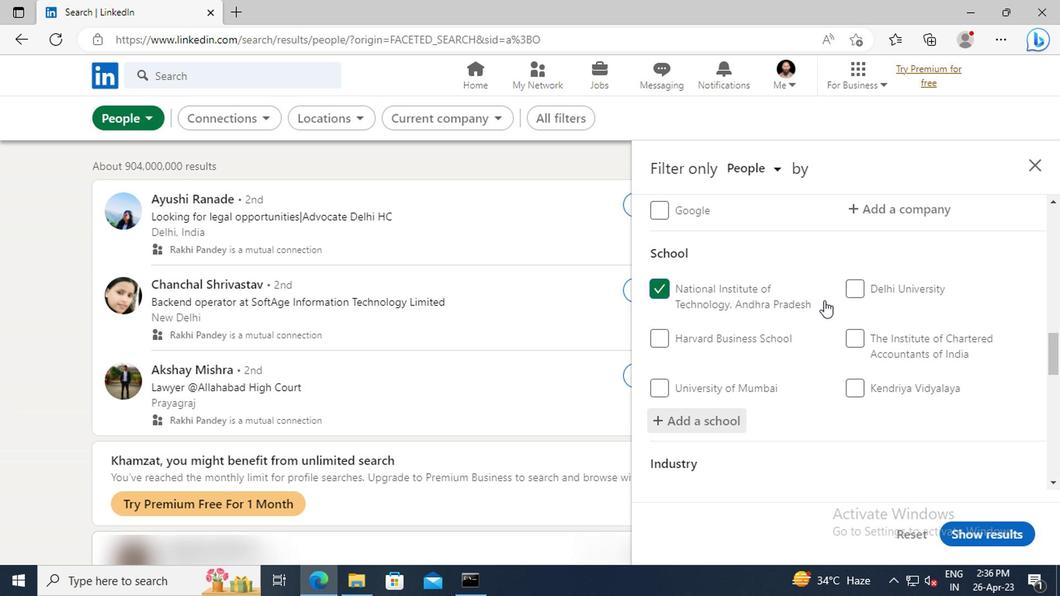 
Action: Mouse scrolled (821, 300) with delta (0, 0)
Screenshot: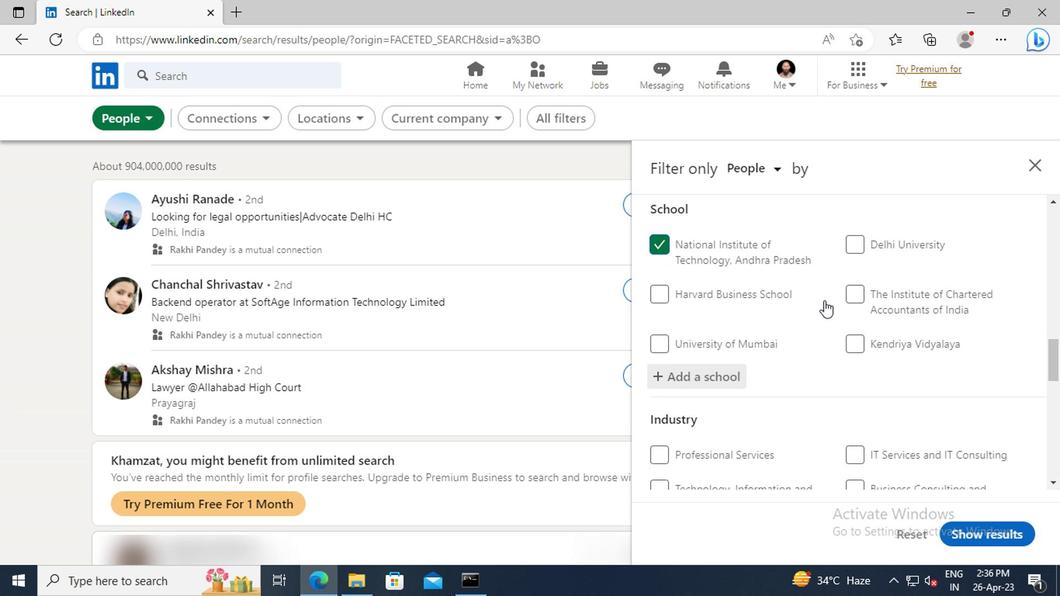 
Action: Mouse scrolled (821, 300) with delta (0, 0)
Screenshot: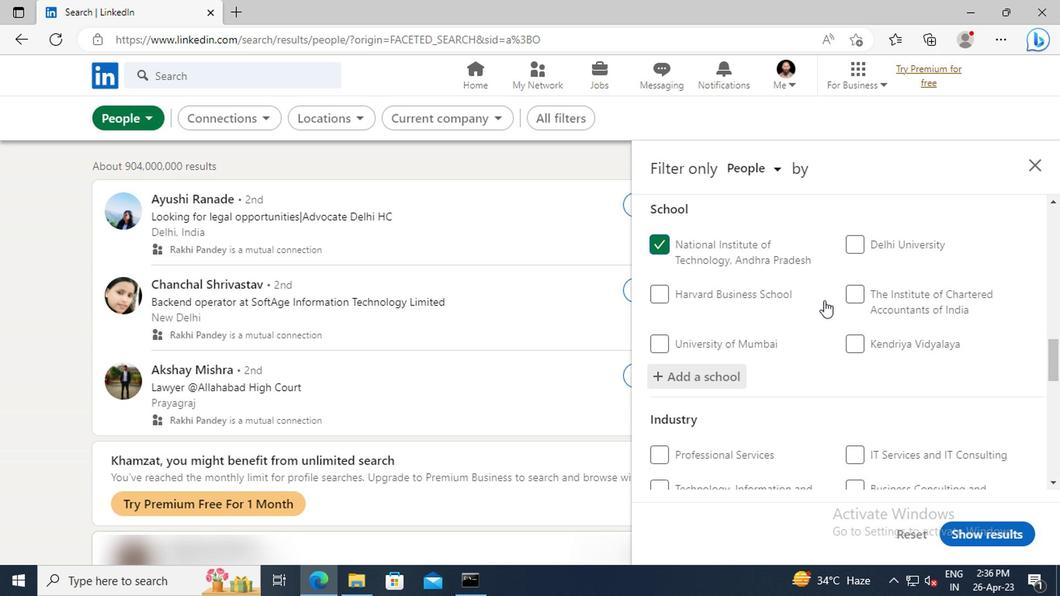 
Action: Mouse scrolled (821, 300) with delta (0, 0)
Screenshot: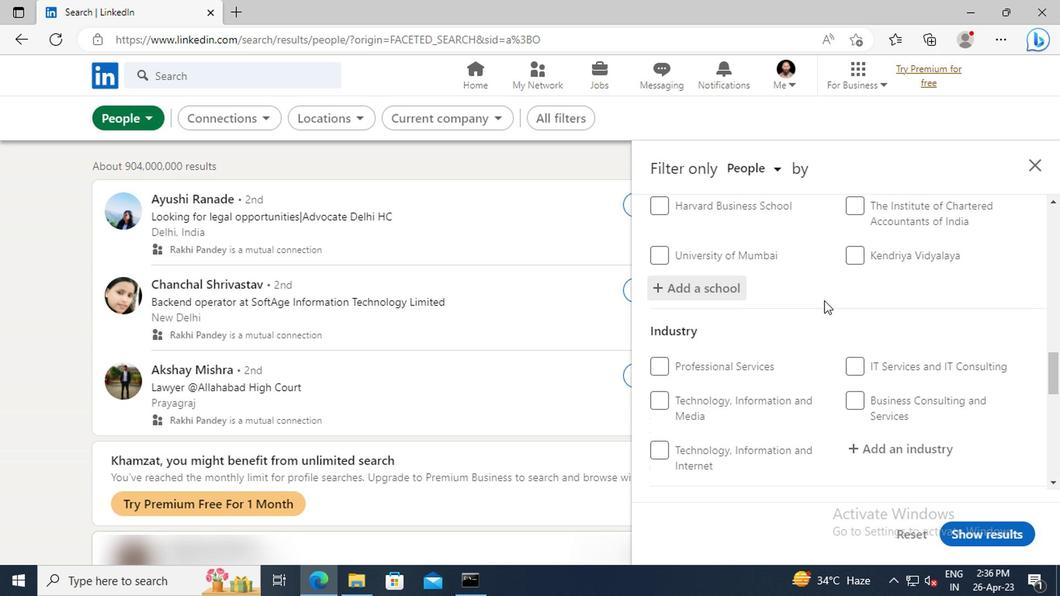 
Action: Mouse scrolled (821, 300) with delta (0, 0)
Screenshot: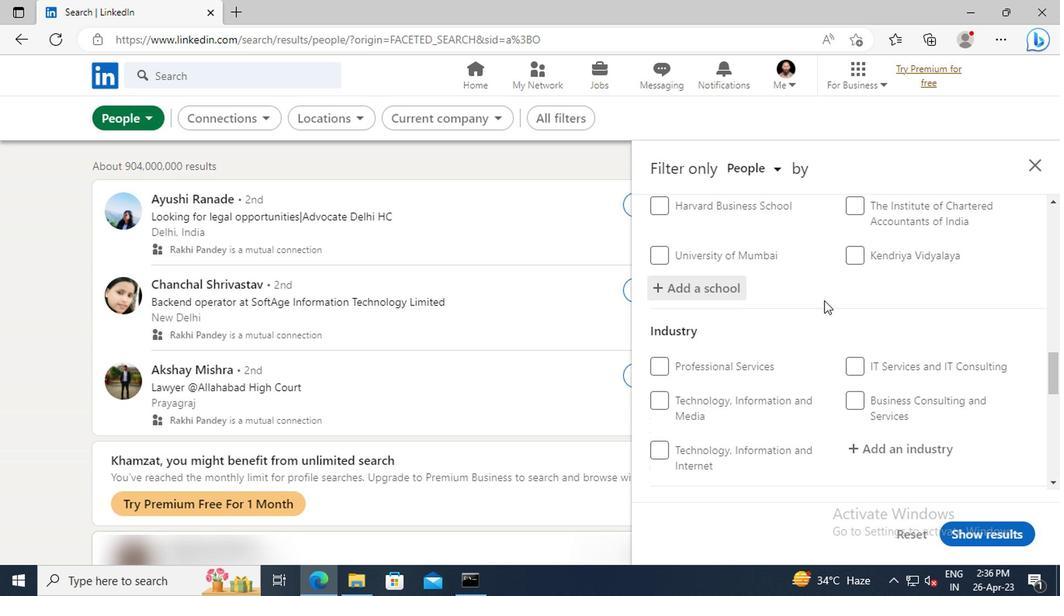 
Action: Mouse scrolled (821, 300) with delta (0, 0)
Screenshot: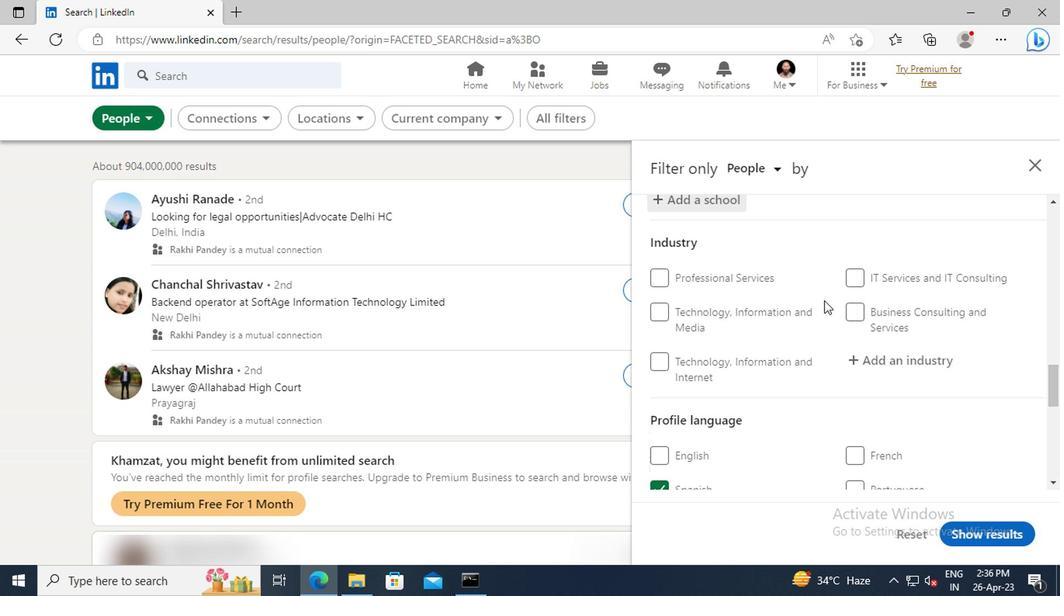 
Action: Mouse moved to (858, 321)
Screenshot: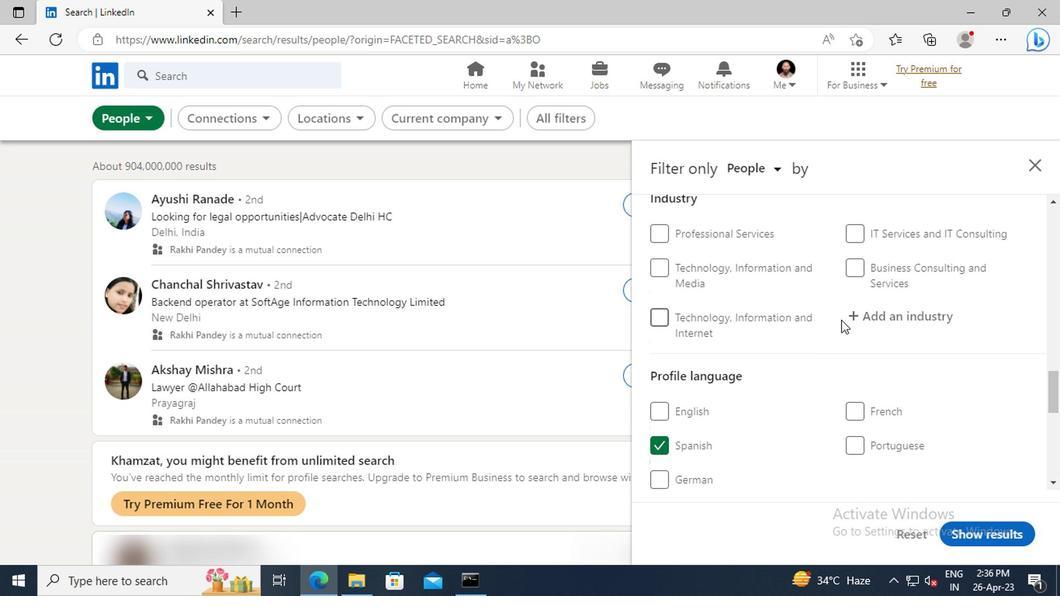 
Action: Mouse pressed left at (858, 321)
Screenshot: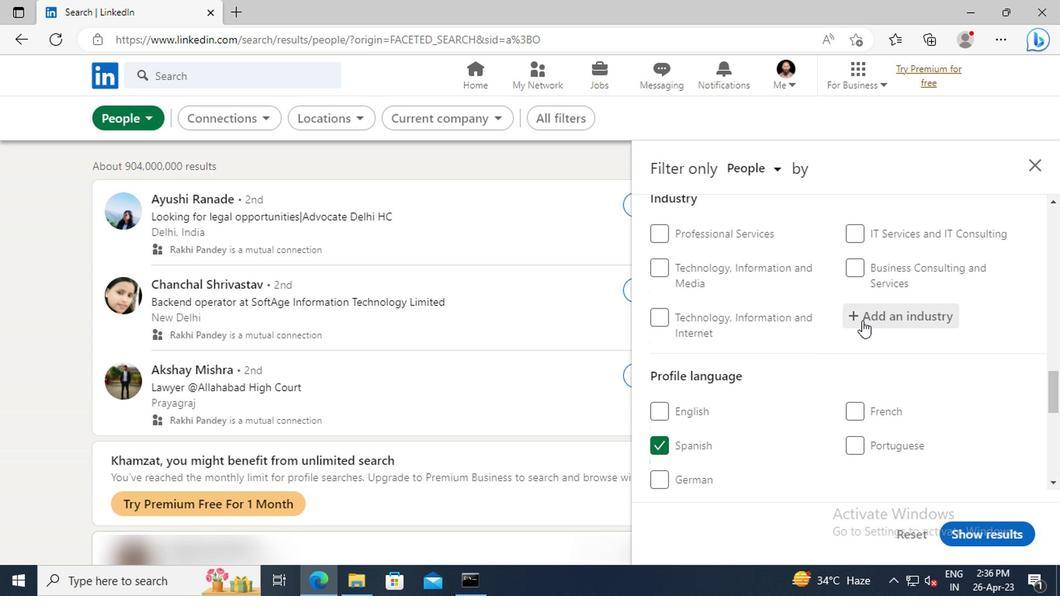 
Action: Mouse moved to (834, 304)
Screenshot: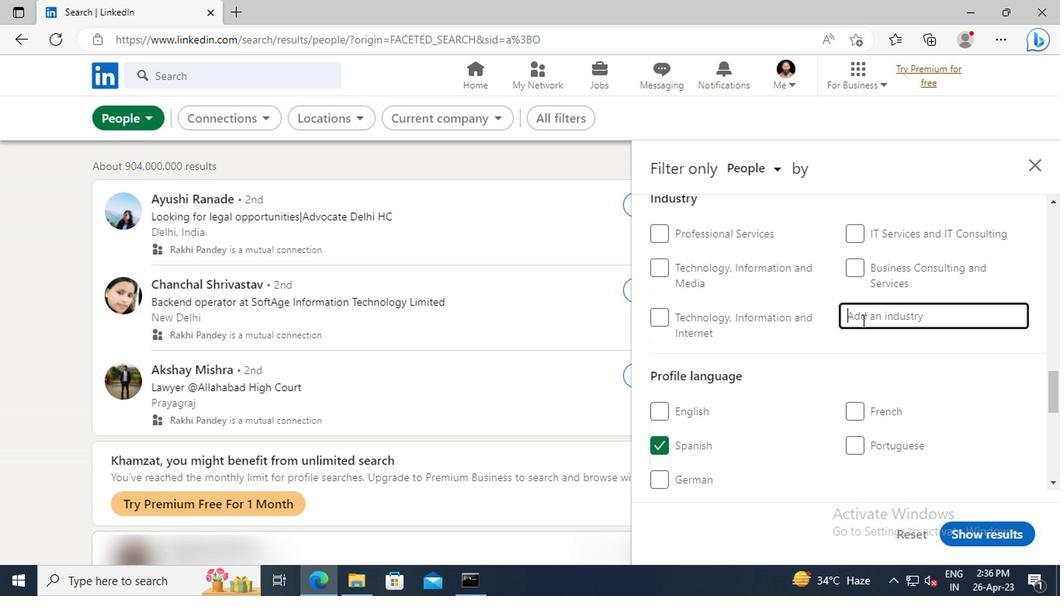 
Action: Key pressed <Key.shift>ELECTRIC<Key.space><Key.shift>LIGHTING<Key.space><Key.shift>EQUIPMENT<Key.space><Key.shift>MANUFACTURING
Screenshot: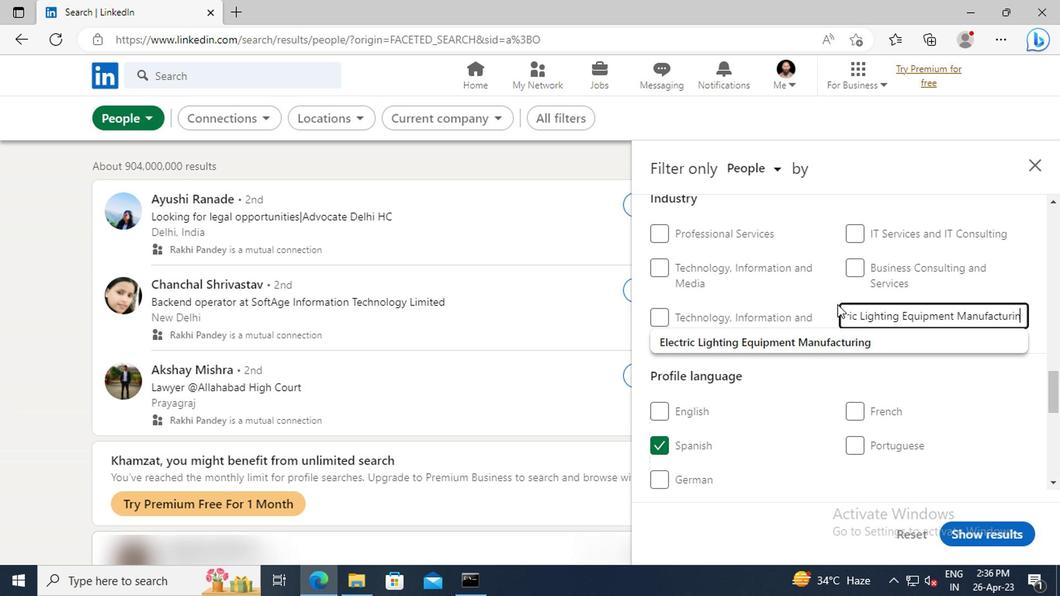 
Action: Mouse moved to (819, 343)
Screenshot: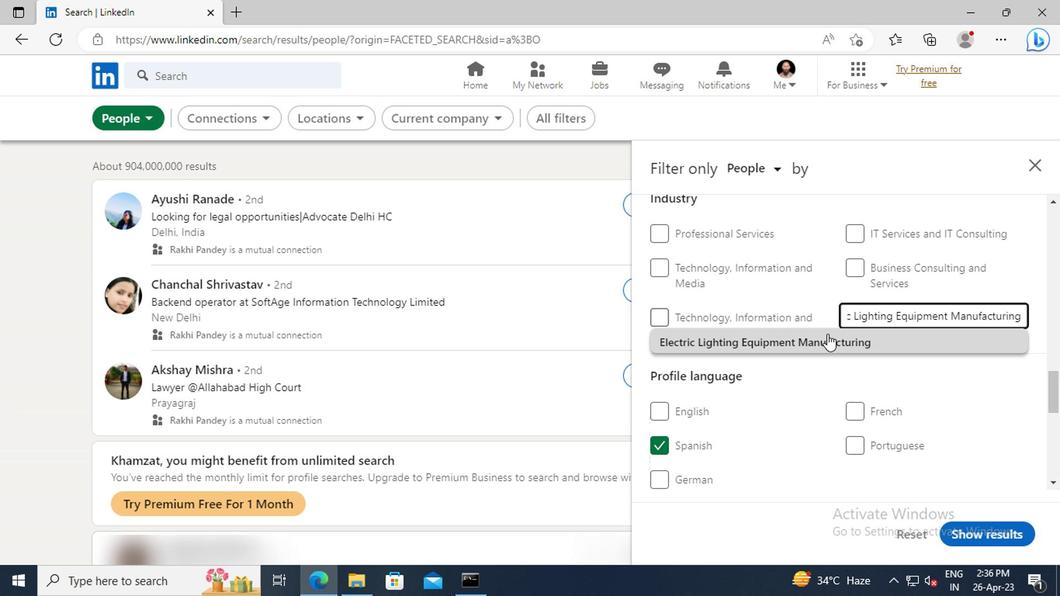 
Action: Mouse pressed left at (819, 343)
Screenshot: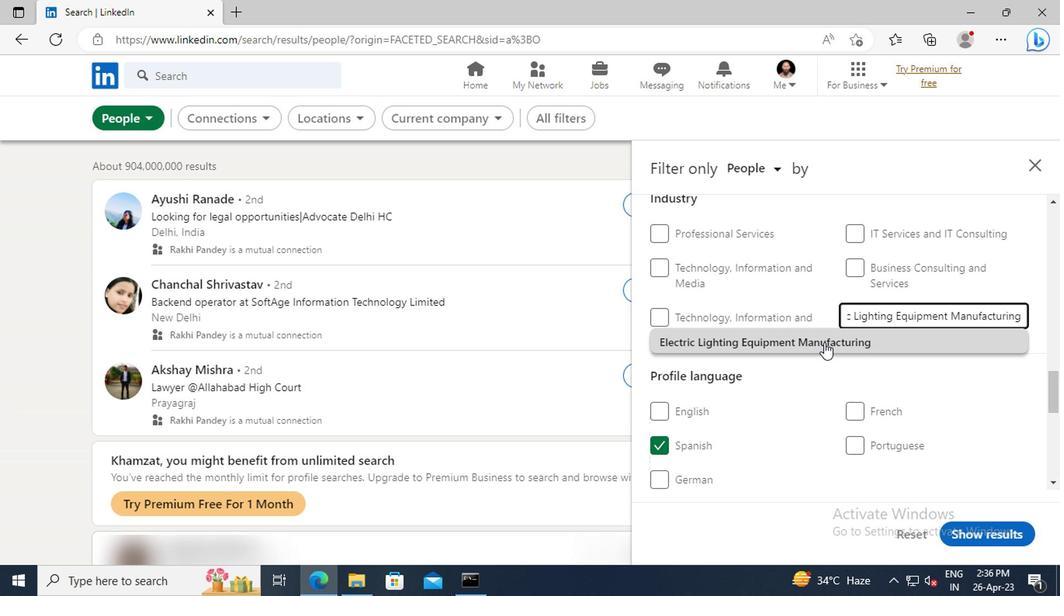
Action: Mouse moved to (817, 329)
Screenshot: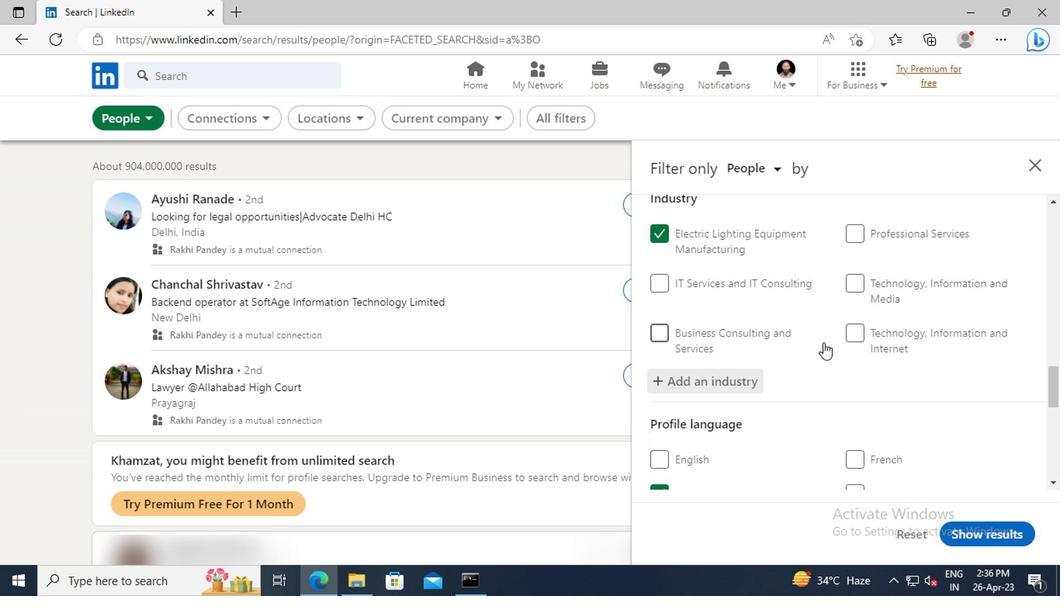 
Action: Mouse scrolled (817, 329) with delta (0, 0)
Screenshot: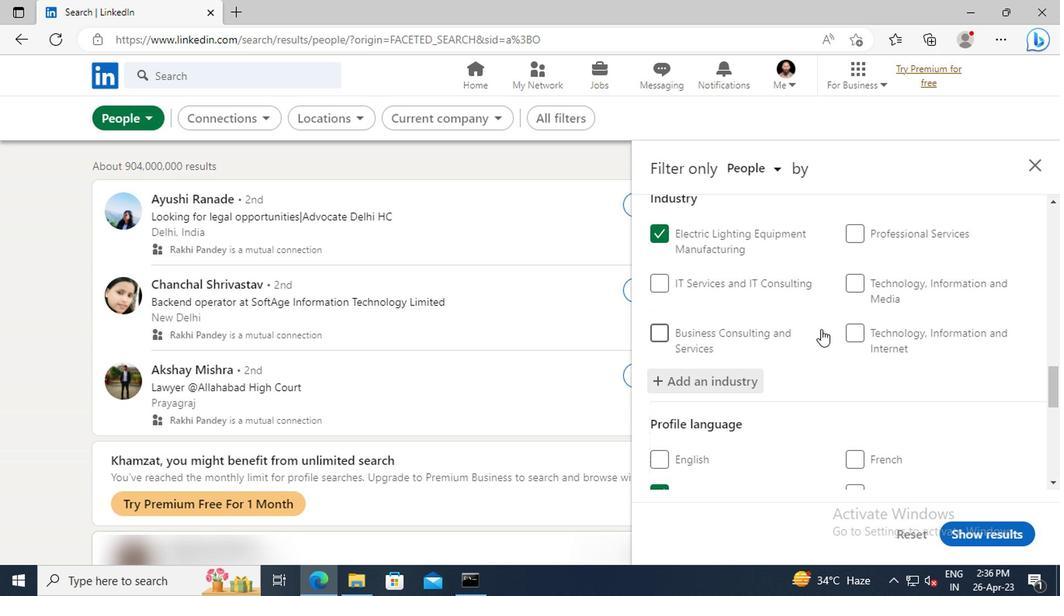 
Action: Mouse scrolled (817, 329) with delta (0, 0)
Screenshot: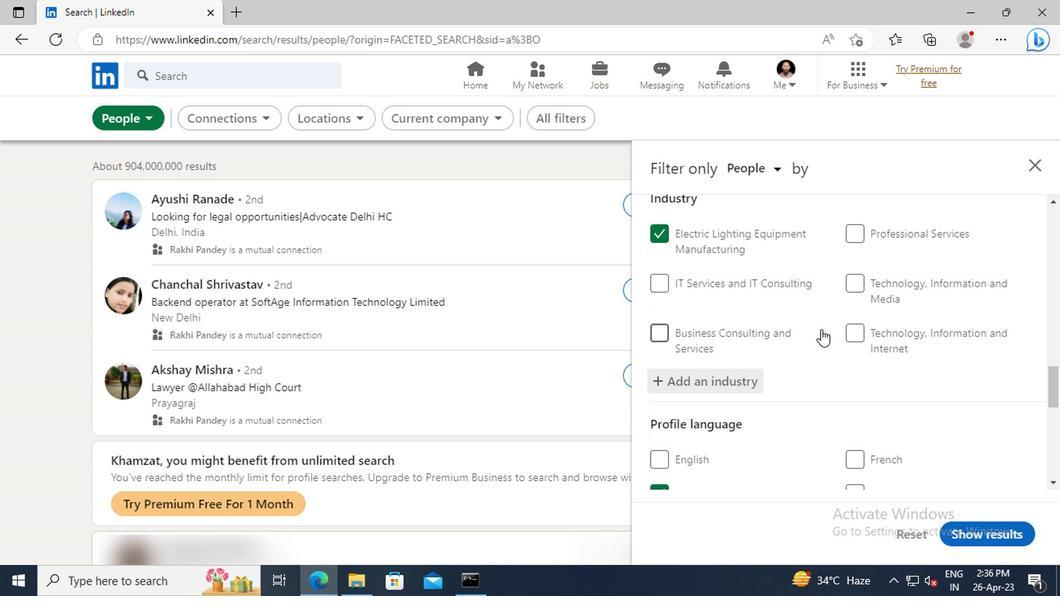 
Action: Mouse scrolled (817, 329) with delta (0, 0)
Screenshot: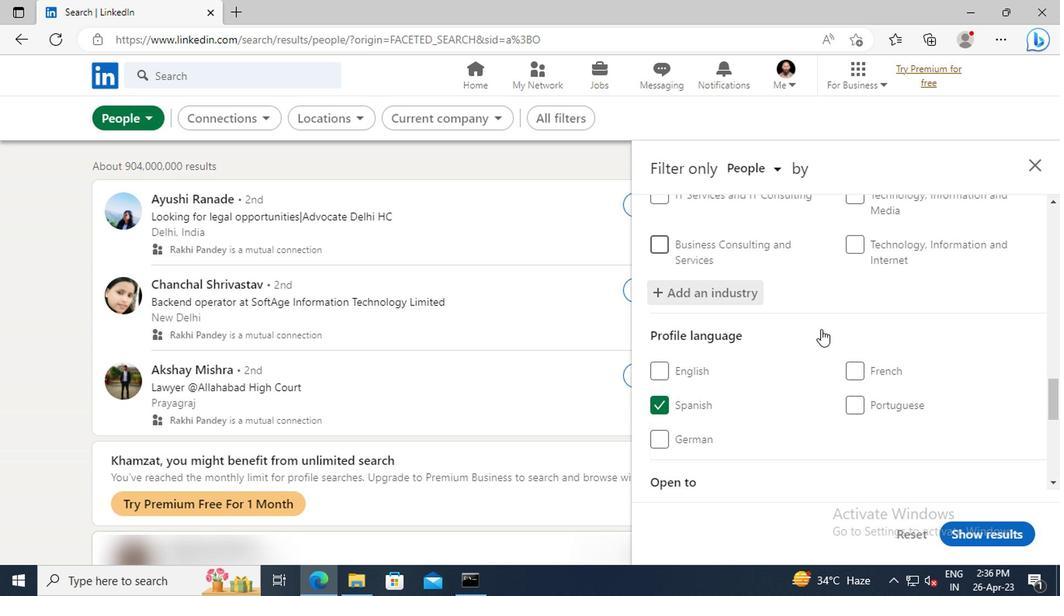 
Action: Mouse scrolled (817, 329) with delta (0, 0)
Screenshot: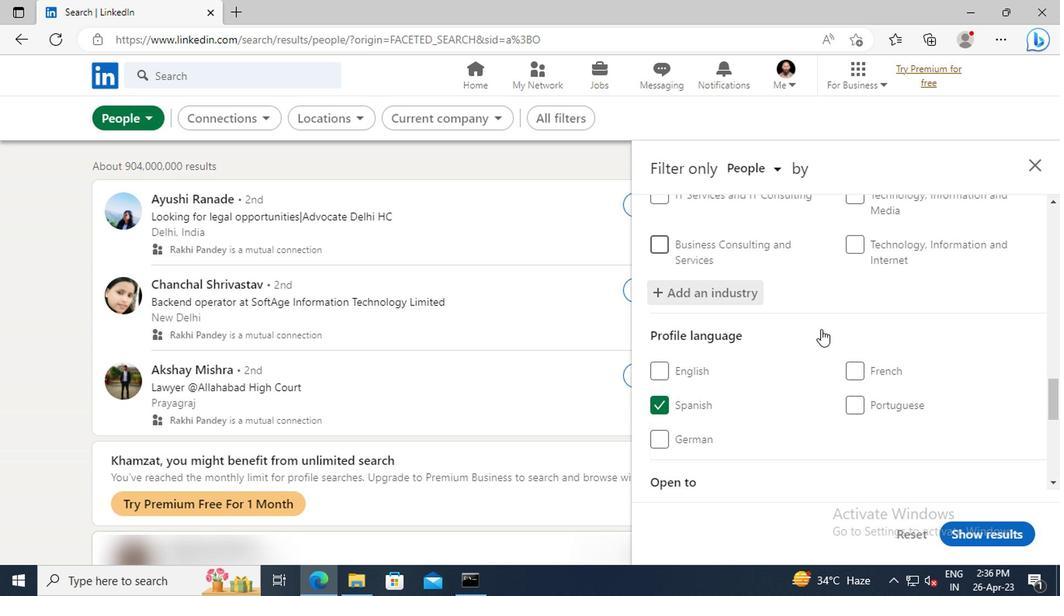 
Action: Mouse scrolled (817, 329) with delta (0, 0)
Screenshot: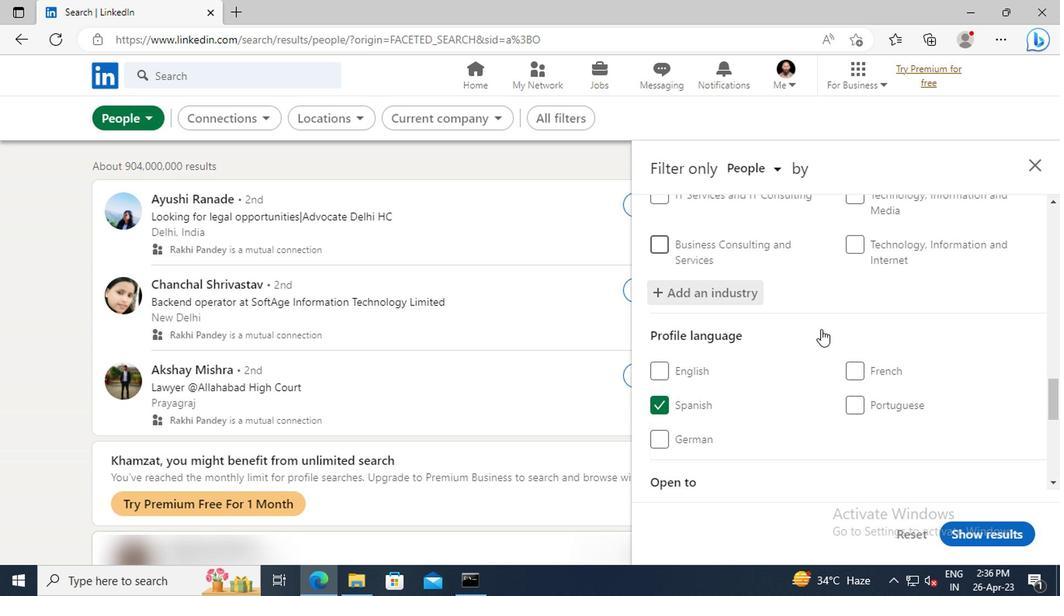 
Action: Mouse scrolled (817, 329) with delta (0, 0)
Screenshot: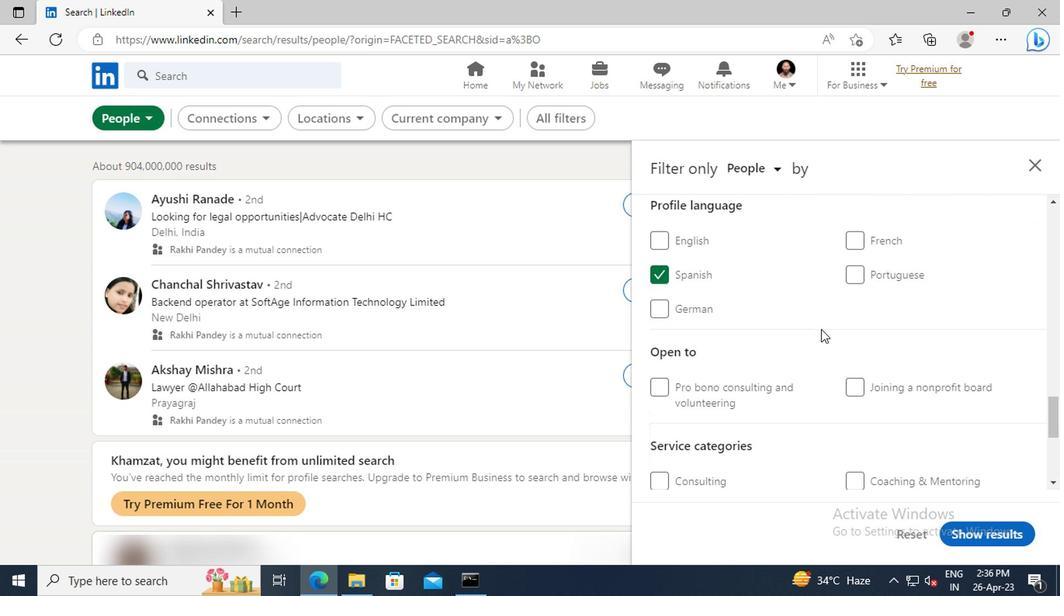 
Action: Mouse scrolled (817, 329) with delta (0, 0)
Screenshot: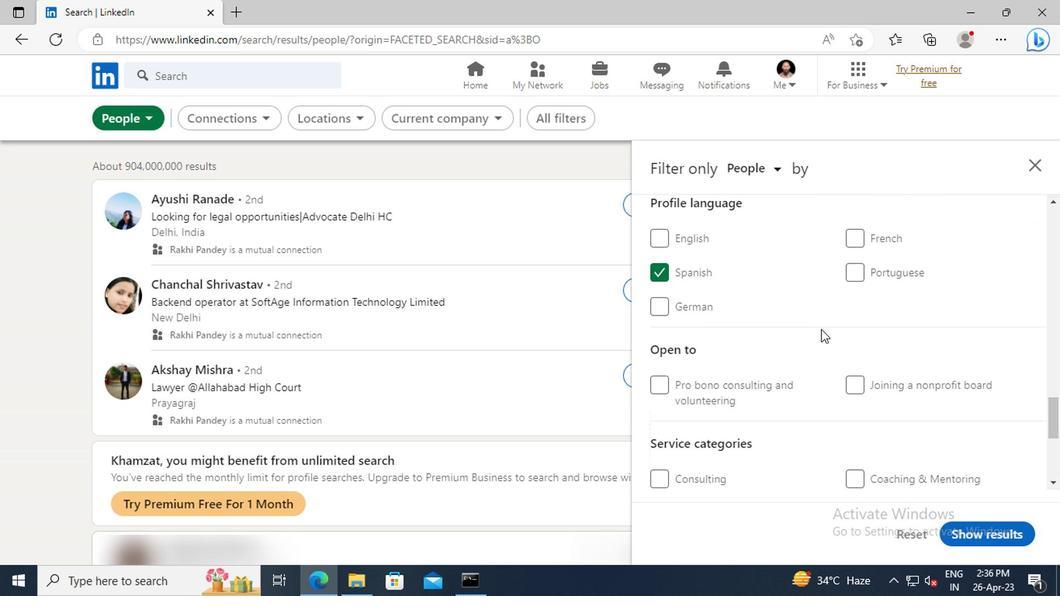 
Action: Mouse scrolled (817, 329) with delta (0, 0)
Screenshot: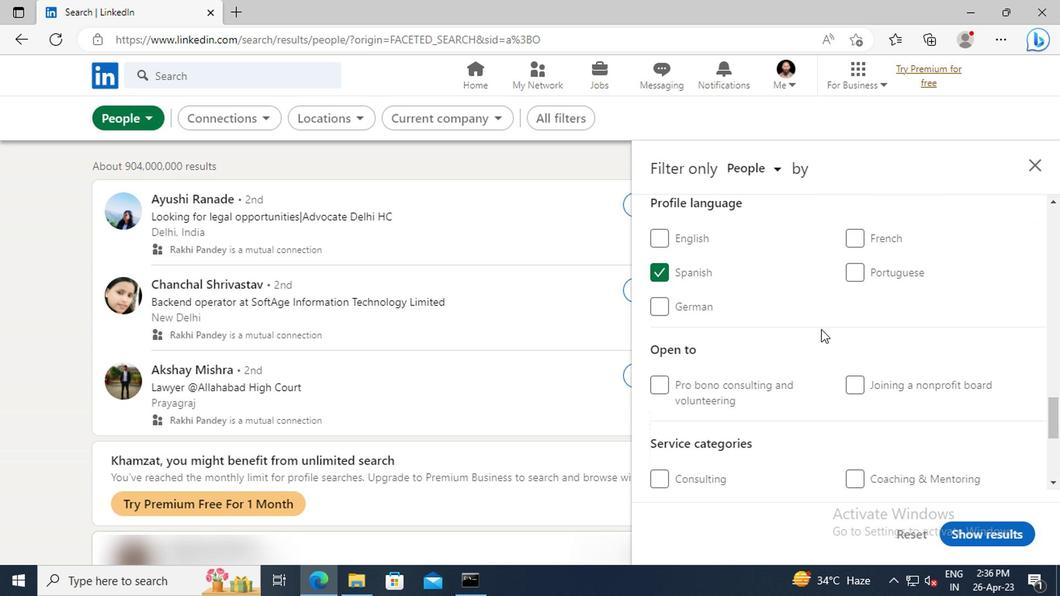 
Action: Mouse scrolled (817, 329) with delta (0, 0)
Screenshot: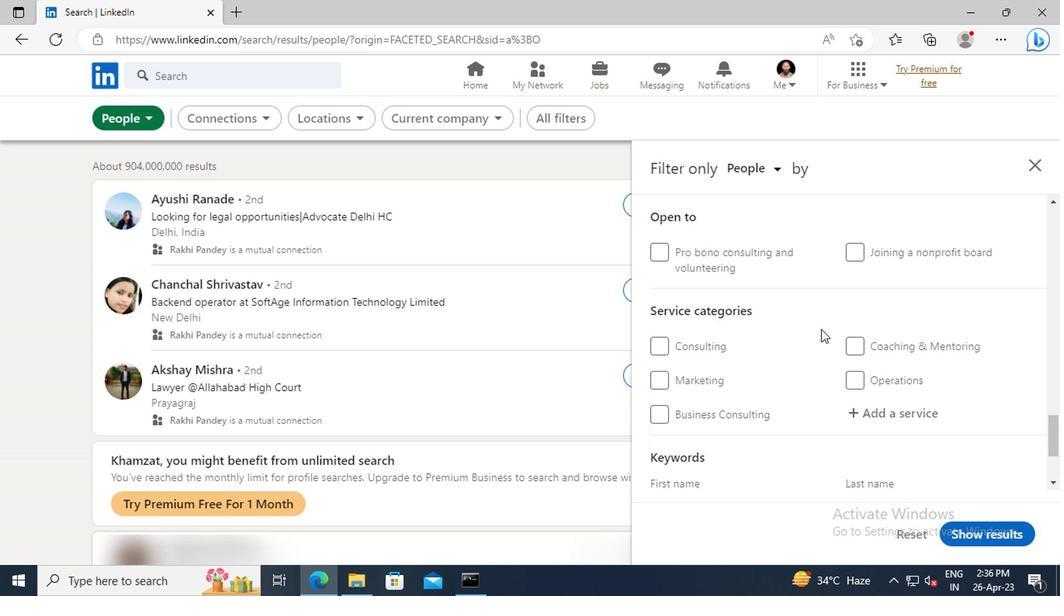 
Action: Mouse moved to (872, 370)
Screenshot: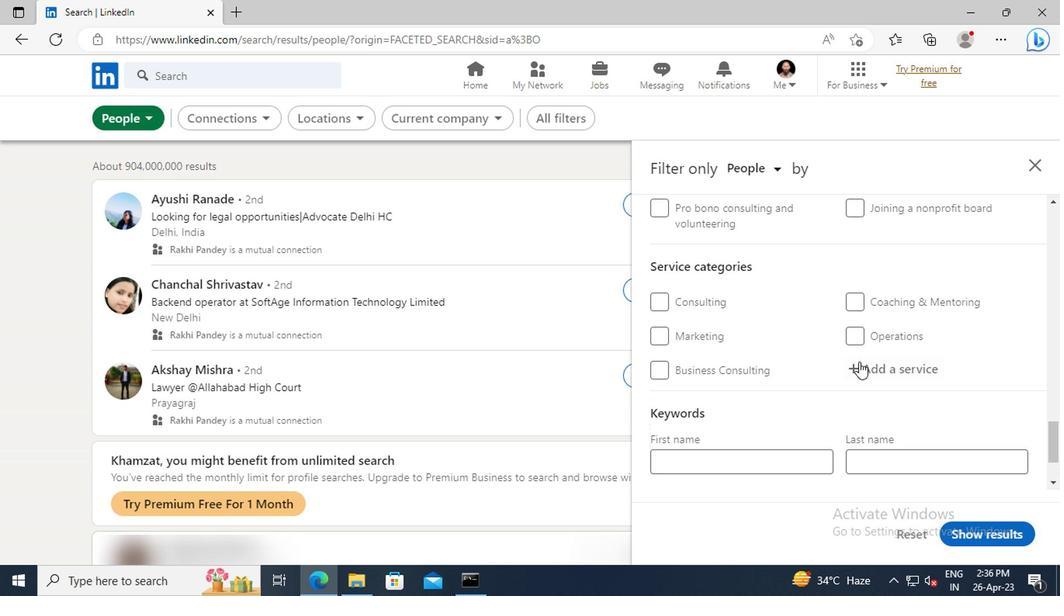 
Action: Mouse pressed left at (872, 370)
Screenshot: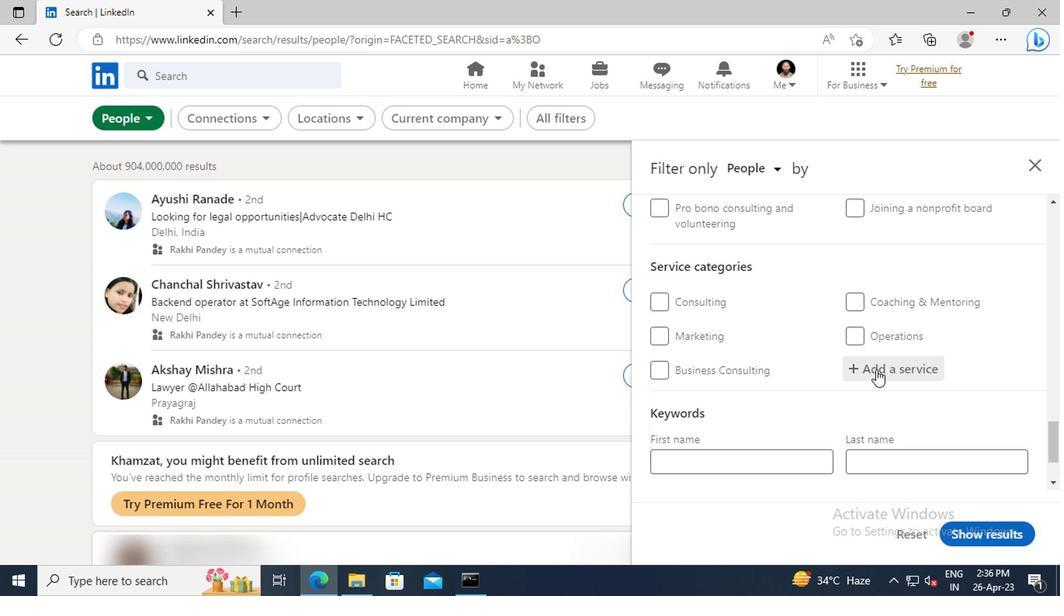 
Action: Key pressed <Key.shift>RETIREMENT<Key.space><Key.shift>PLANNING
Screenshot: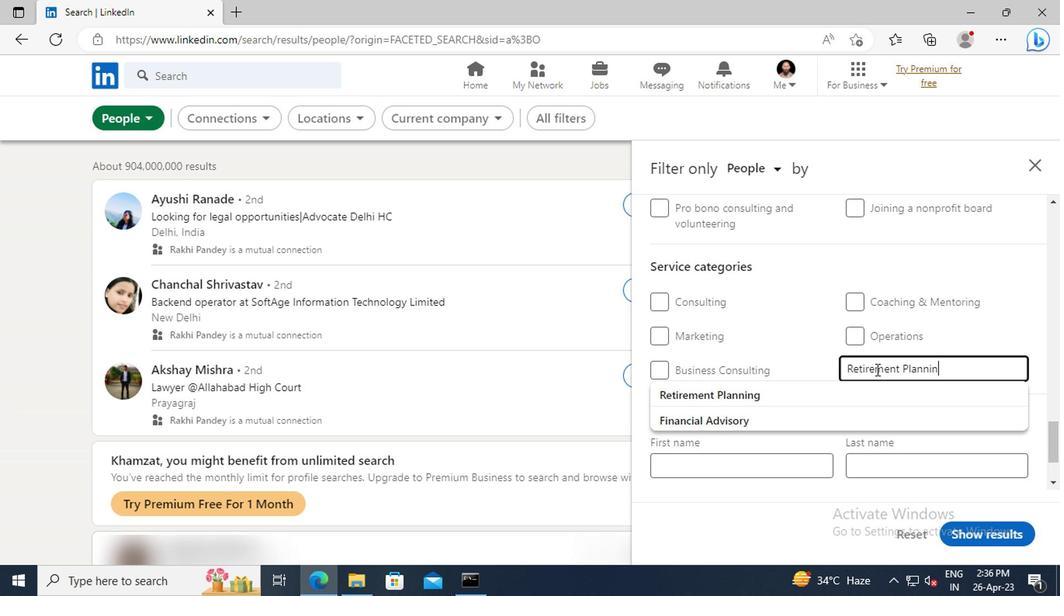 
Action: Mouse moved to (854, 395)
Screenshot: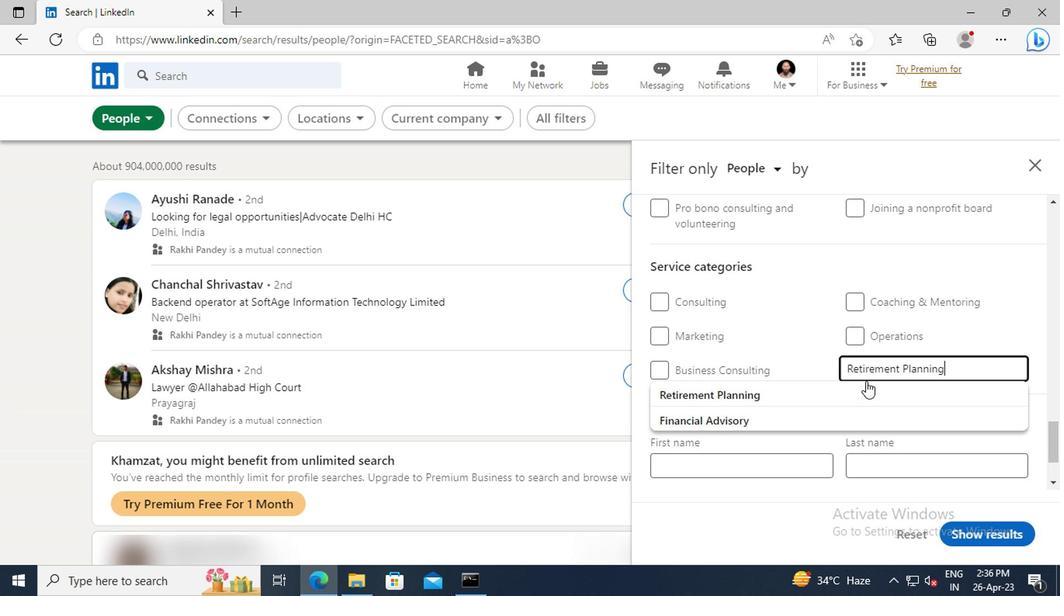 
Action: Mouse pressed left at (854, 395)
Screenshot: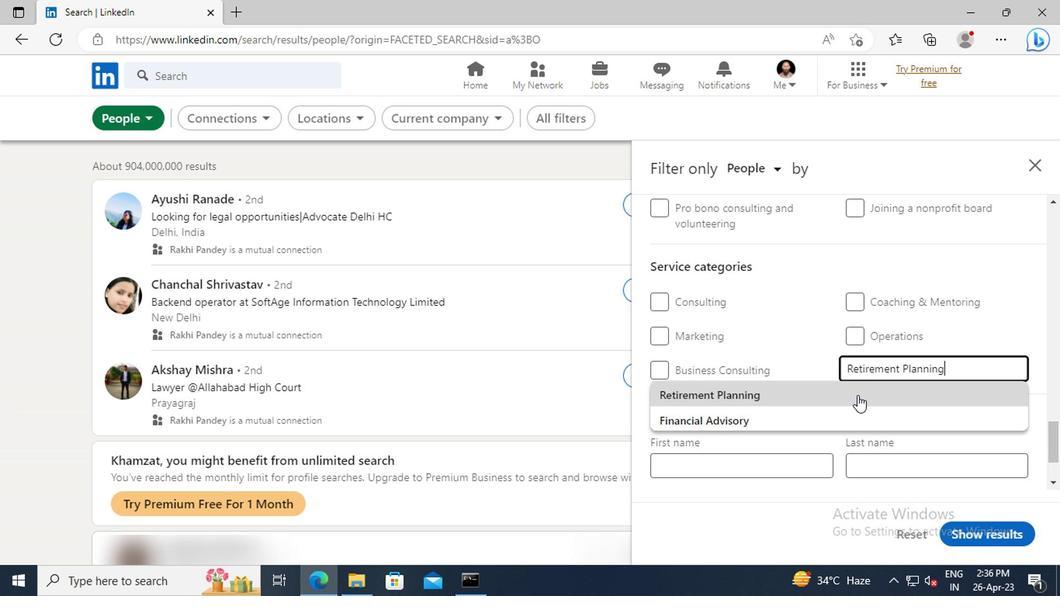 
Action: Mouse moved to (829, 335)
Screenshot: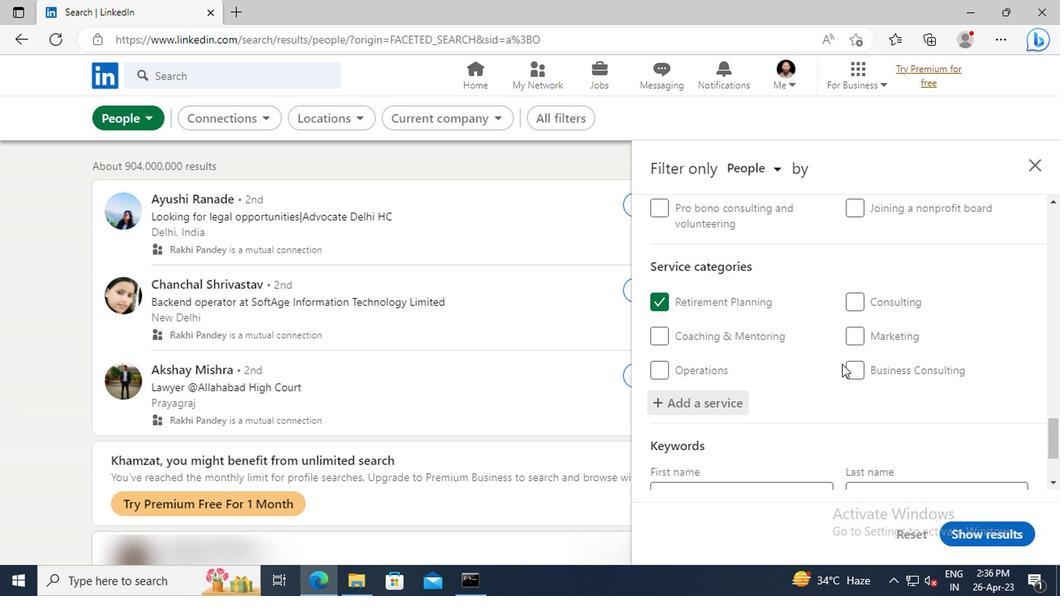 
Action: Mouse scrolled (829, 334) with delta (0, 0)
Screenshot: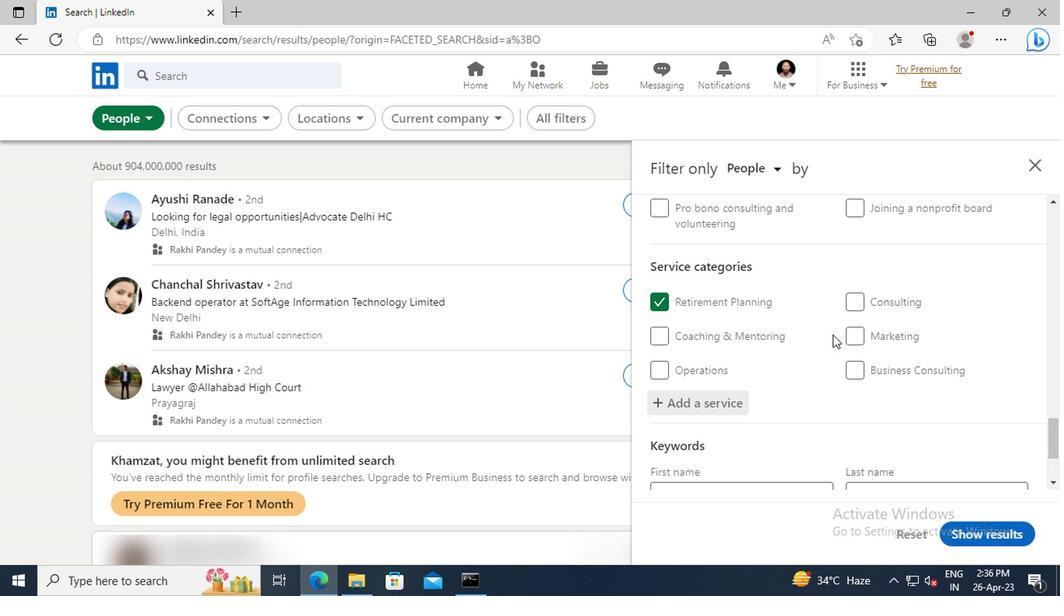 
Action: Mouse scrolled (829, 334) with delta (0, 0)
Screenshot: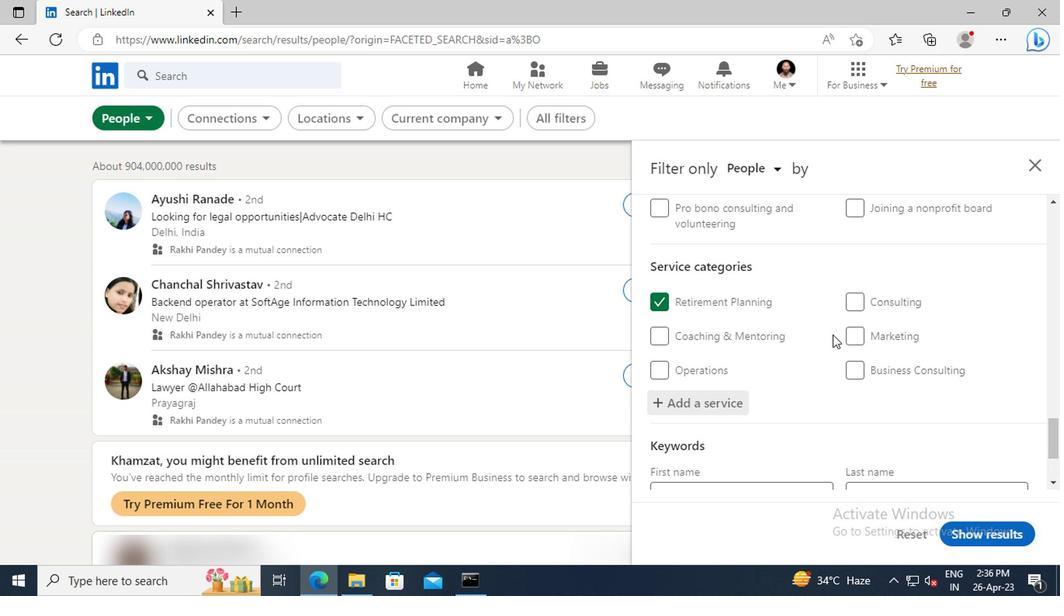 
Action: Mouse scrolled (829, 334) with delta (0, 0)
Screenshot: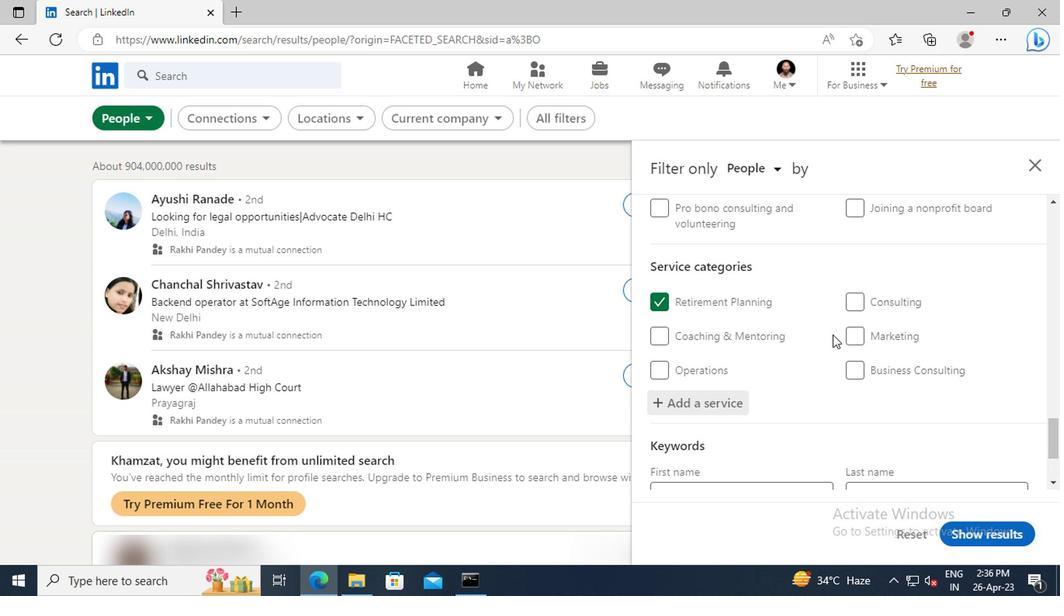 
Action: Mouse moved to (745, 419)
Screenshot: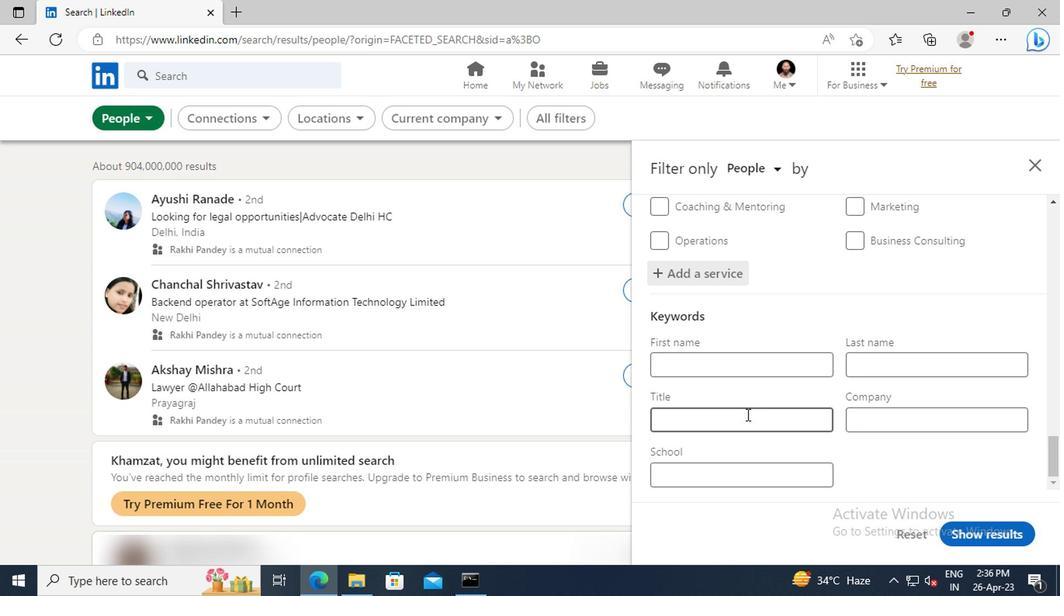 
Action: Mouse pressed left at (745, 419)
Screenshot: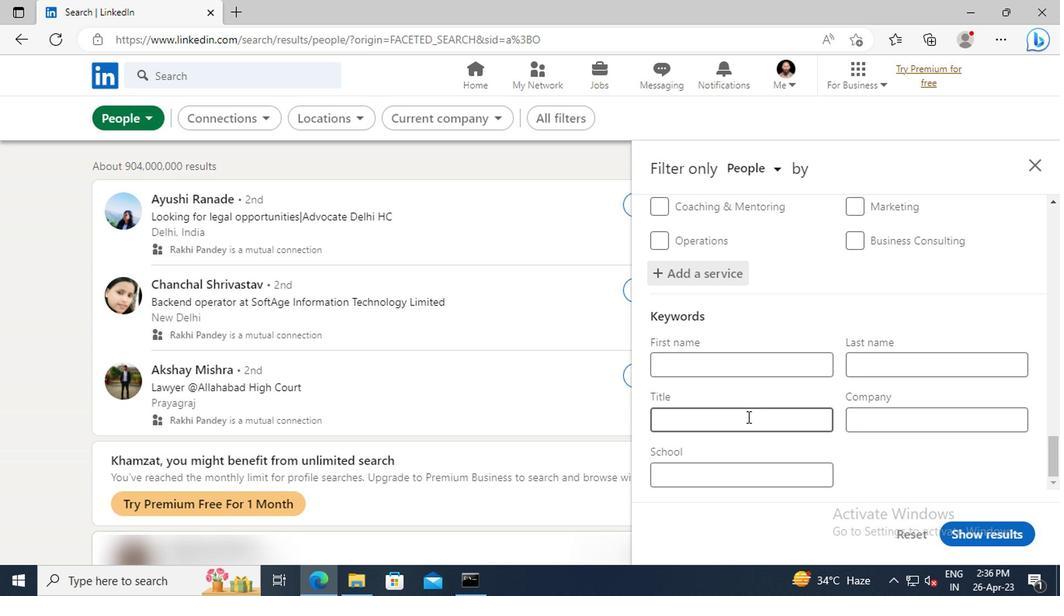 
Action: Key pressed <Key.shift>OWNER<Key.enter>
Screenshot: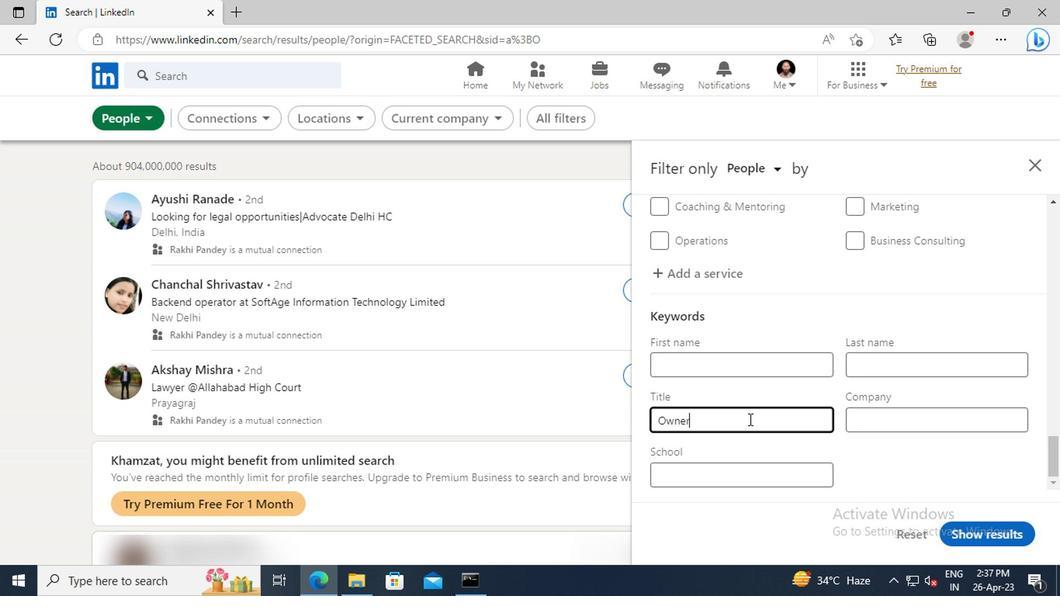 
Action: Mouse moved to (968, 529)
Screenshot: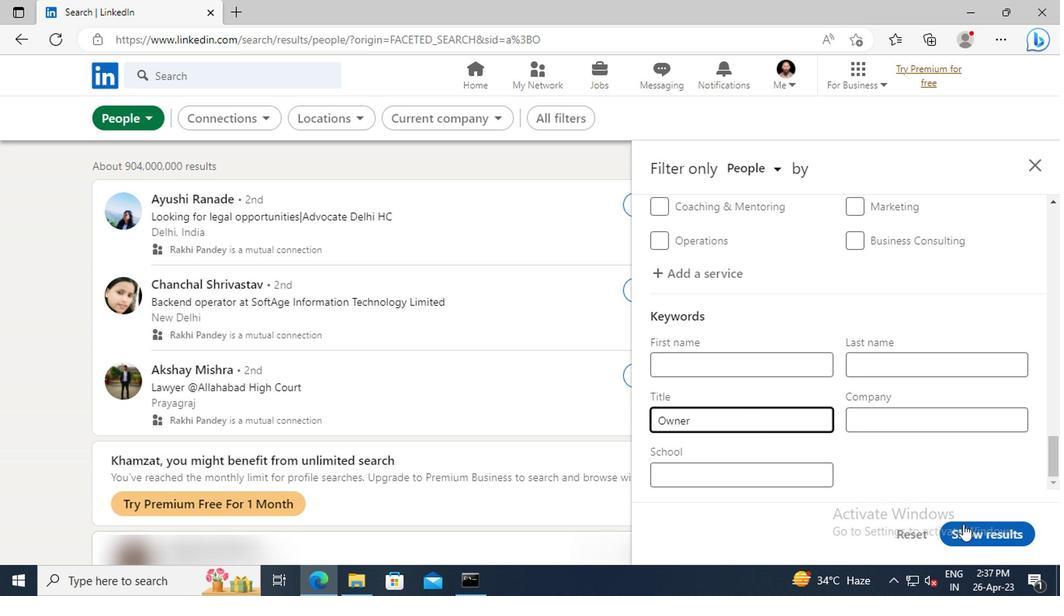 
Action: Mouse pressed left at (968, 529)
Screenshot: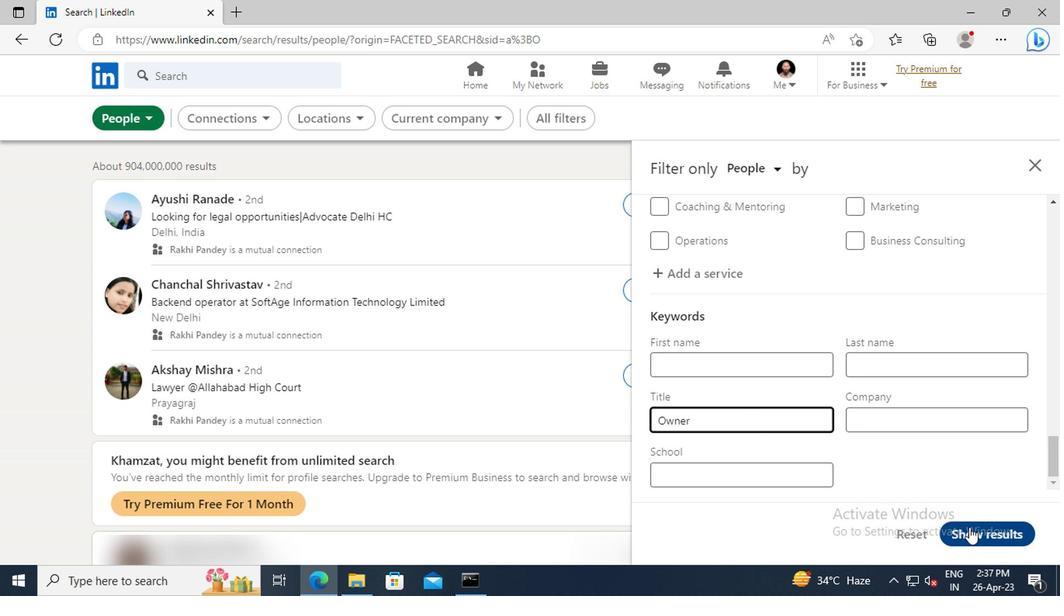 
Action: Key pressed <Key.f8>
Screenshot: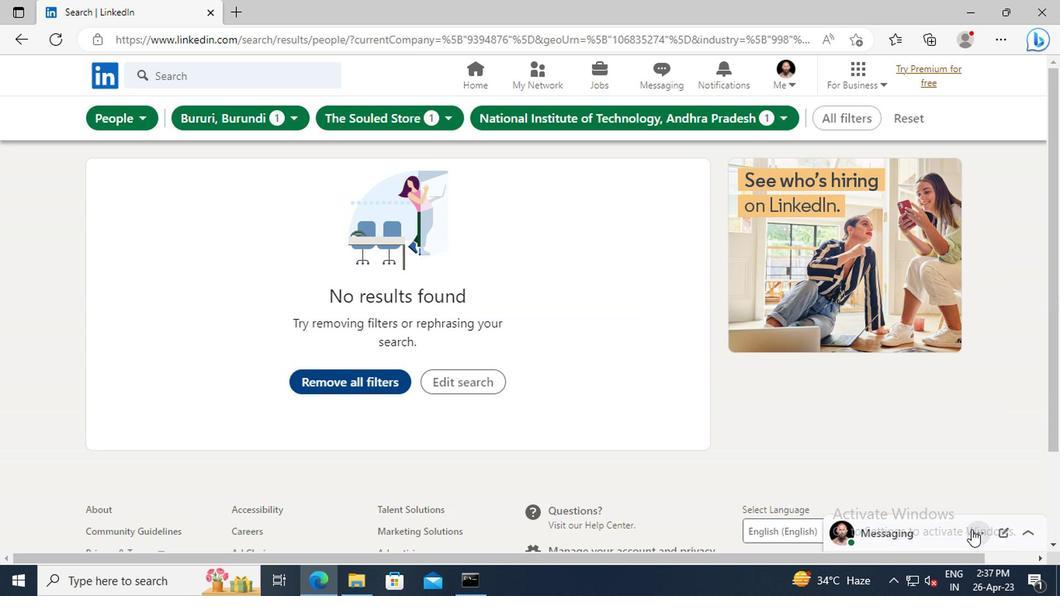 
